 Task: Find connections with filter location Kuchaiburi with filter topic #communitieswith filter profile language French with filter current company Beckman Coulter Life Sciences with filter school RMK ENGINEERING COLLEGE, CHENNAI with filter industry Religious Institutions with filter service category Research with filter keywords title Media Relations Coordinator
Action: Mouse moved to (321, 281)
Screenshot: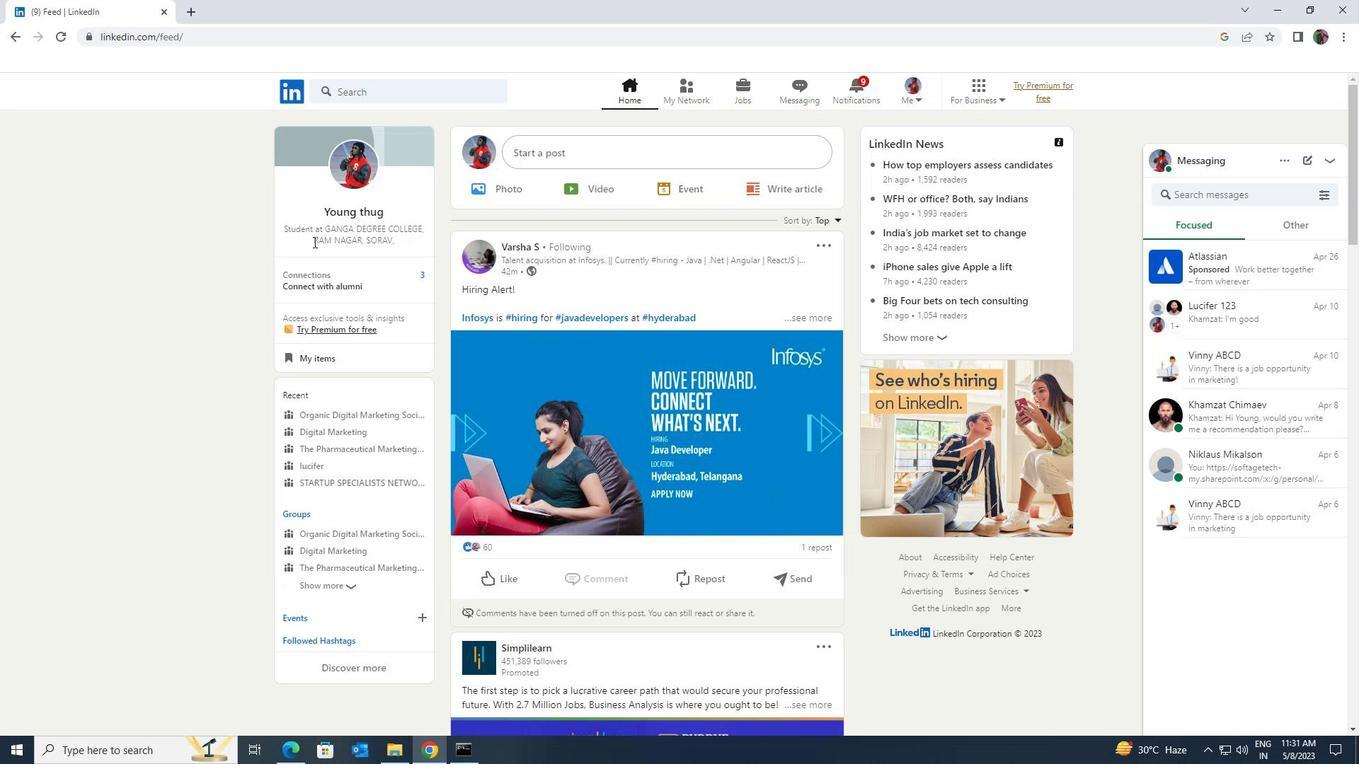 
Action: Mouse pressed left at (321, 281)
Screenshot: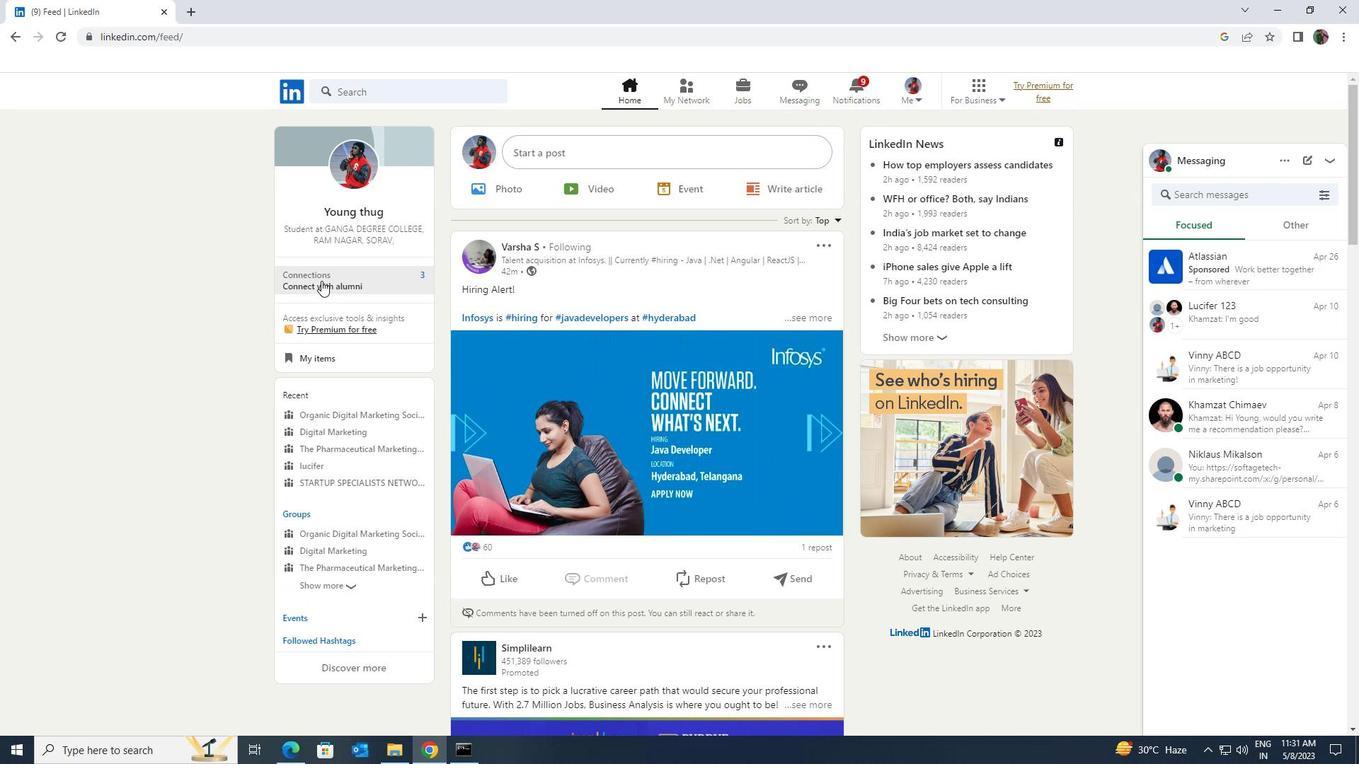 
Action: Mouse moved to (338, 173)
Screenshot: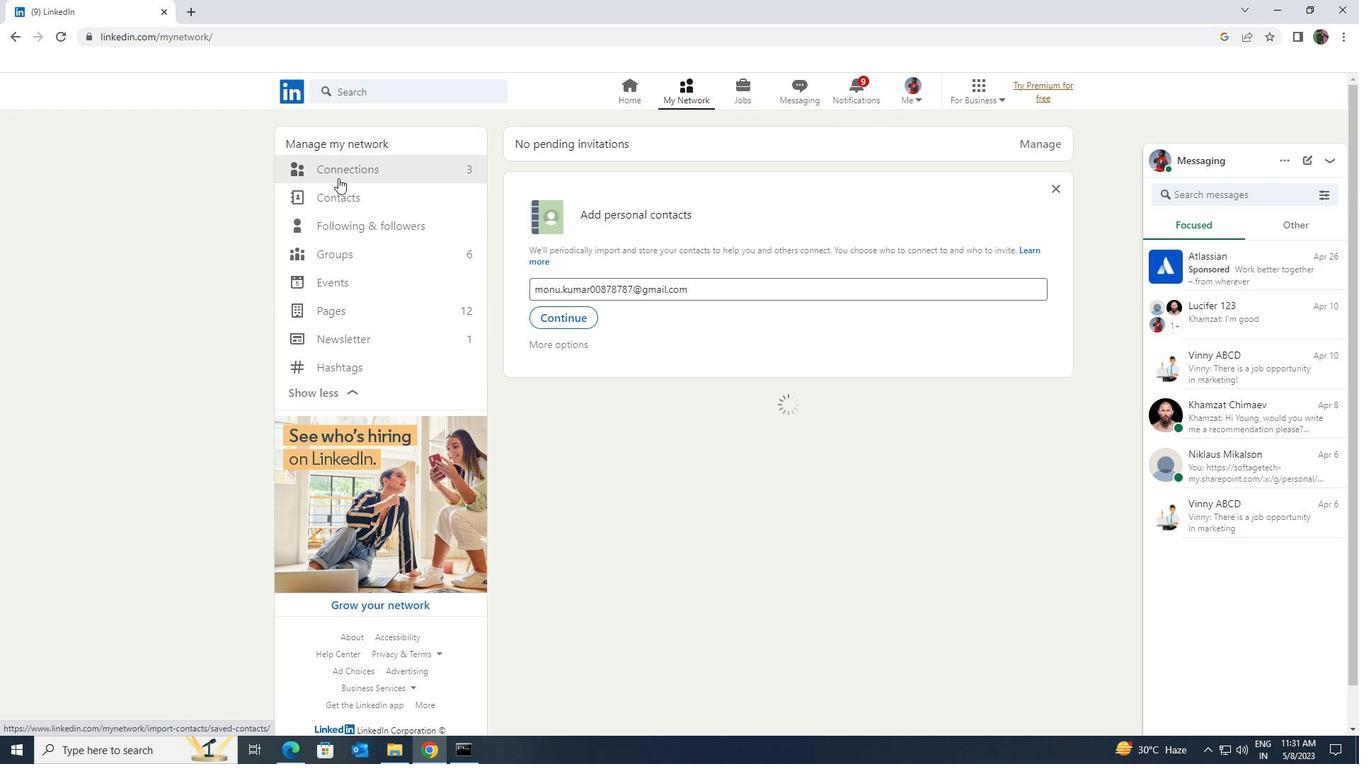 
Action: Mouse pressed left at (338, 173)
Screenshot: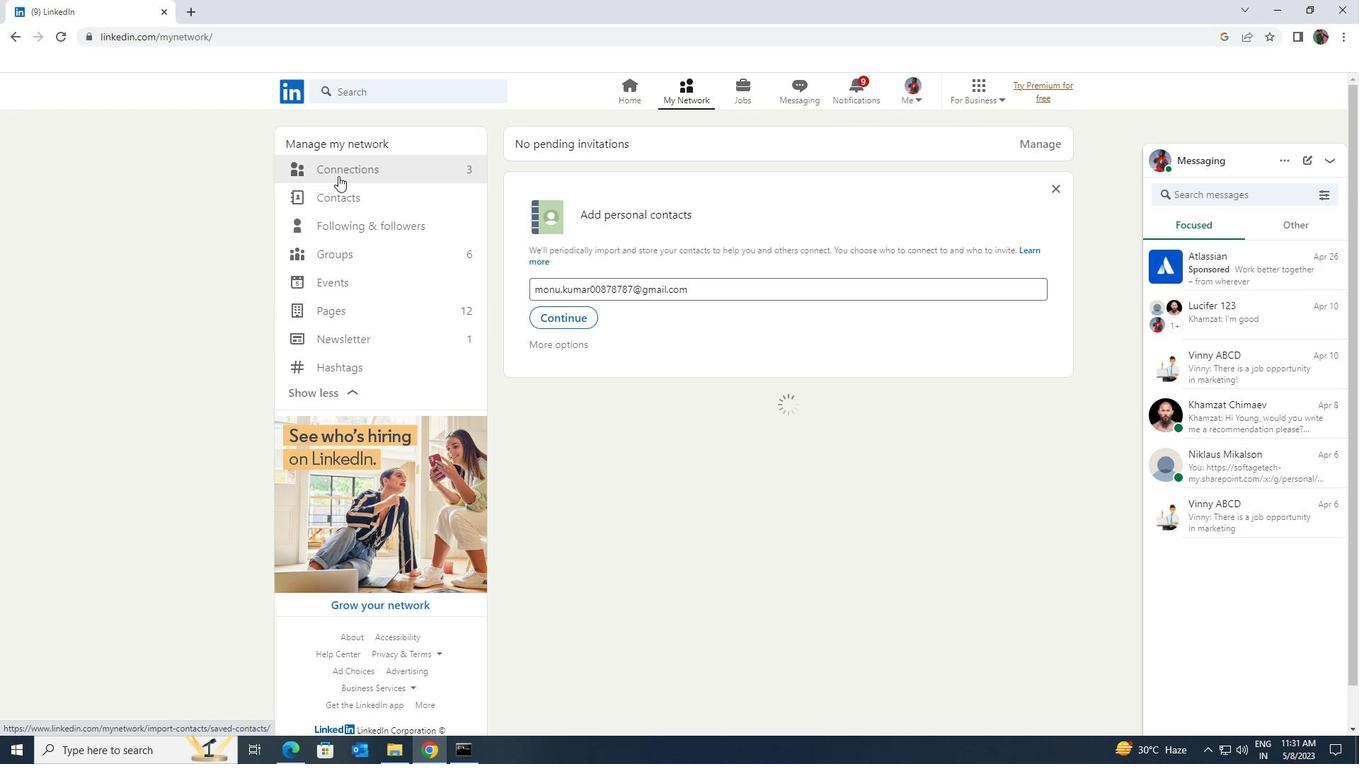 
Action: Mouse moved to (771, 171)
Screenshot: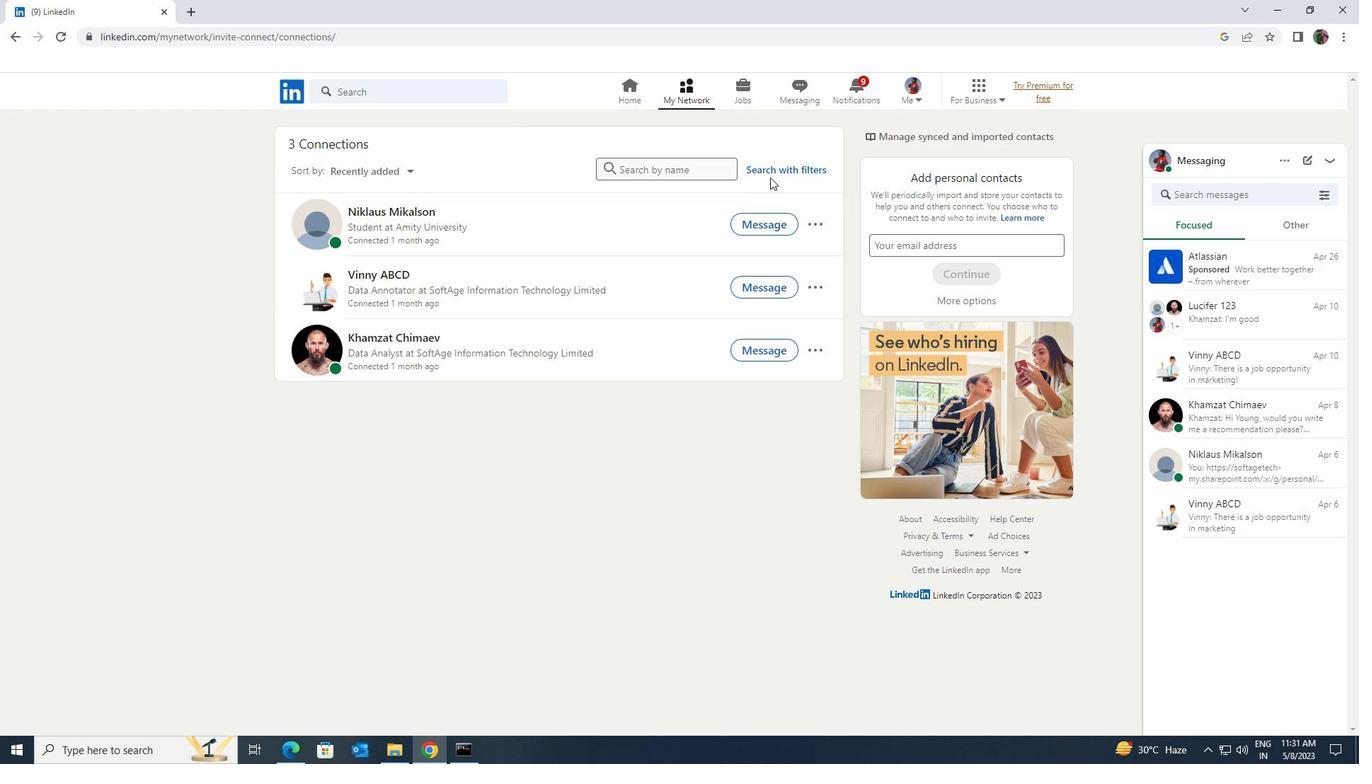 
Action: Mouse pressed left at (771, 171)
Screenshot: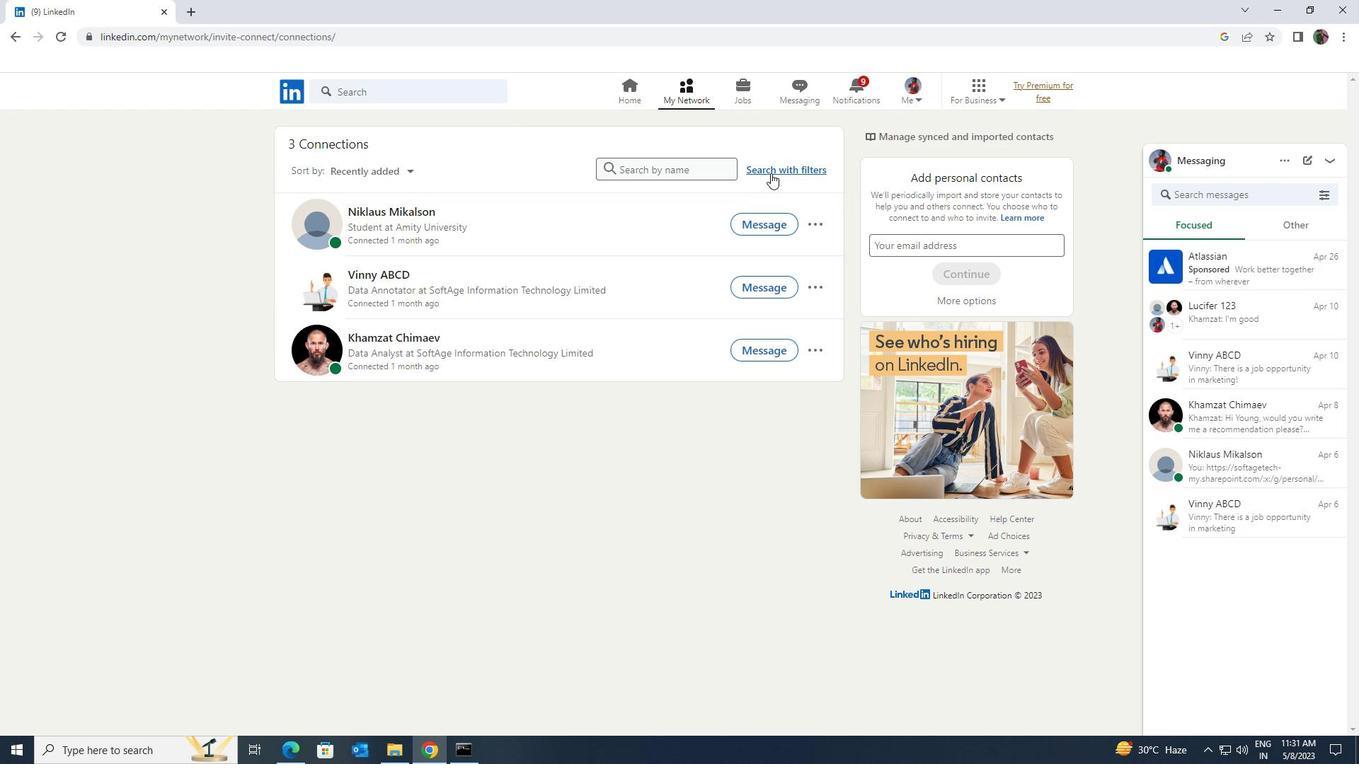 
Action: Mouse moved to (723, 135)
Screenshot: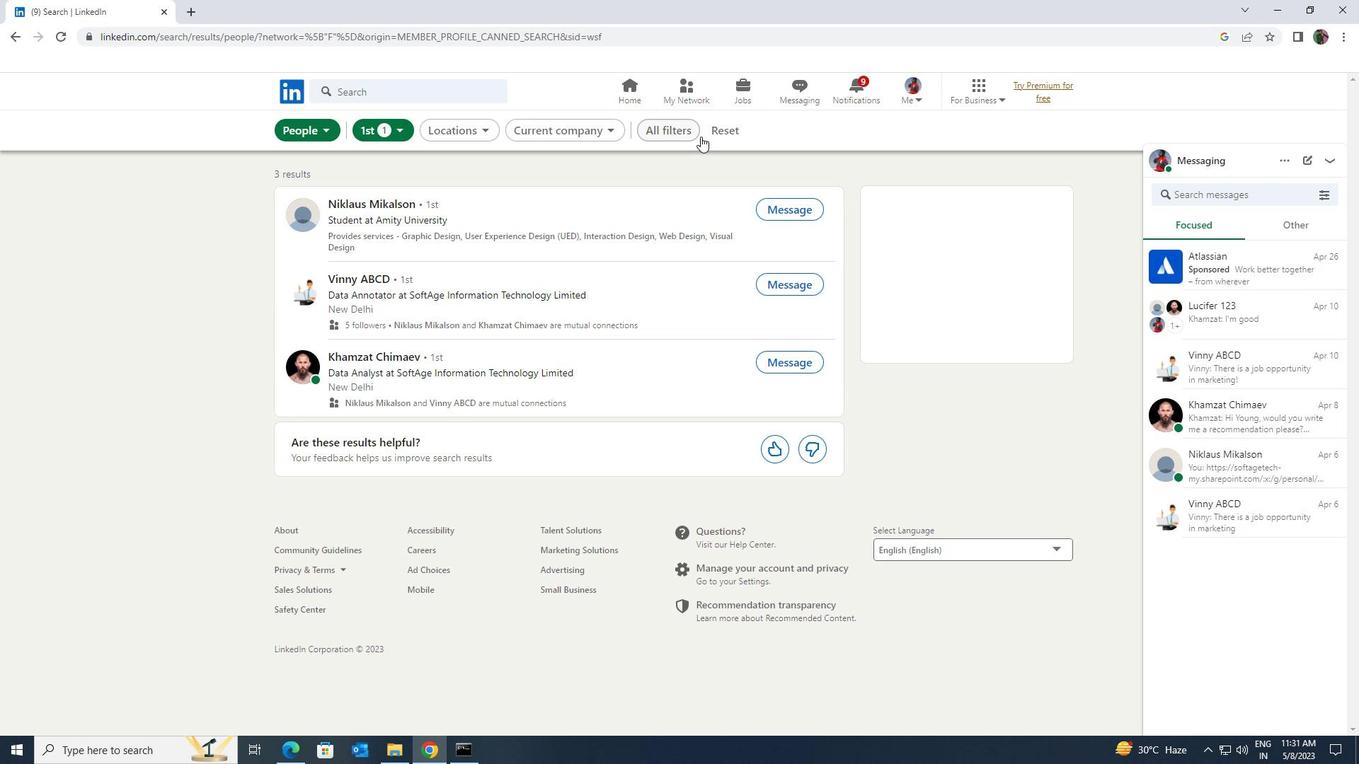 
Action: Mouse pressed left at (723, 135)
Screenshot: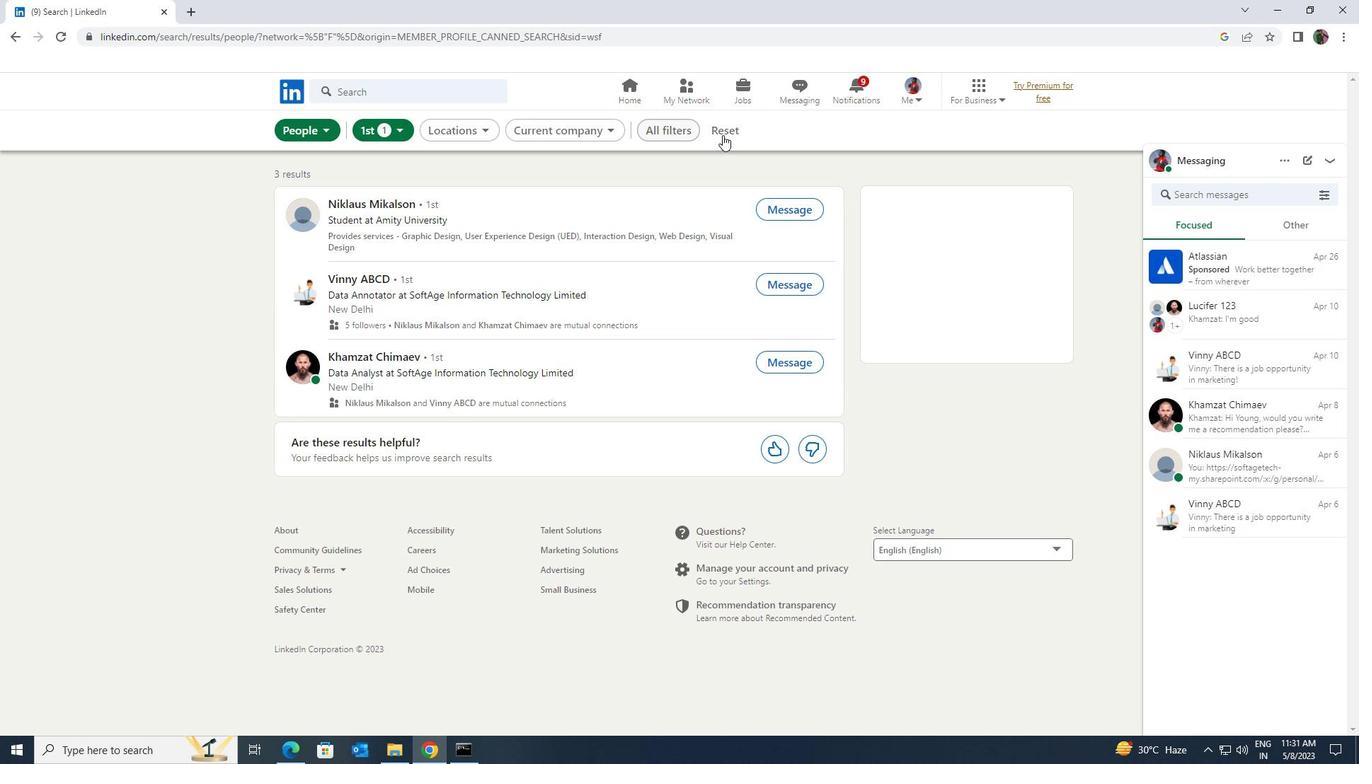 
Action: Mouse moved to (723, 128)
Screenshot: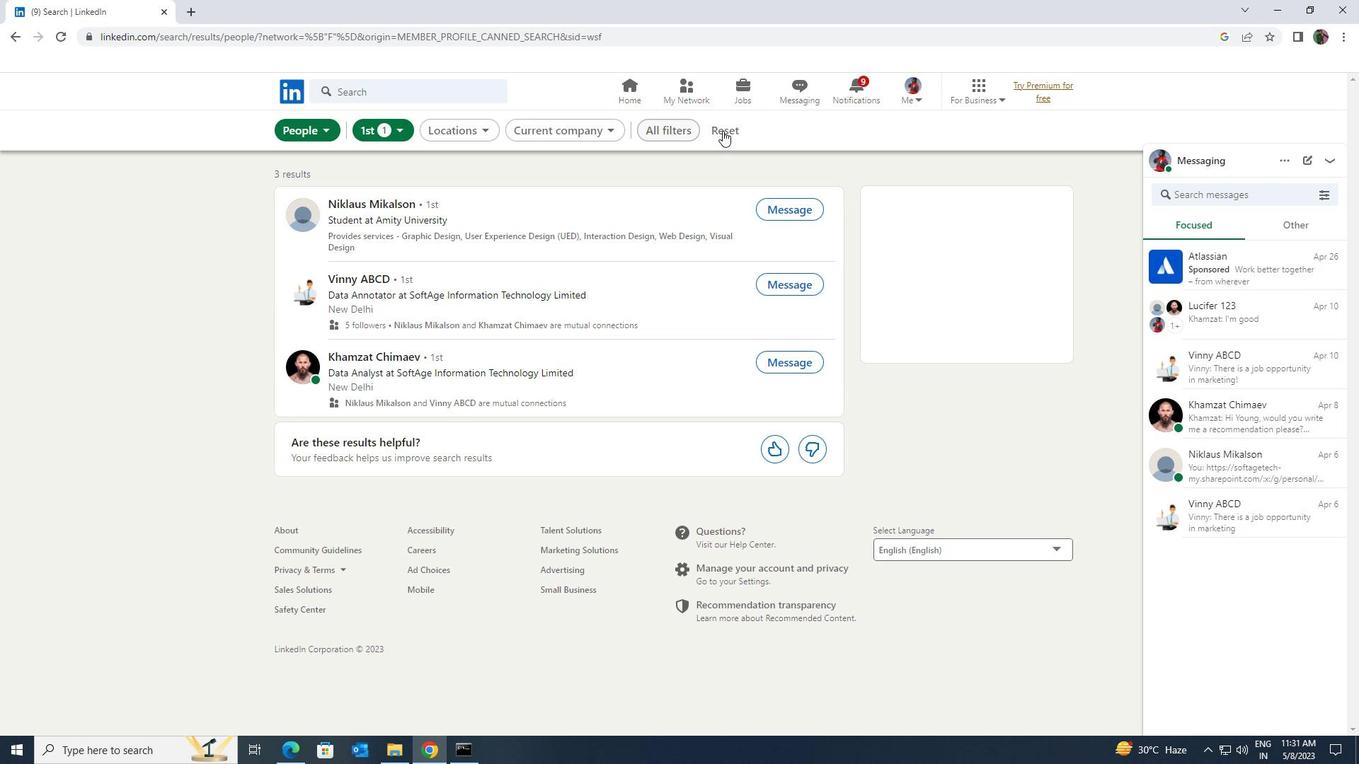 
Action: Mouse pressed left at (723, 128)
Screenshot: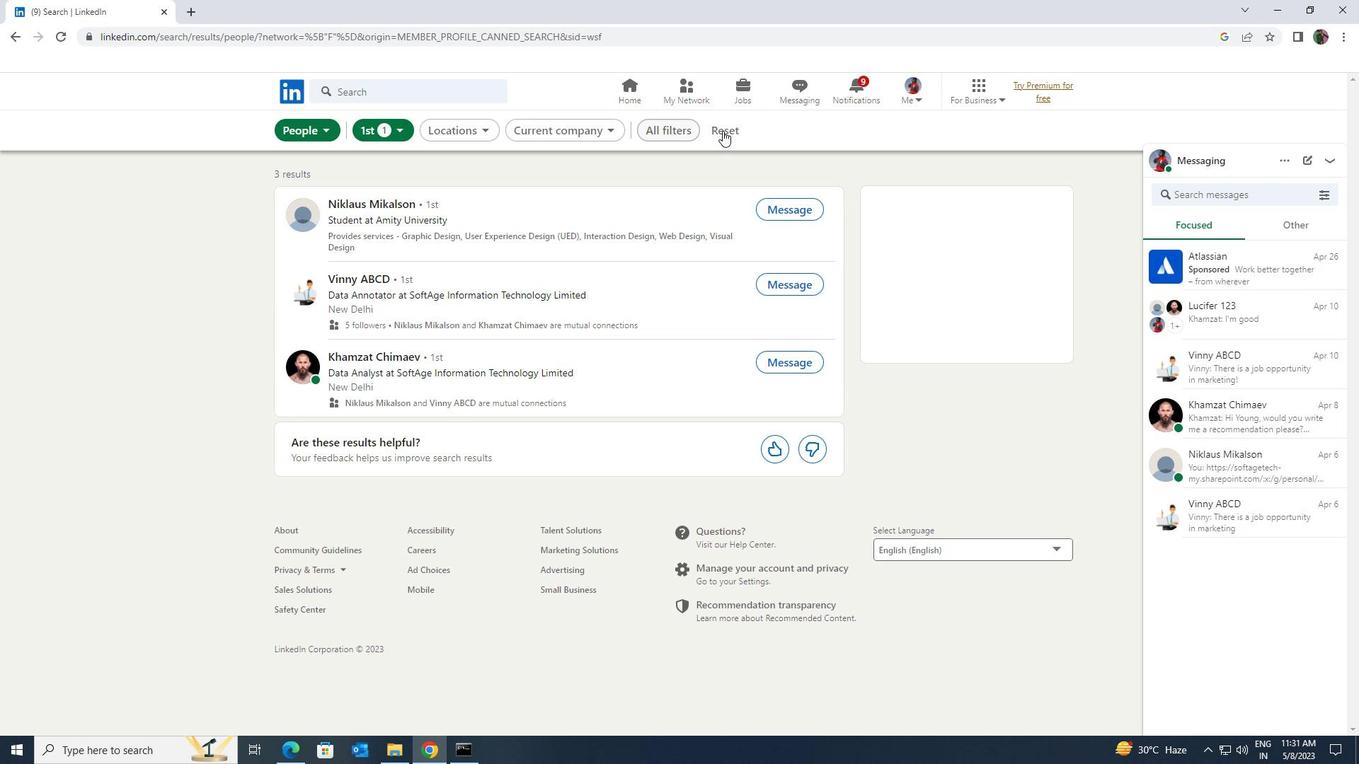 
Action: Mouse moved to (713, 131)
Screenshot: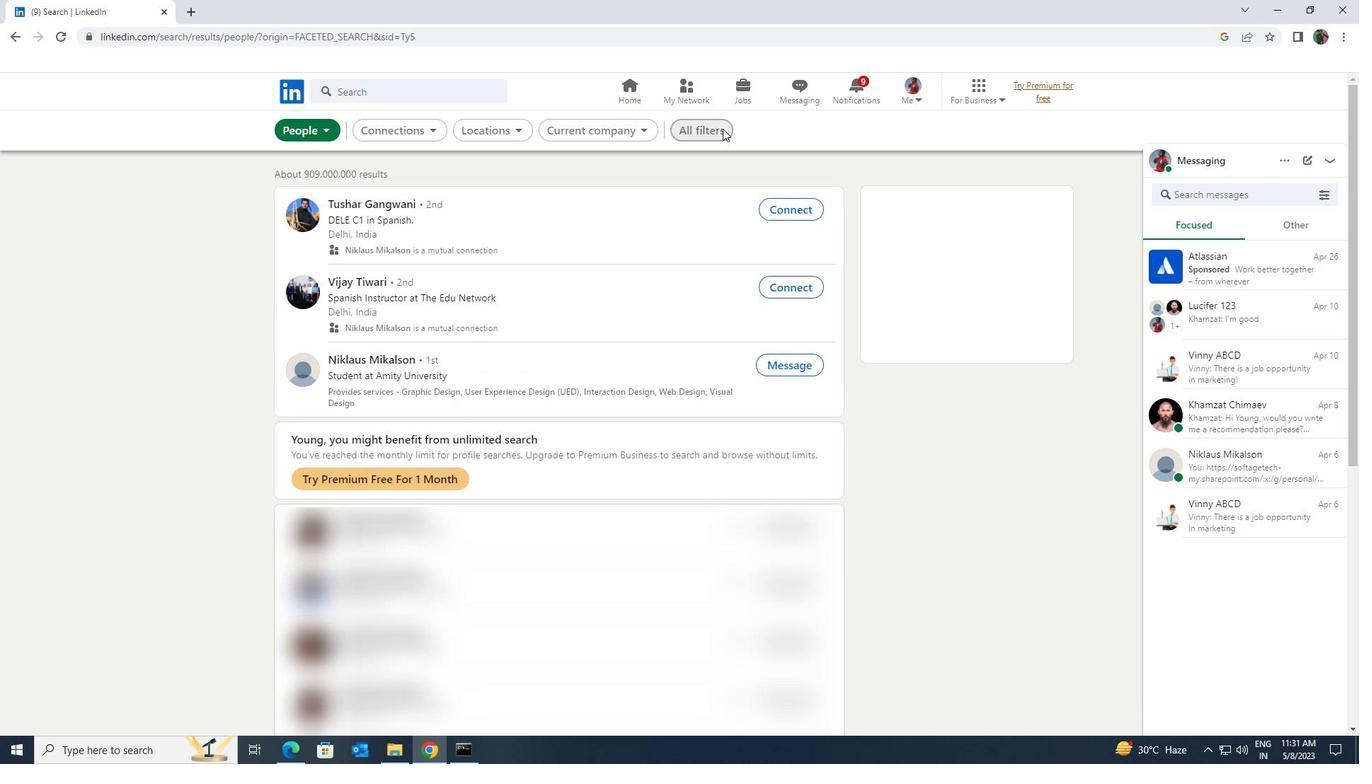 
Action: Mouse pressed left at (713, 131)
Screenshot: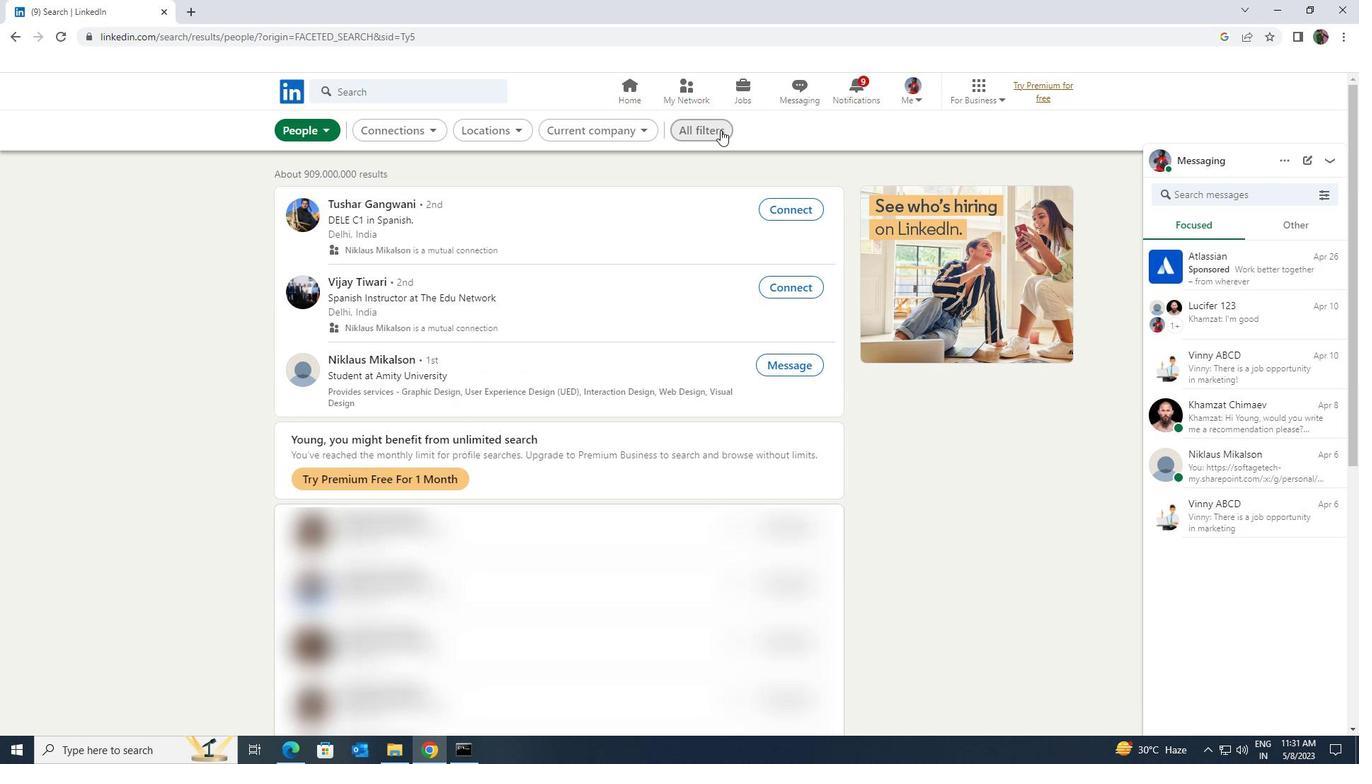 
Action: Mouse moved to (1179, 559)
Screenshot: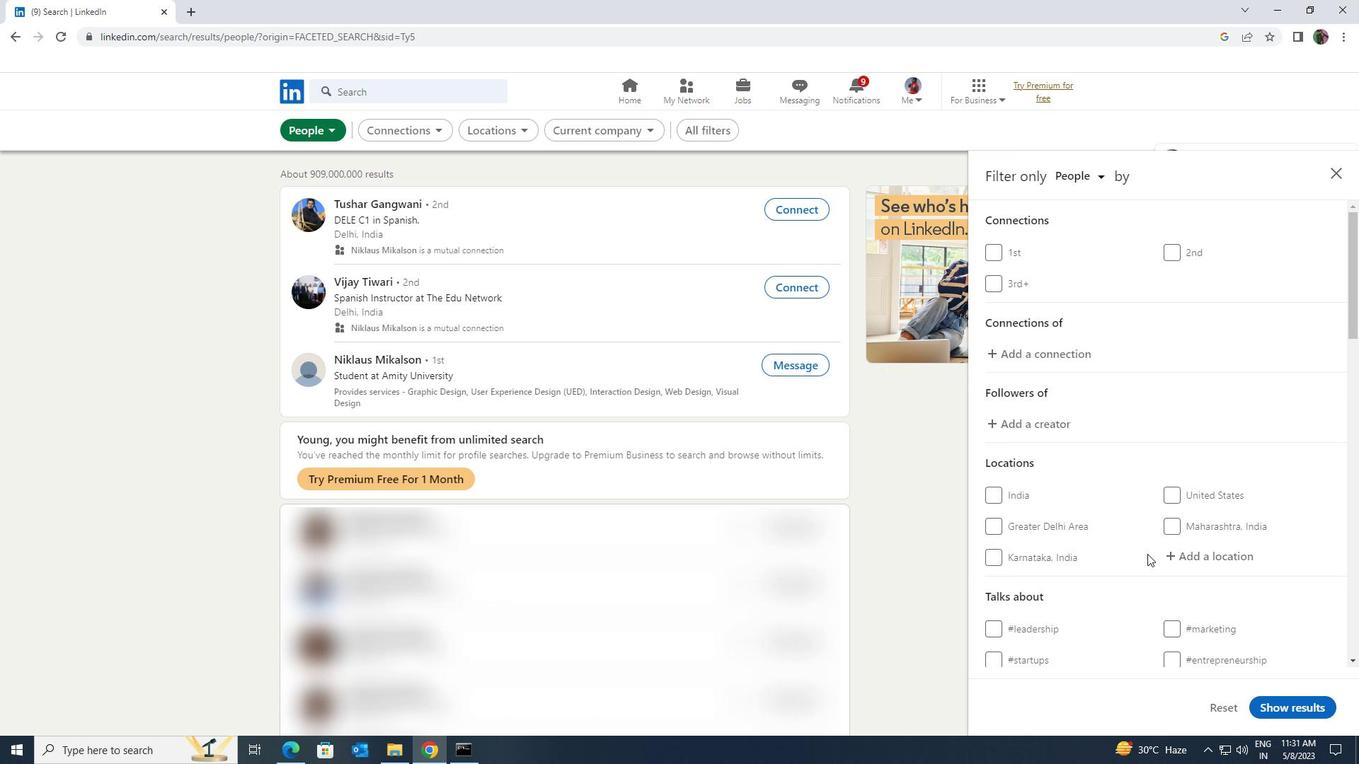 
Action: Mouse pressed left at (1179, 559)
Screenshot: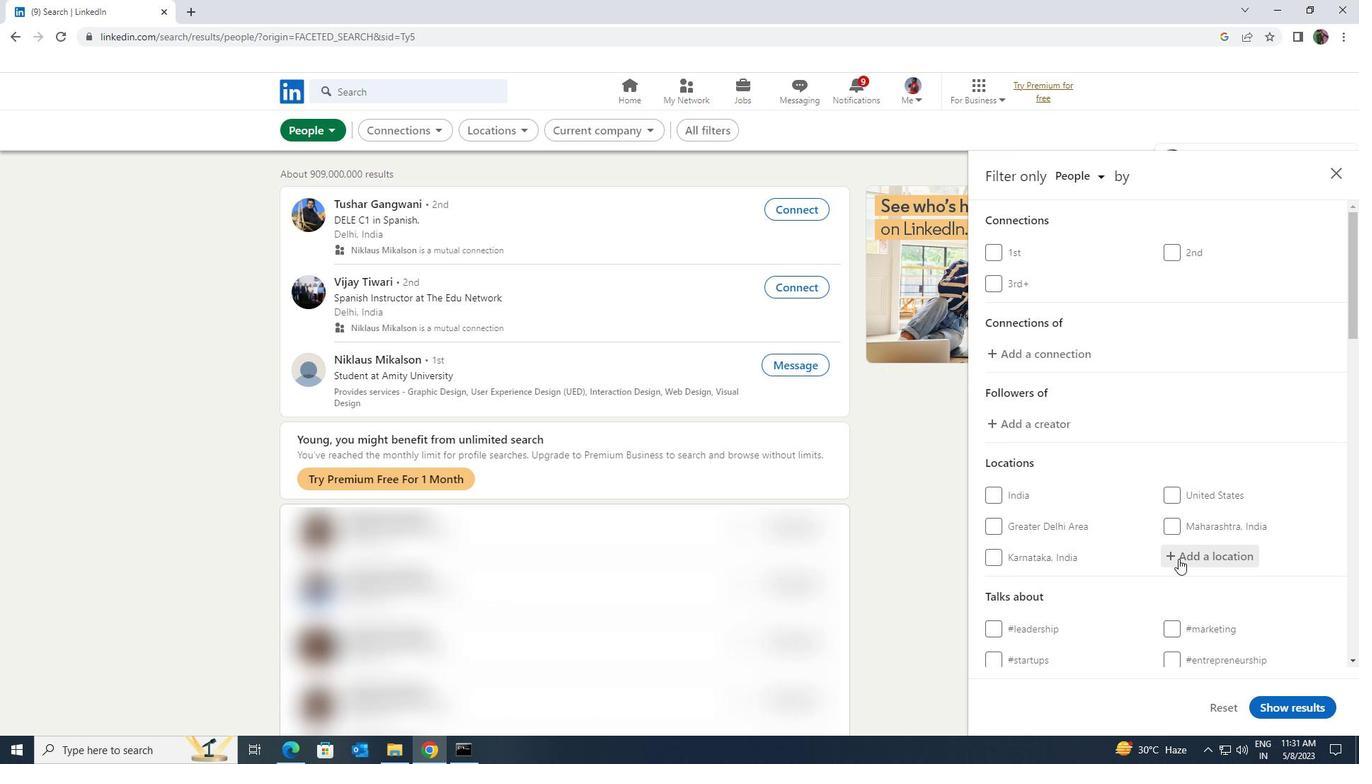 
Action: Mouse moved to (1179, 560)
Screenshot: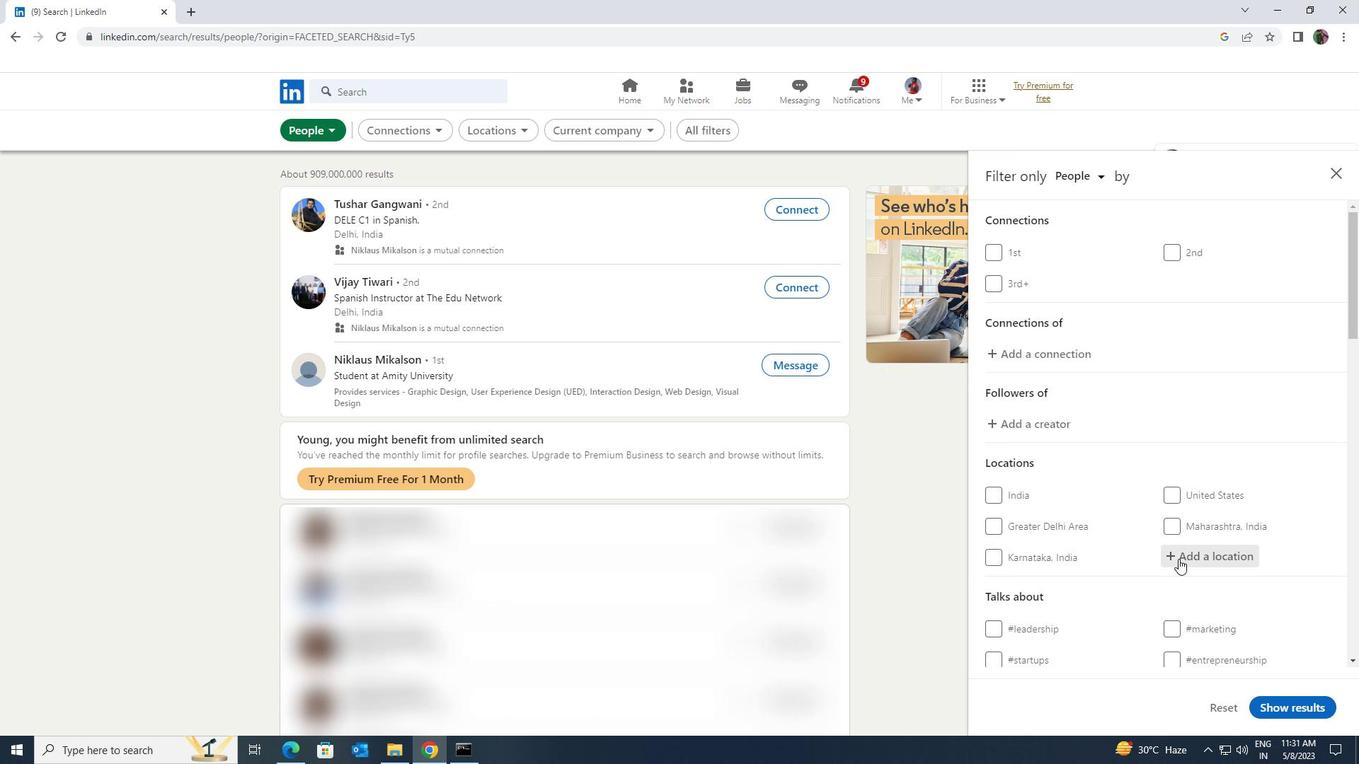 
Action: Key pressed <Key.shift><Key.shift><Key.shift><Key.shift><Key.shift><Key.shift>KUCHAIBURI
Screenshot: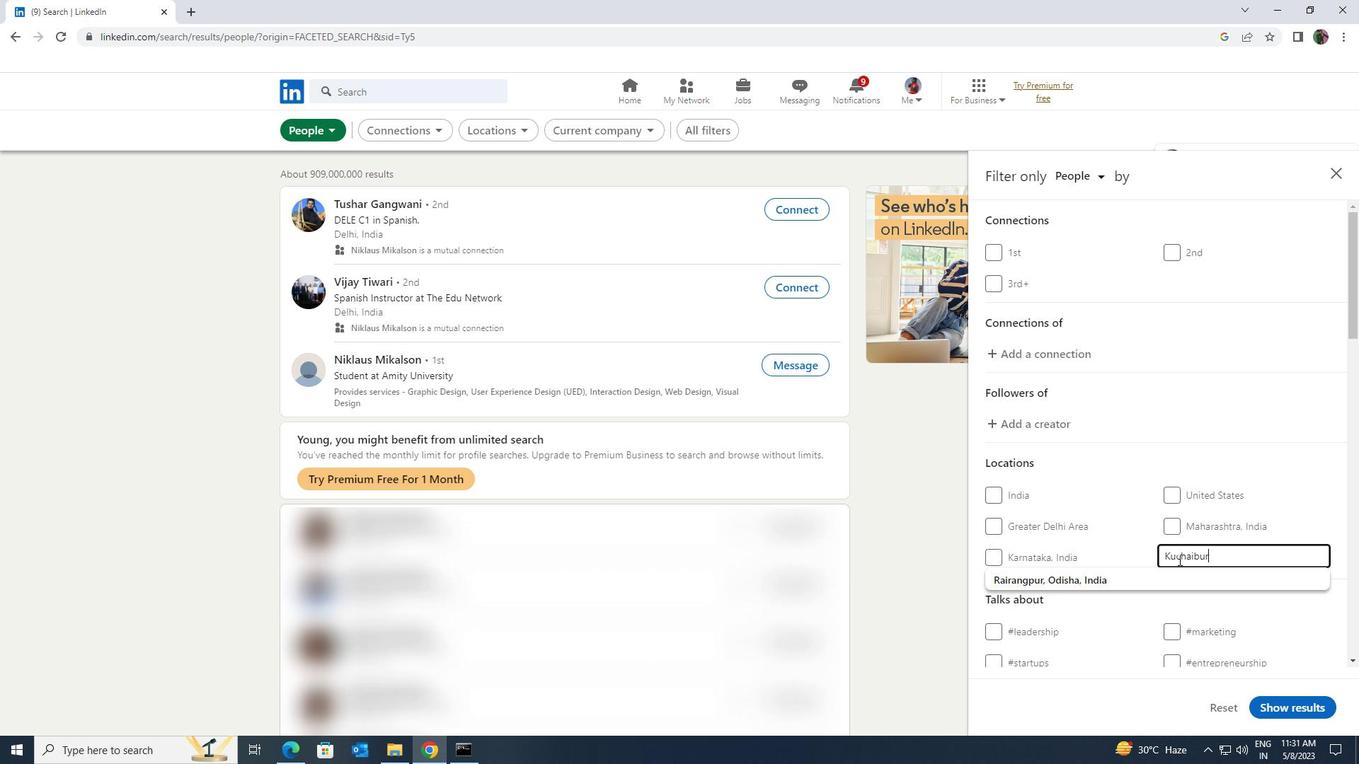 
Action: Mouse moved to (1174, 575)
Screenshot: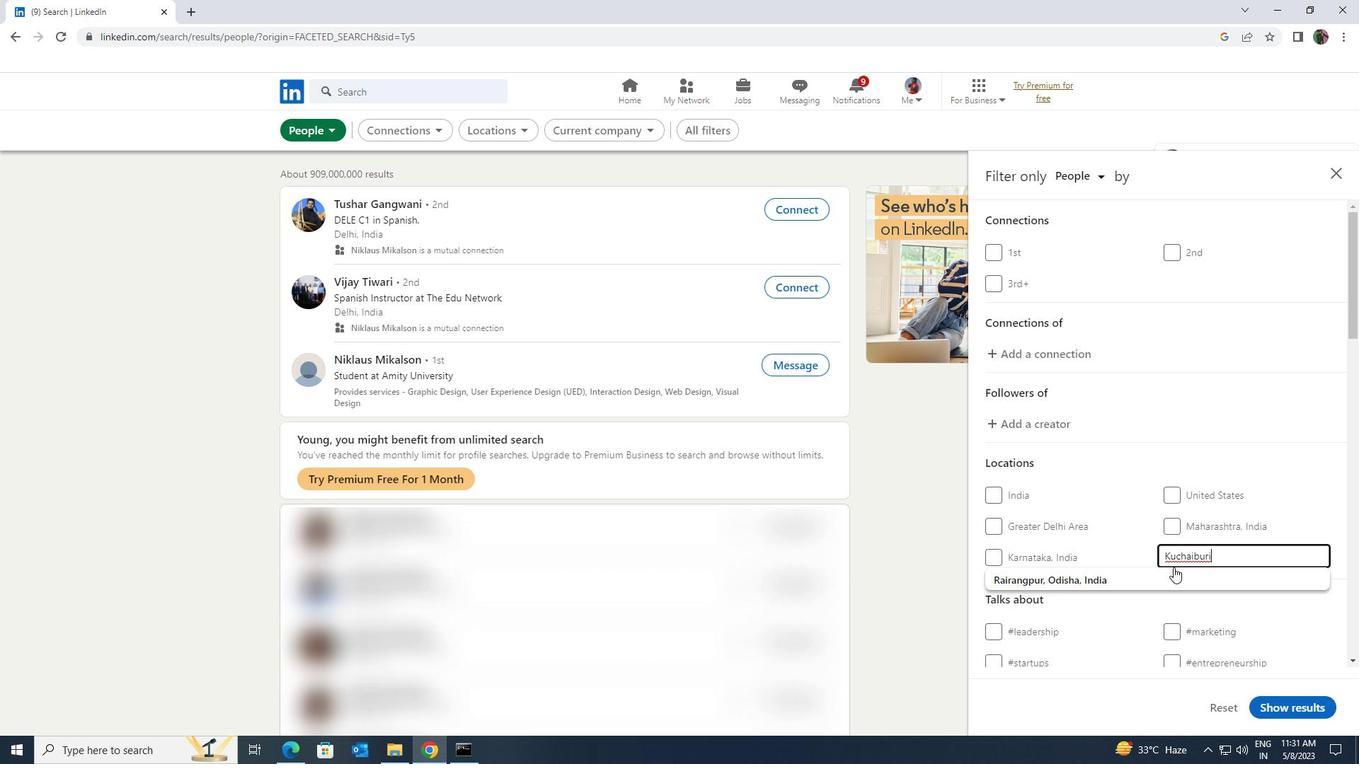 
Action: Key pressed <Key.enter>
Screenshot: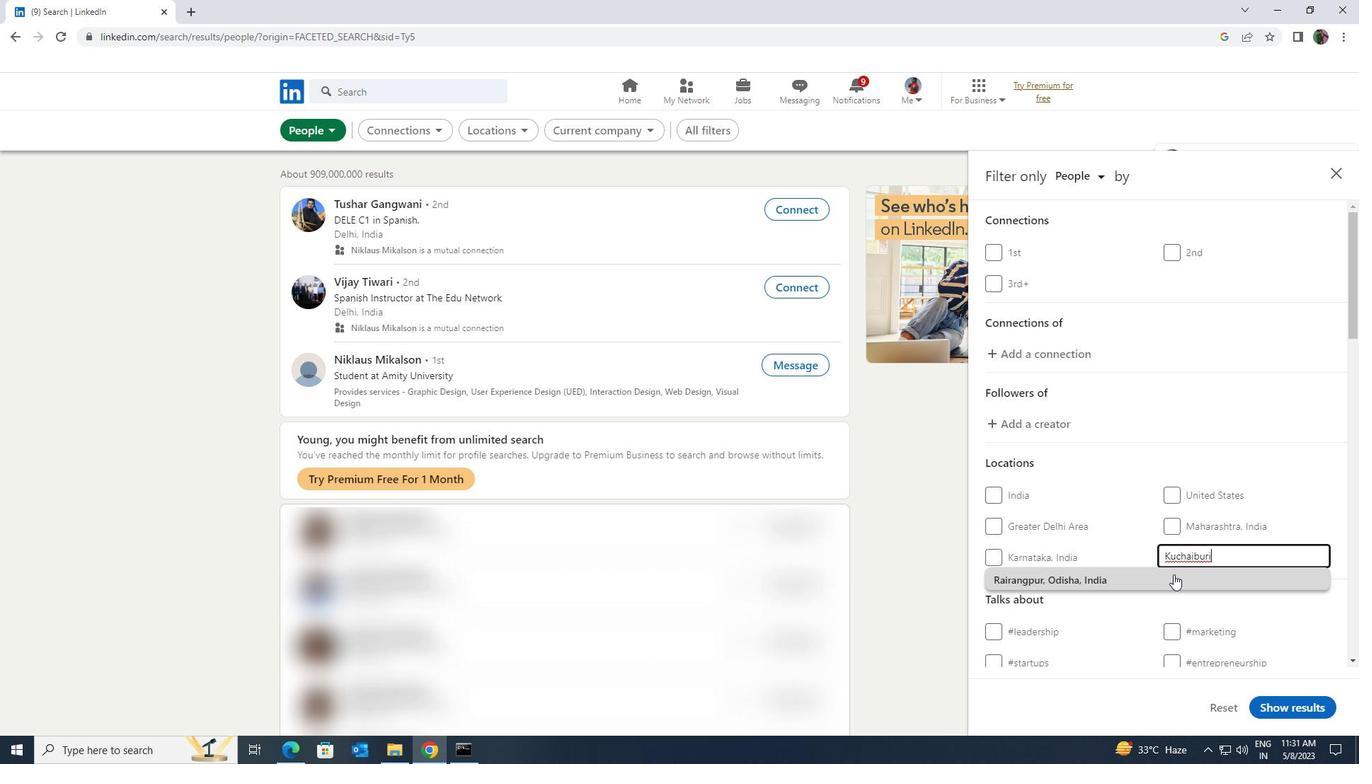 
Action: Mouse moved to (1170, 575)
Screenshot: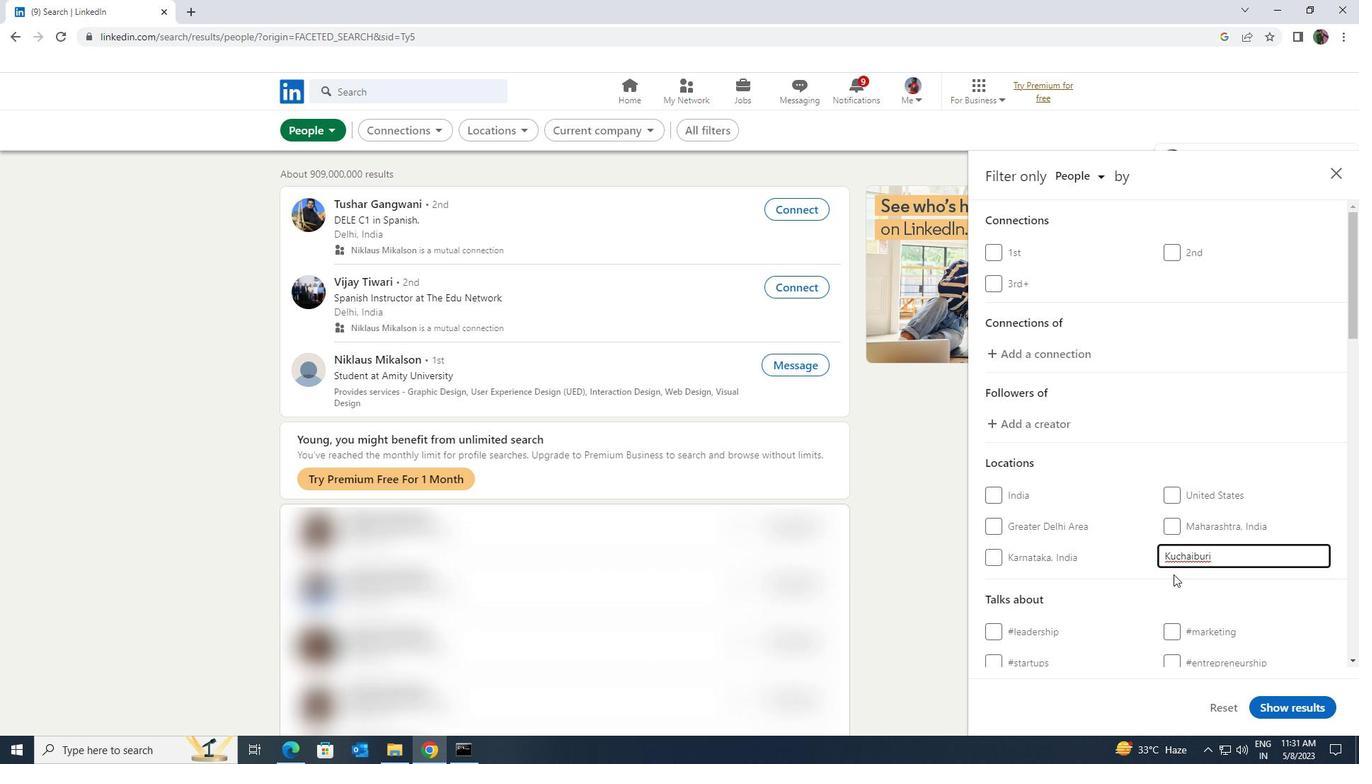 
Action: Mouse scrolled (1170, 574) with delta (0, 0)
Screenshot: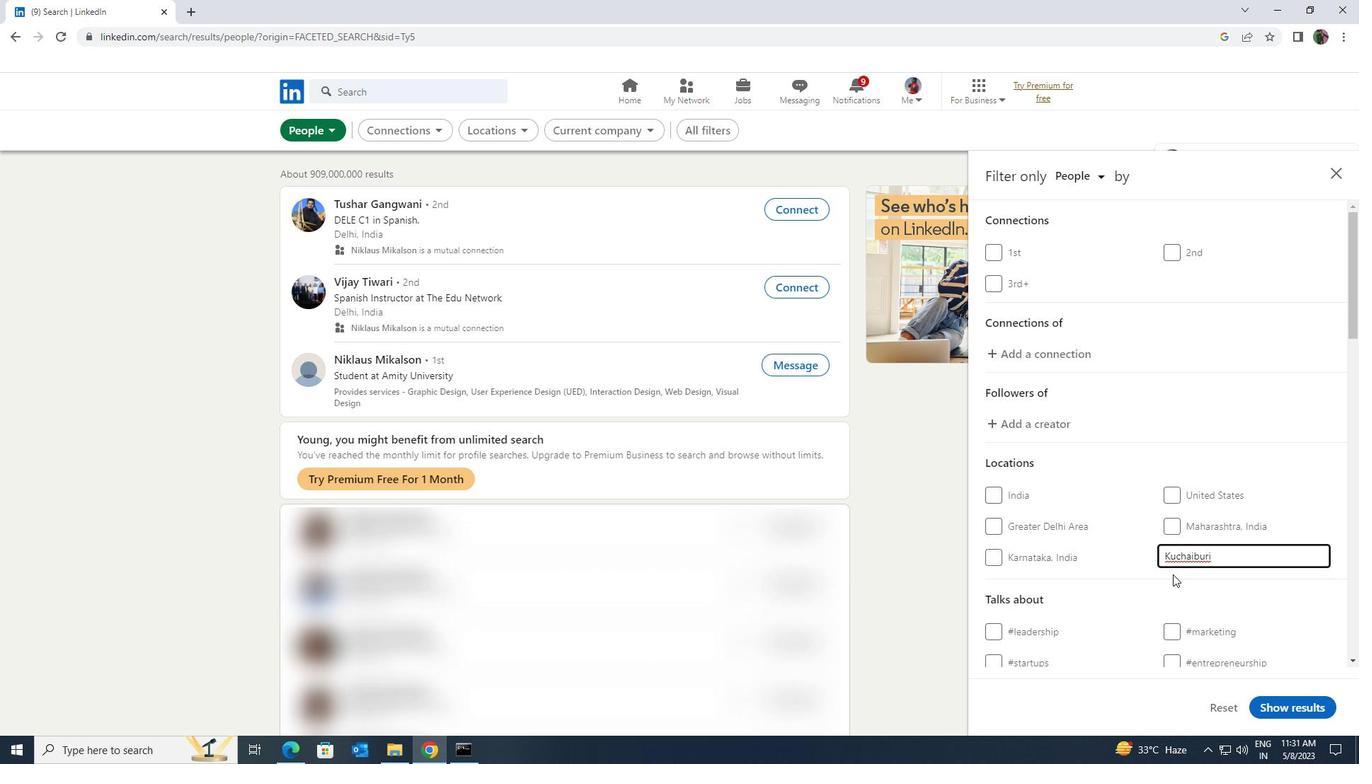 
Action: Mouse scrolled (1170, 574) with delta (0, 0)
Screenshot: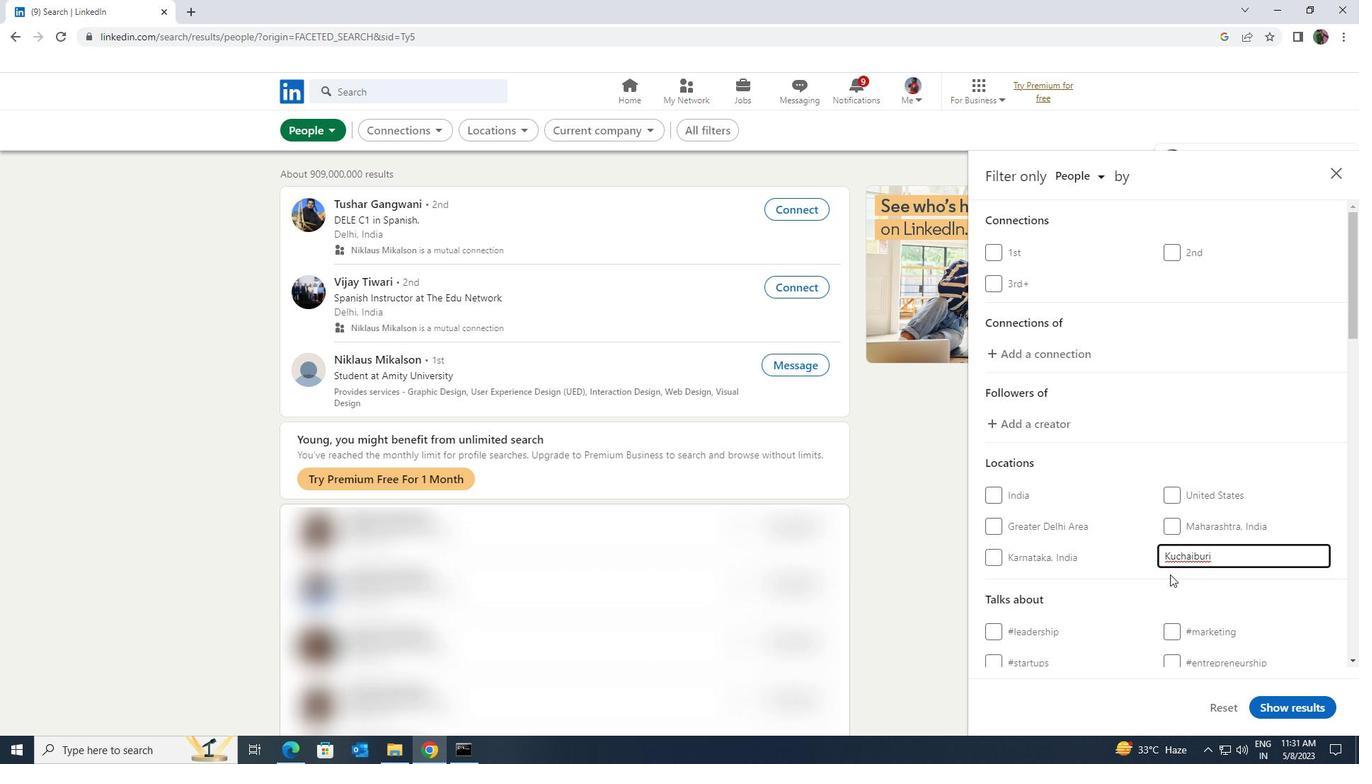 
Action: Mouse moved to (1178, 555)
Screenshot: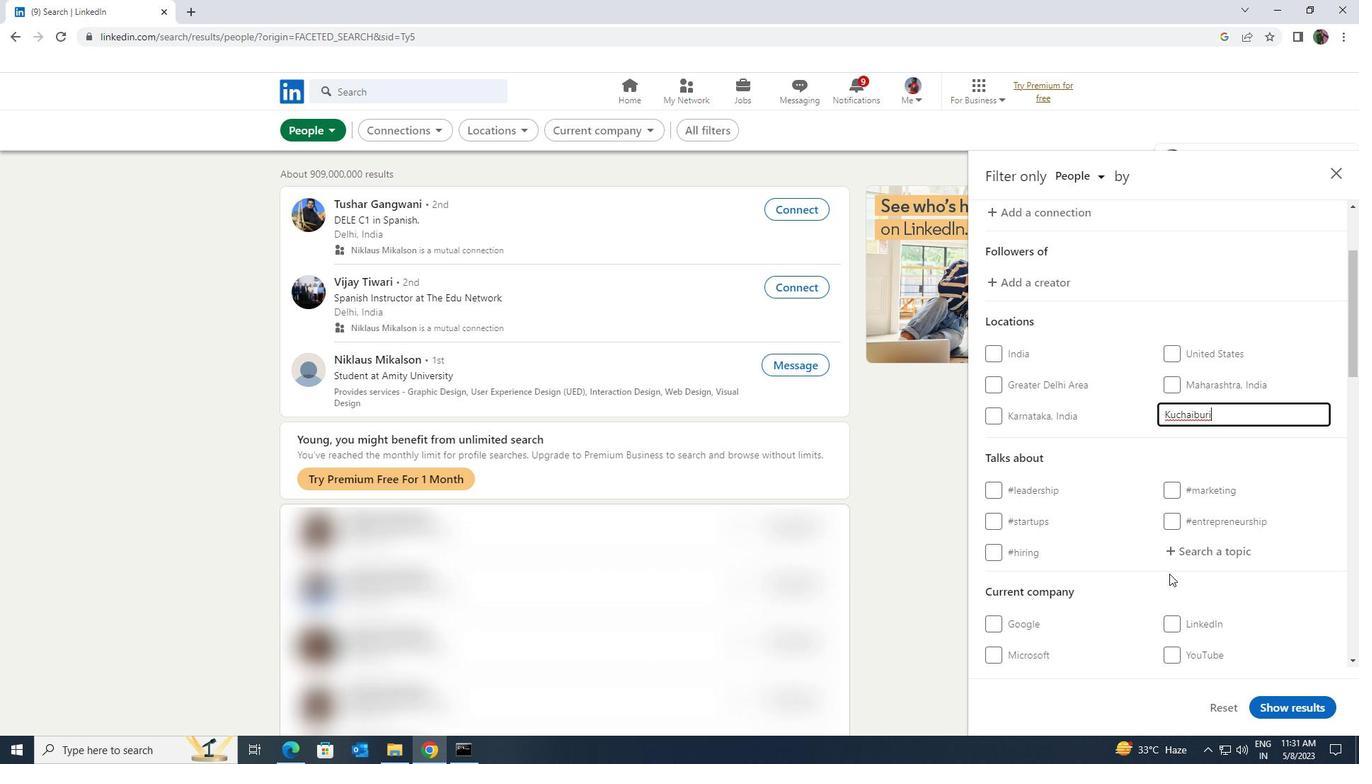
Action: Mouse pressed left at (1178, 555)
Screenshot: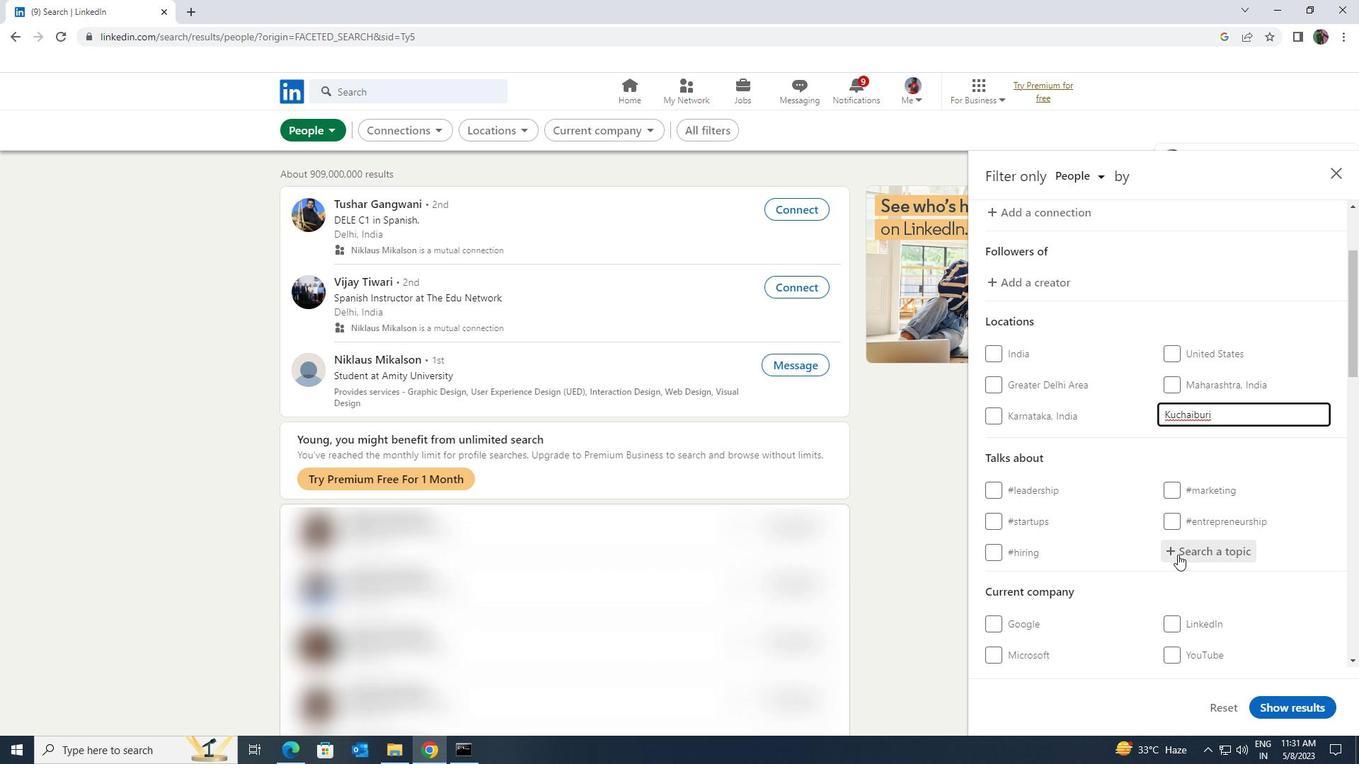 
Action: Key pressed <Key.shift><Key.shift><Key.shift>COMMUNITIES
Screenshot: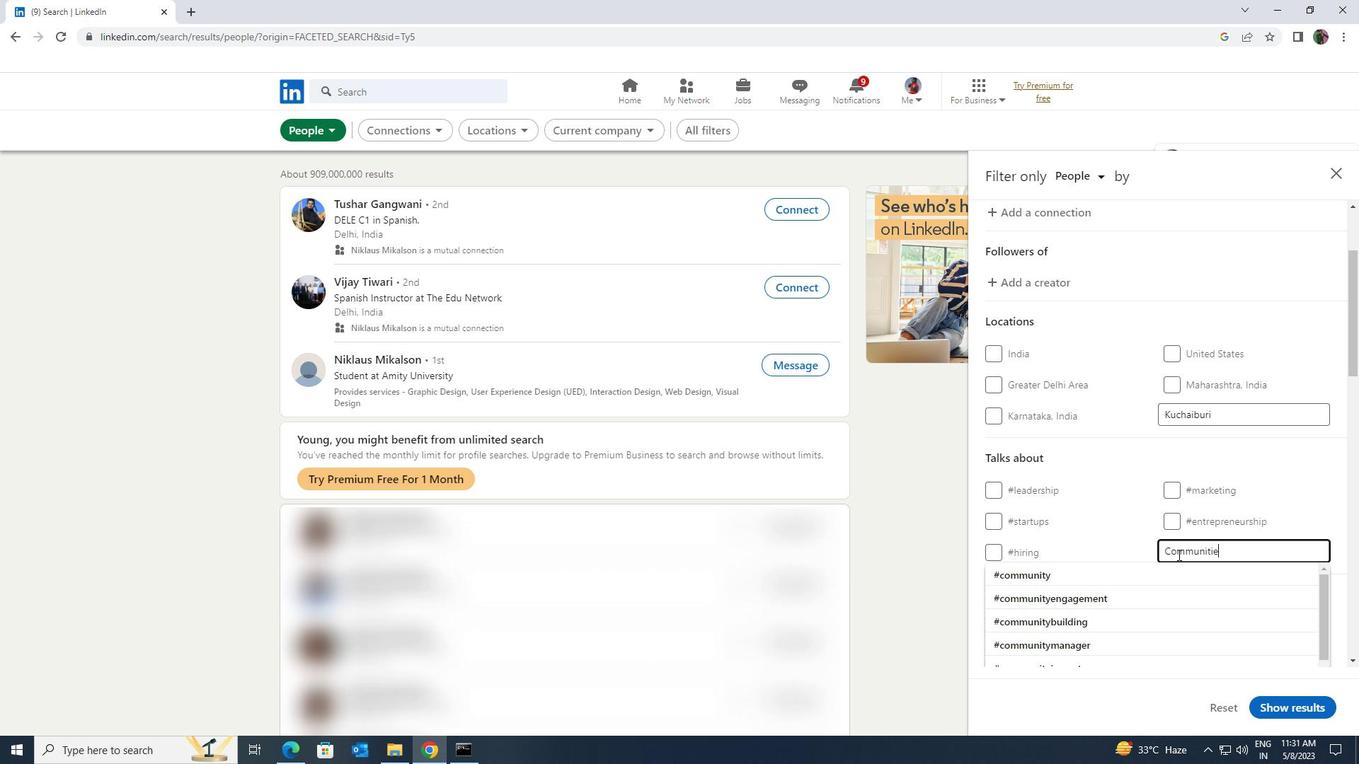 
Action: Mouse moved to (1177, 567)
Screenshot: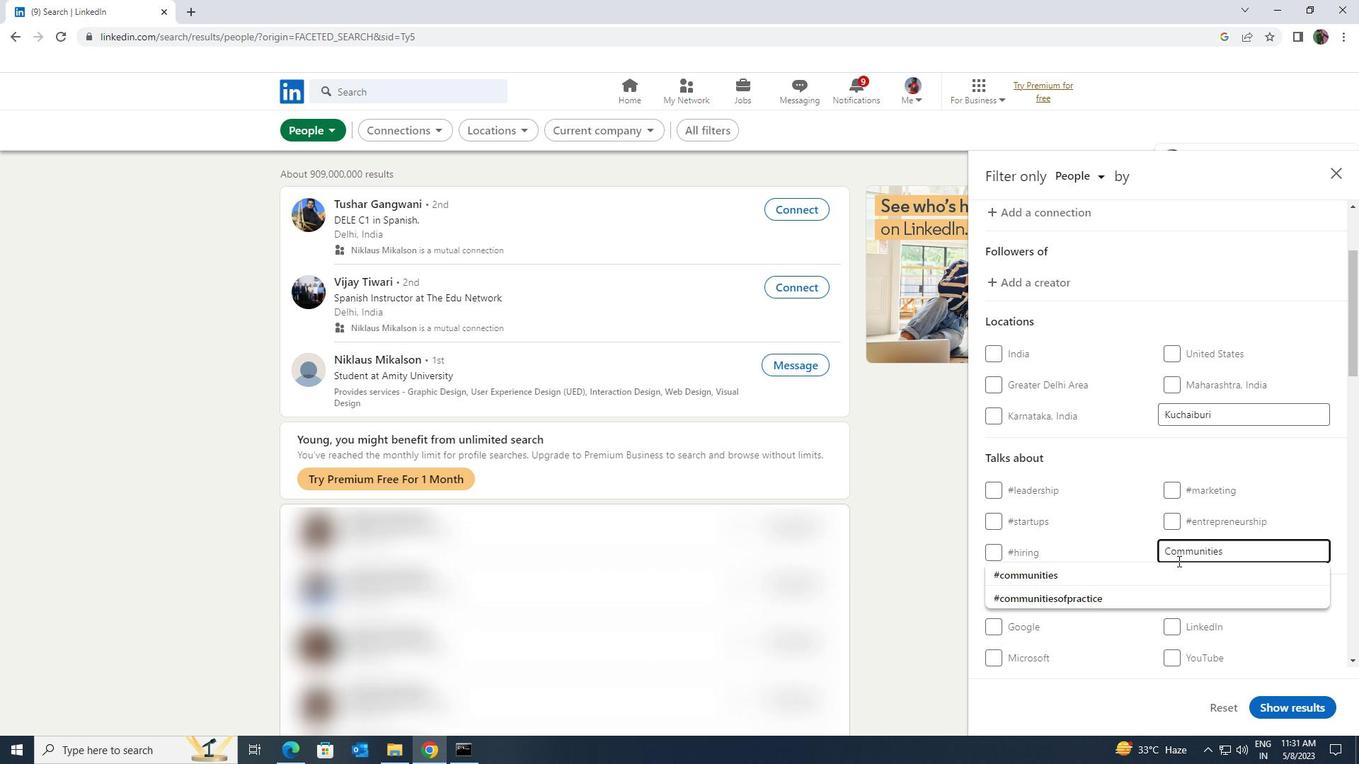 
Action: Mouse pressed left at (1177, 567)
Screenshot: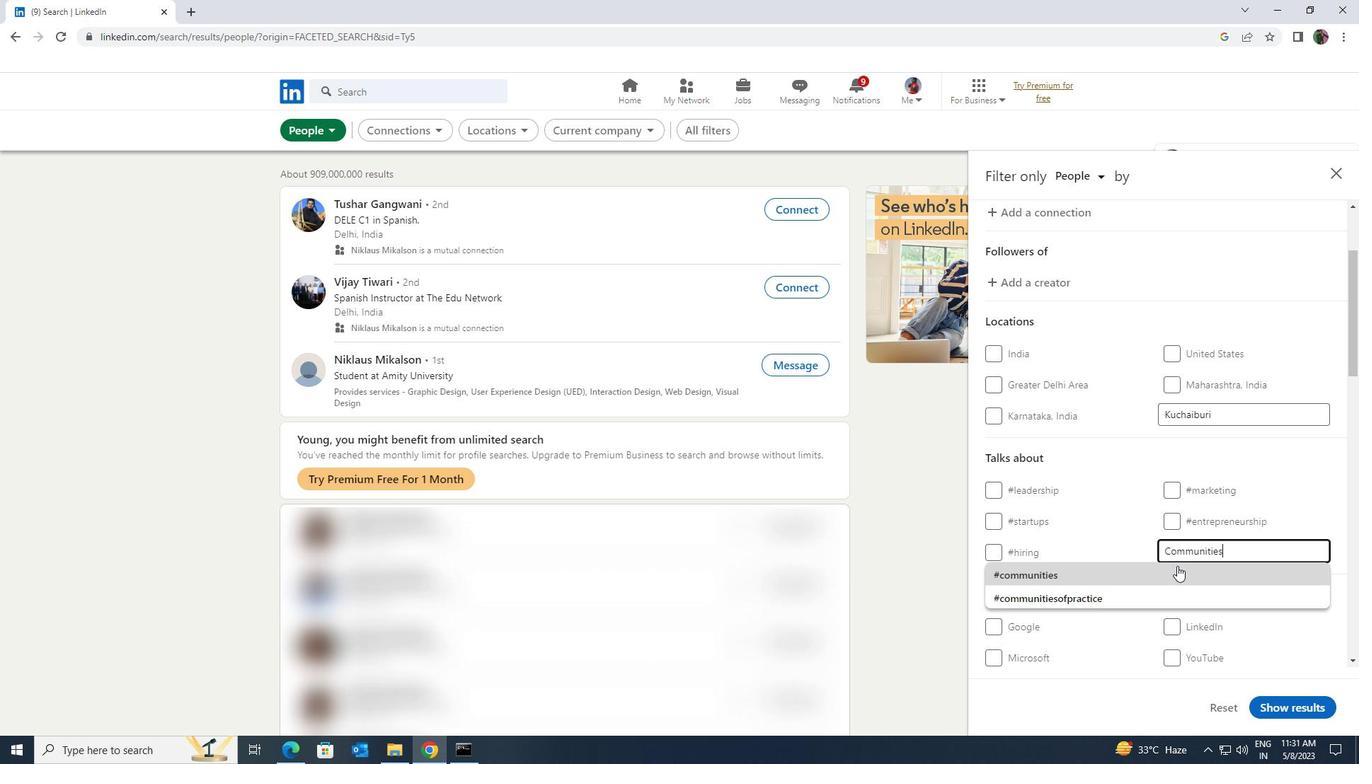 
Action: Mouse scrolled (1177, 566) with delta (0, 0)
Screenshot: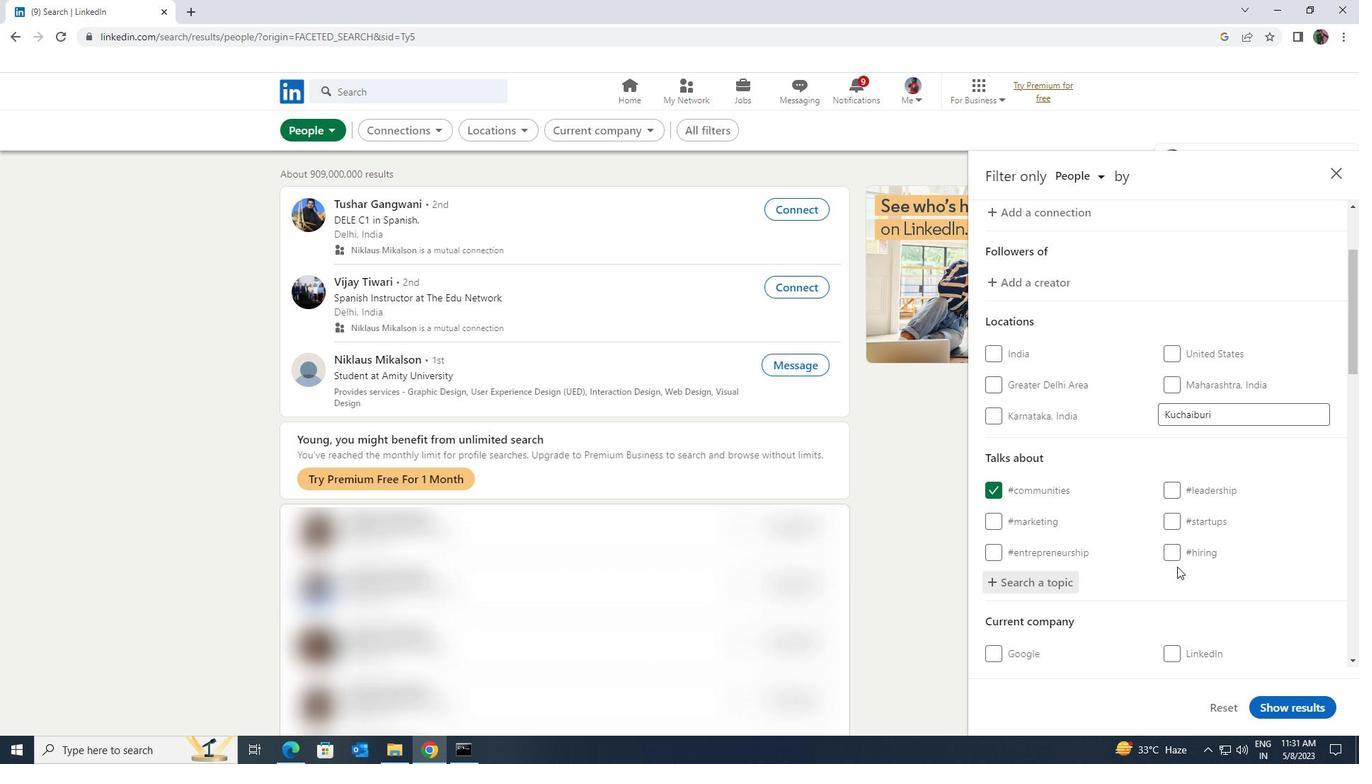 
Action: Mouse scrolled (1177, 566) with delta (0, 0)
Screenshot: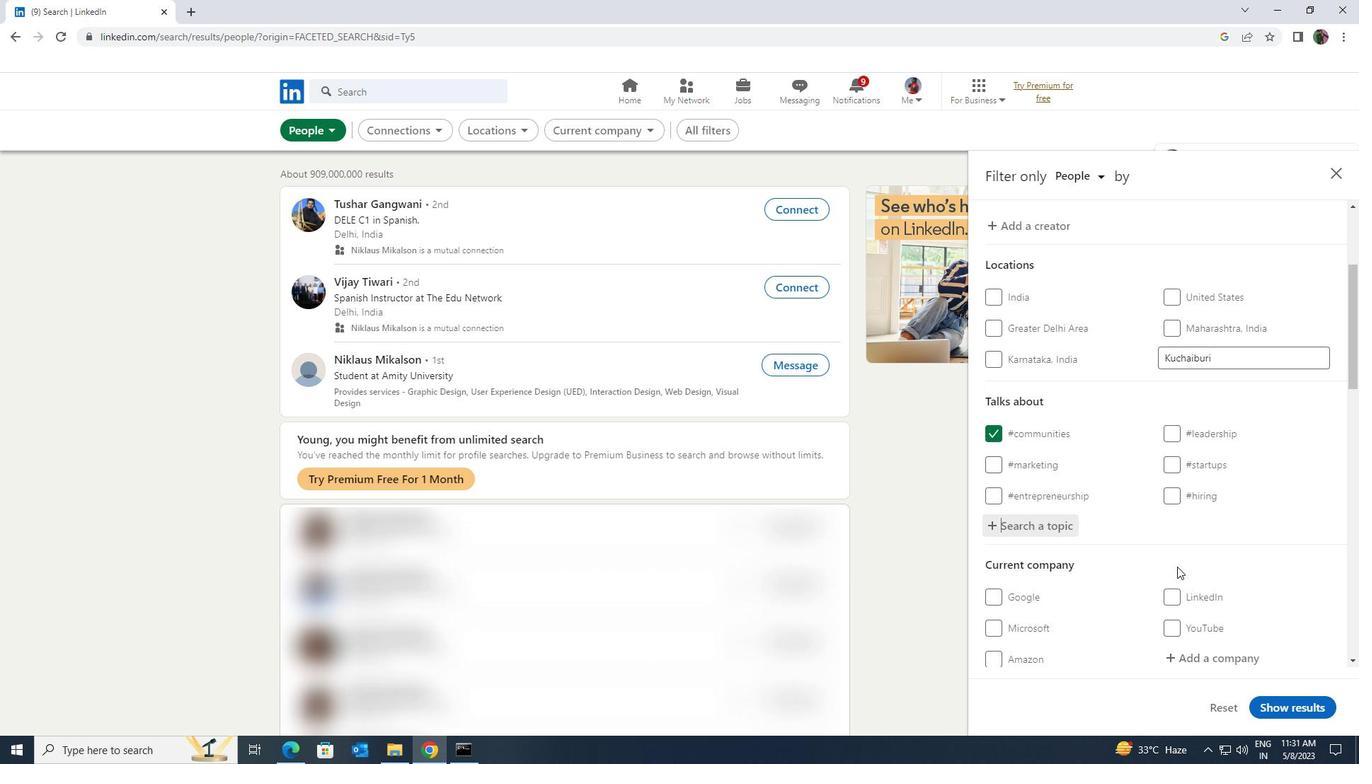 
Action: Mouse scrolled (1177, 566) with delta (0, 0)
Screenshot: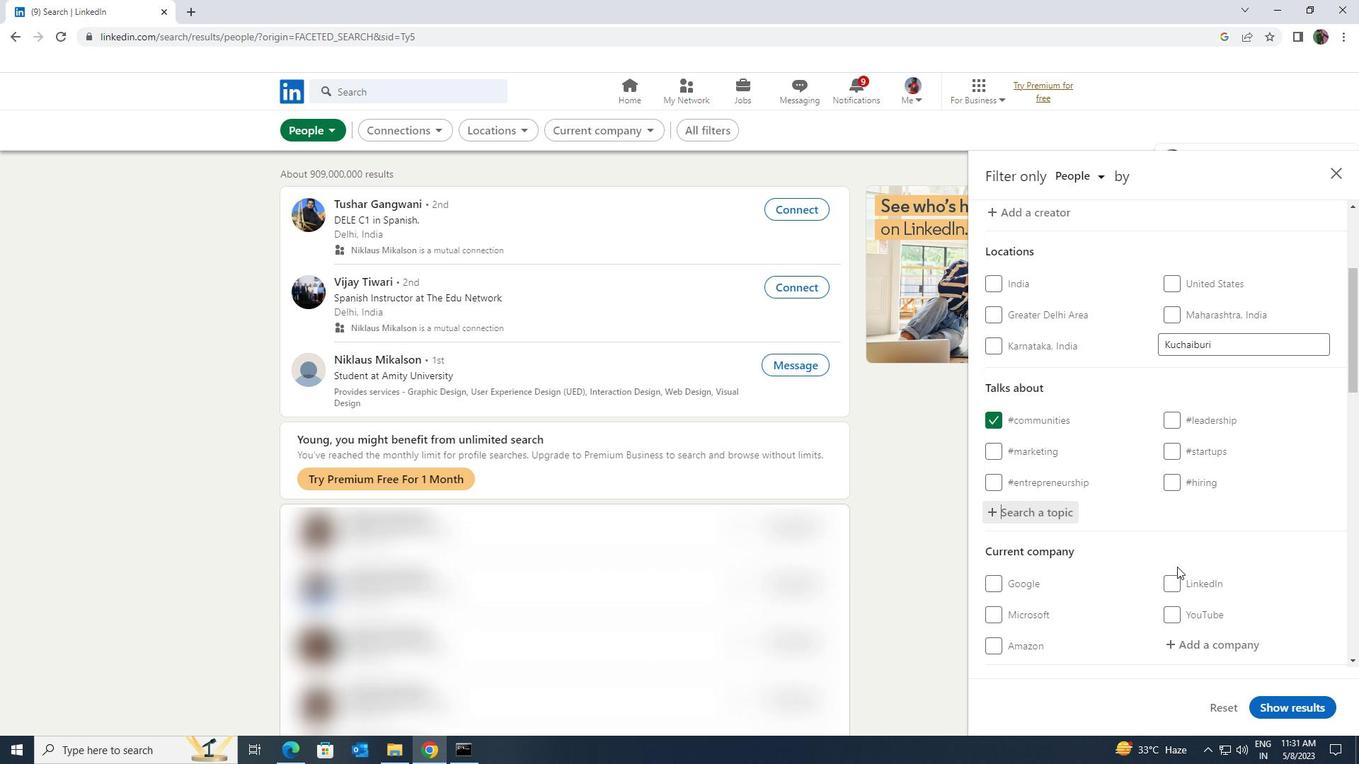 
Action: Mouse scrolled (1177, 566) with delta (0, 0)
Screenshot: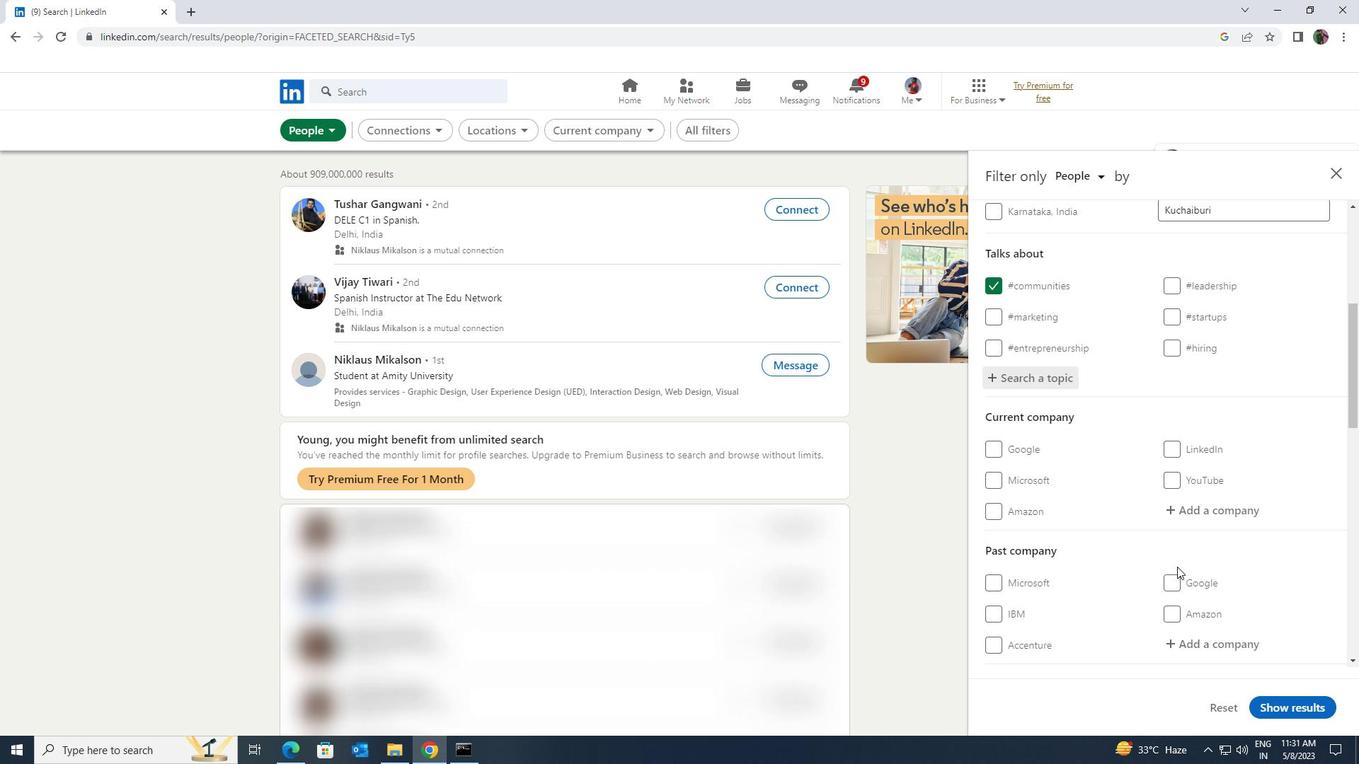 
Action: Mouse scrolled (1177, 566) with delta (0, 0)
Screenshot: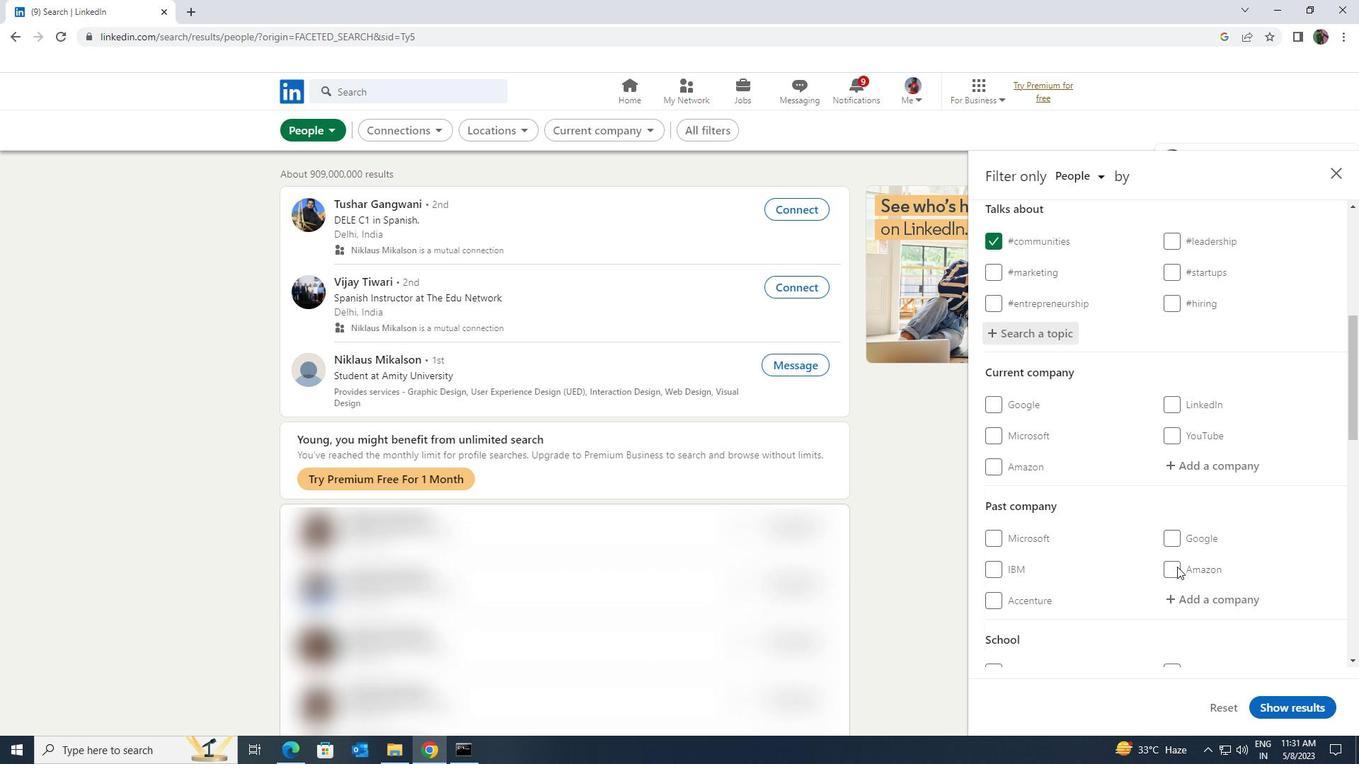 
Action: Mouse scrolled (1177, 566) with delta (0, 0)
Screenshot: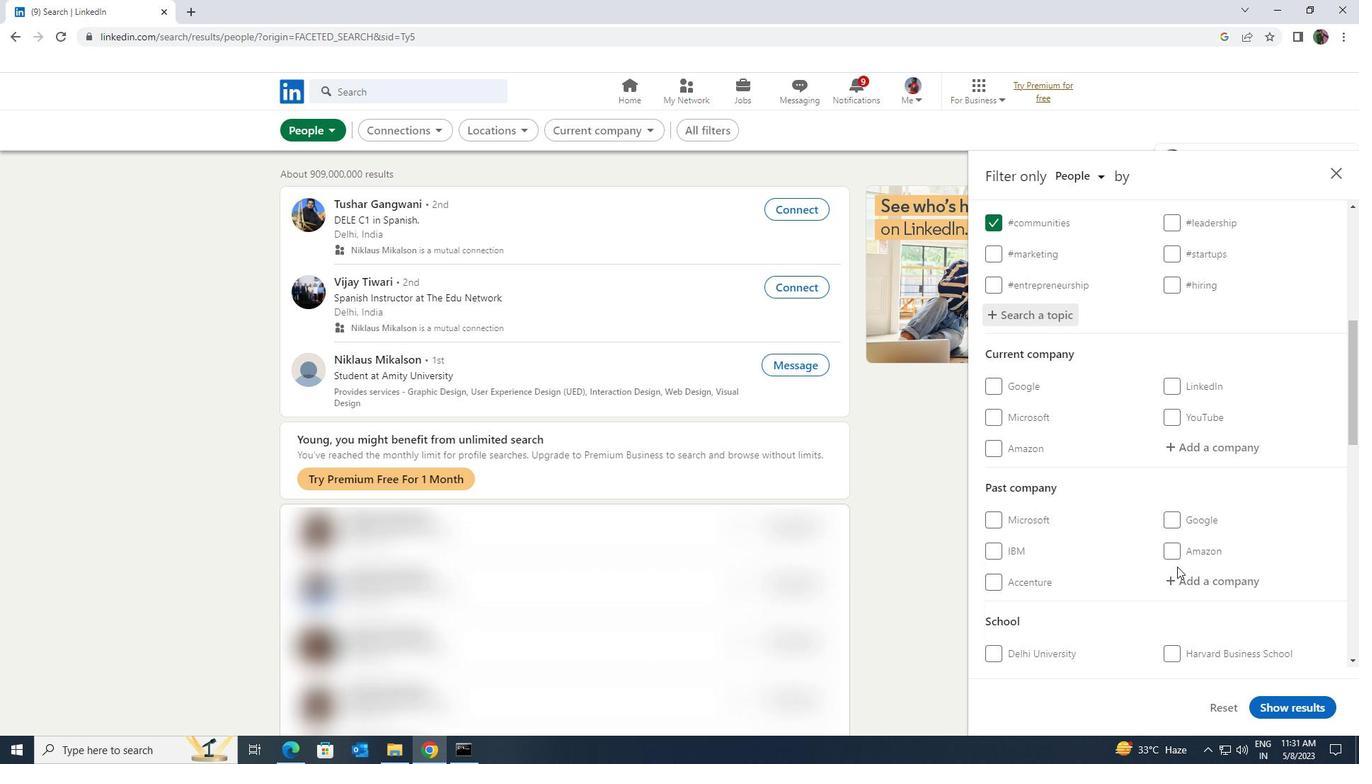 
Action: Mouse scrolled (1177, 566) with delta (0, 0)
Screenshot: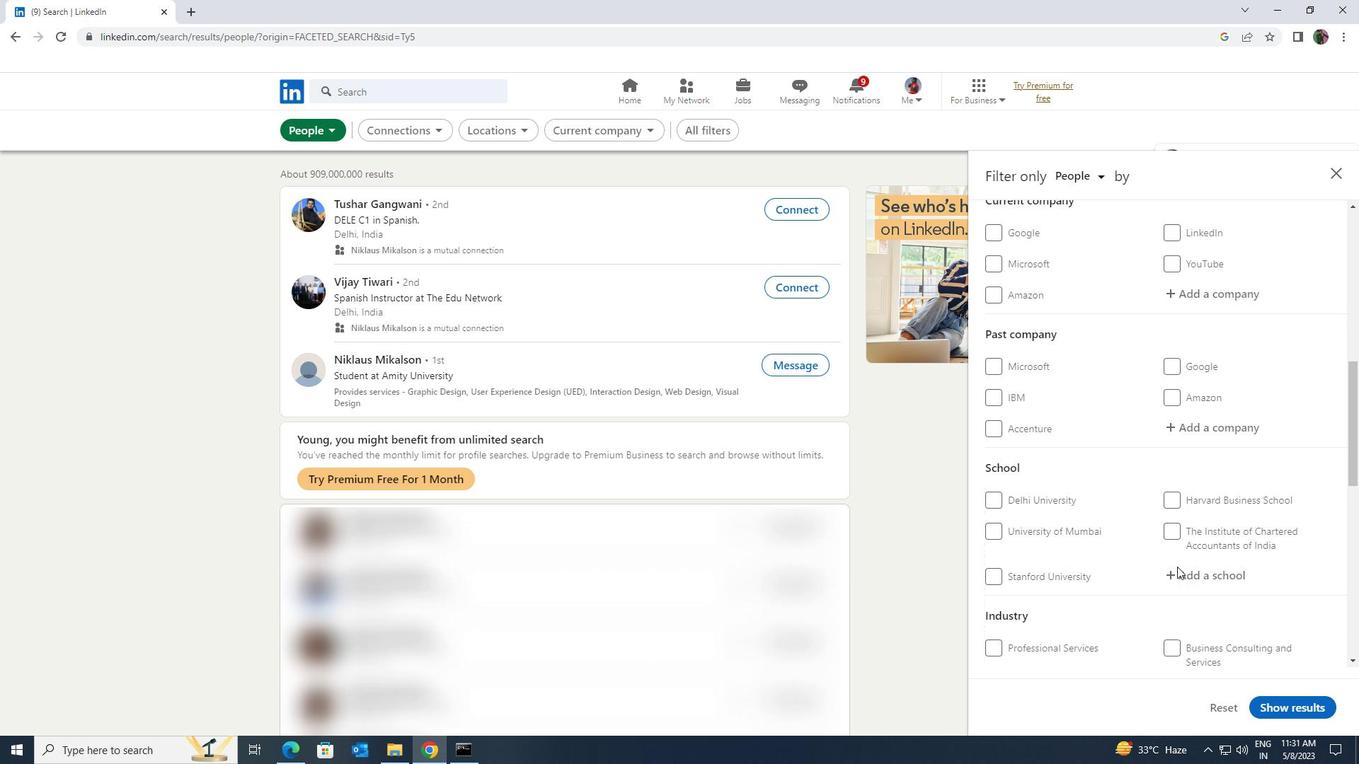 
Action: Mouse scrolled (1177, 566) with delta (0, 0)
Screenshot: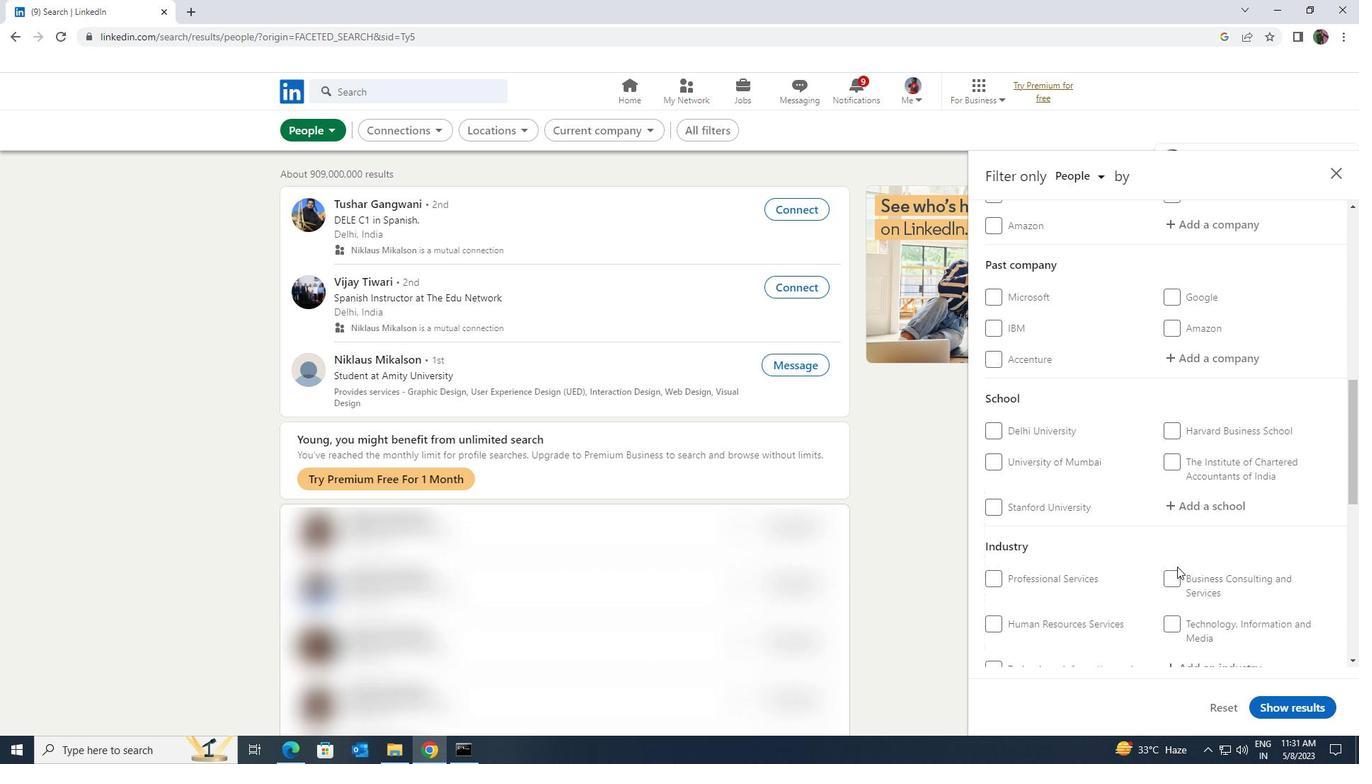 
Action: Mouse scrolled (1177, 566) with delta (0, 0)
Screenshot: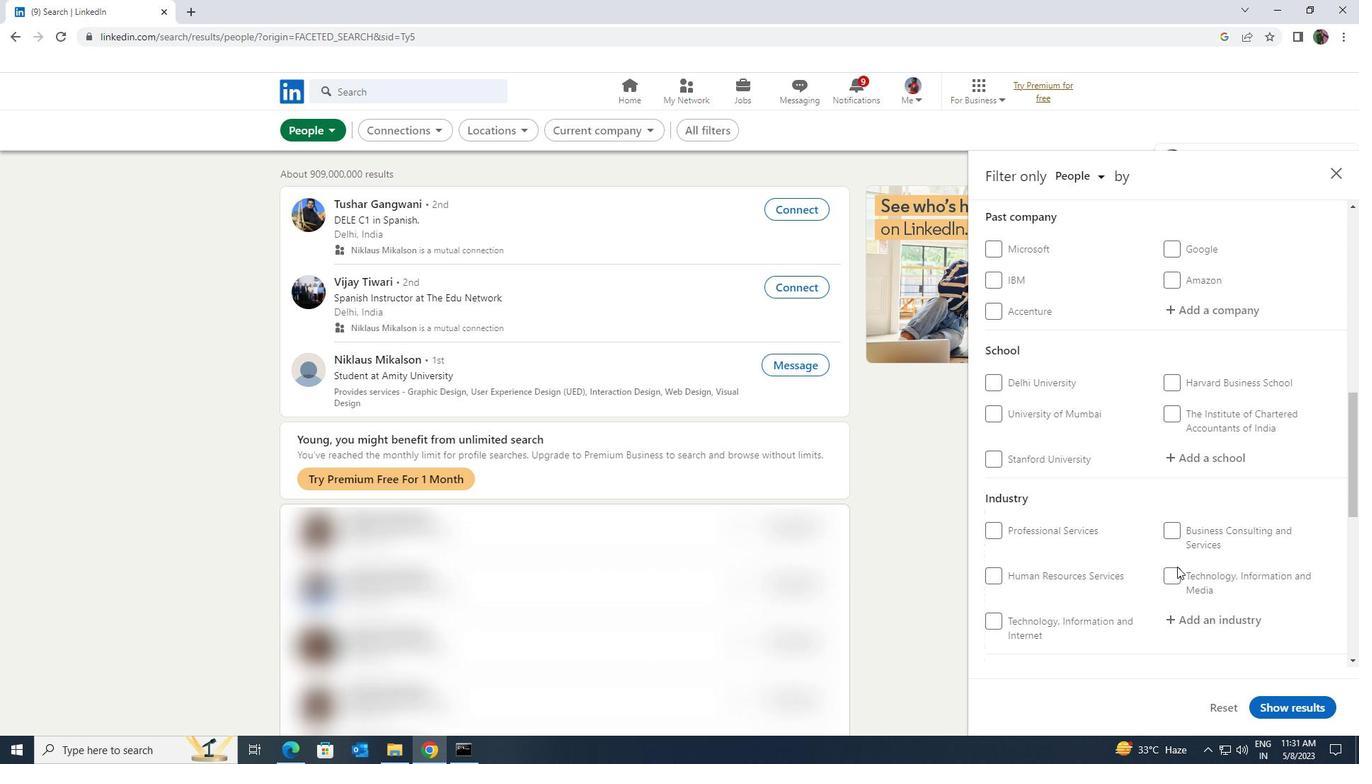 
Action: Mouse moved to (1174, 603)
Screenshot: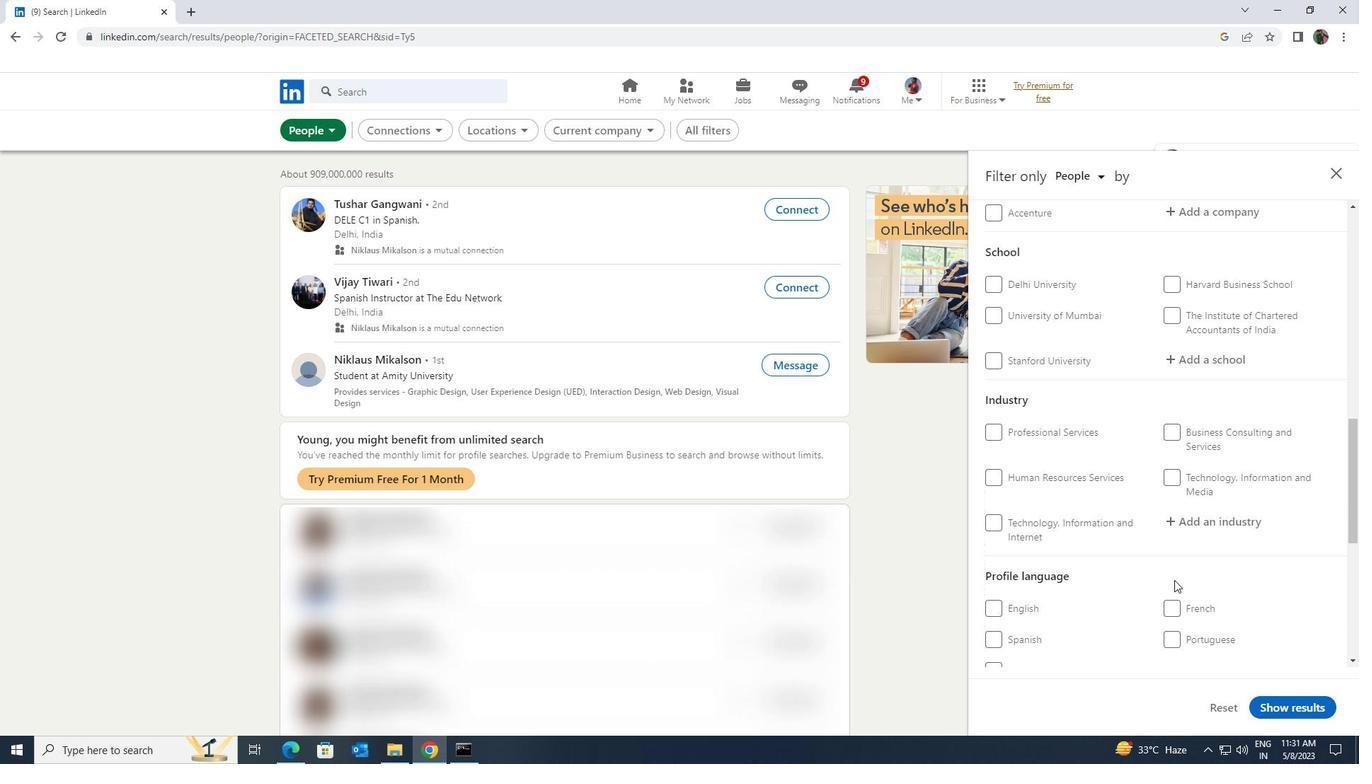 
Action: Mouse pressed left at (1174, 603)
Screenshot: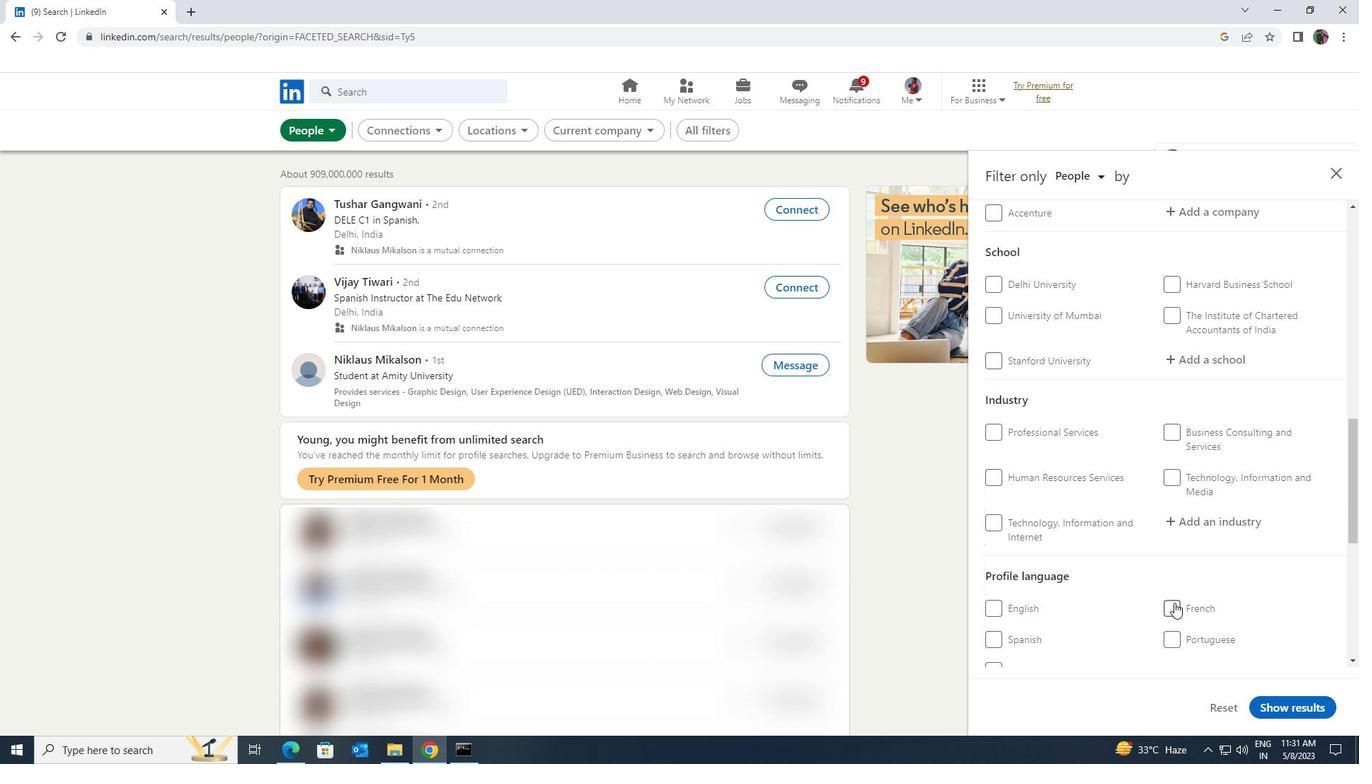 
Action: Mouse scrolled (1174, 604) with delta (0, 0)
Screenshot: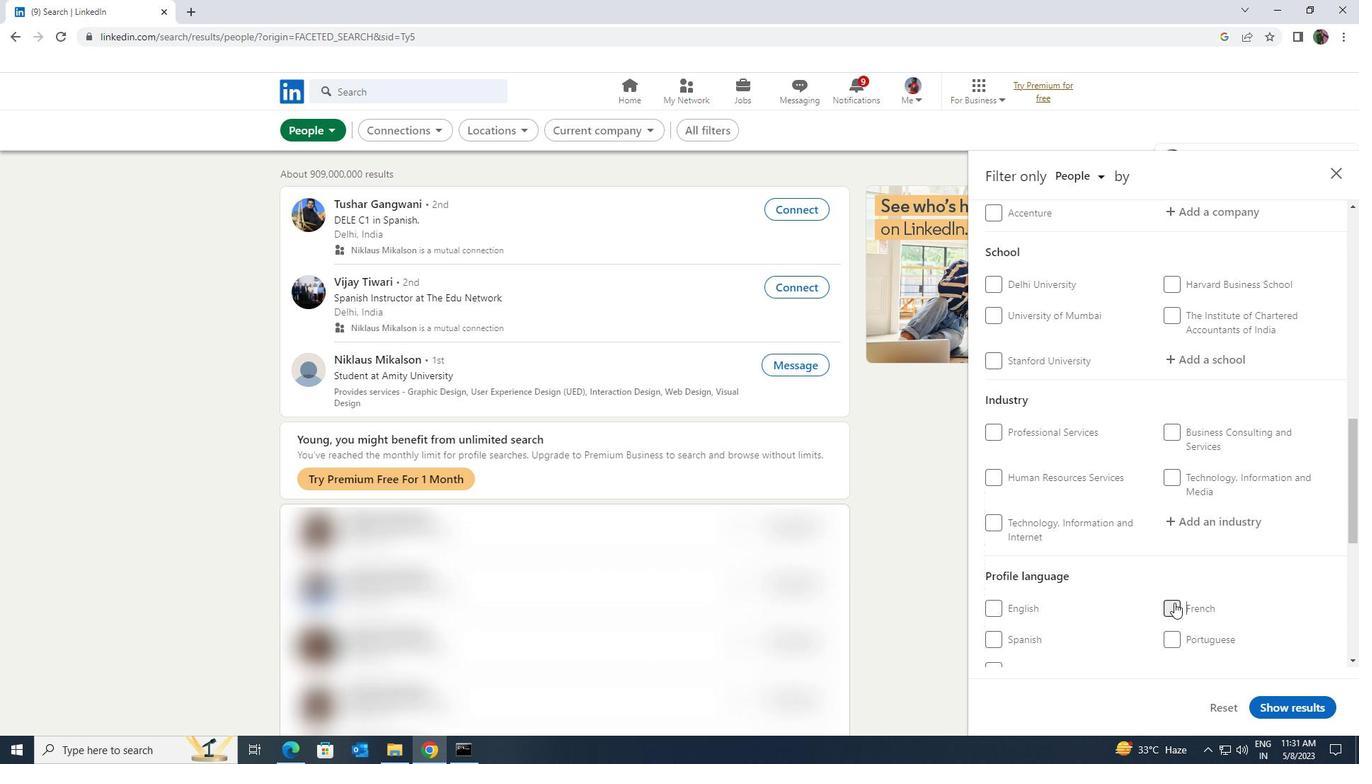 
Action: Mouse scrolled (1174, 604) with delta (0, 0)
Screenshot: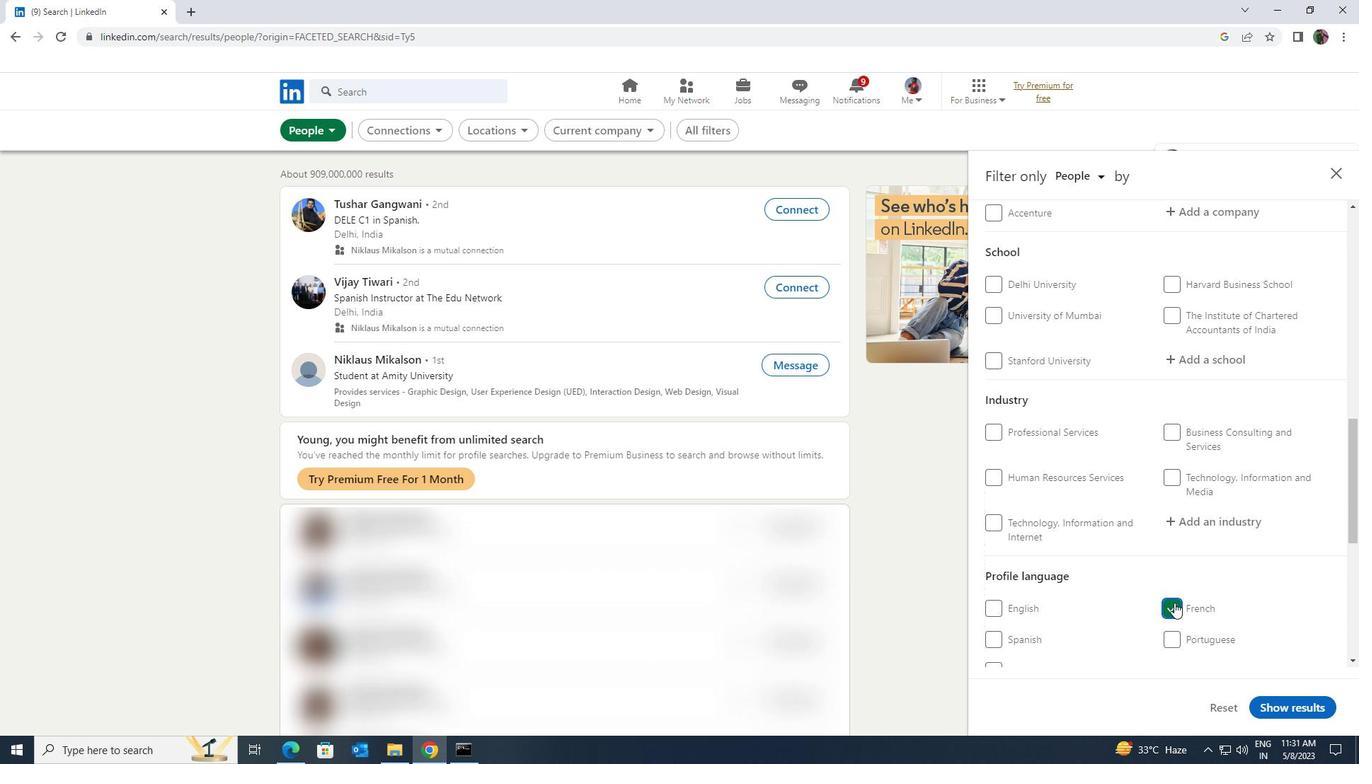 
Action: Mouse scrolled (1174, 604) with delta (0, 0)
Screenshot: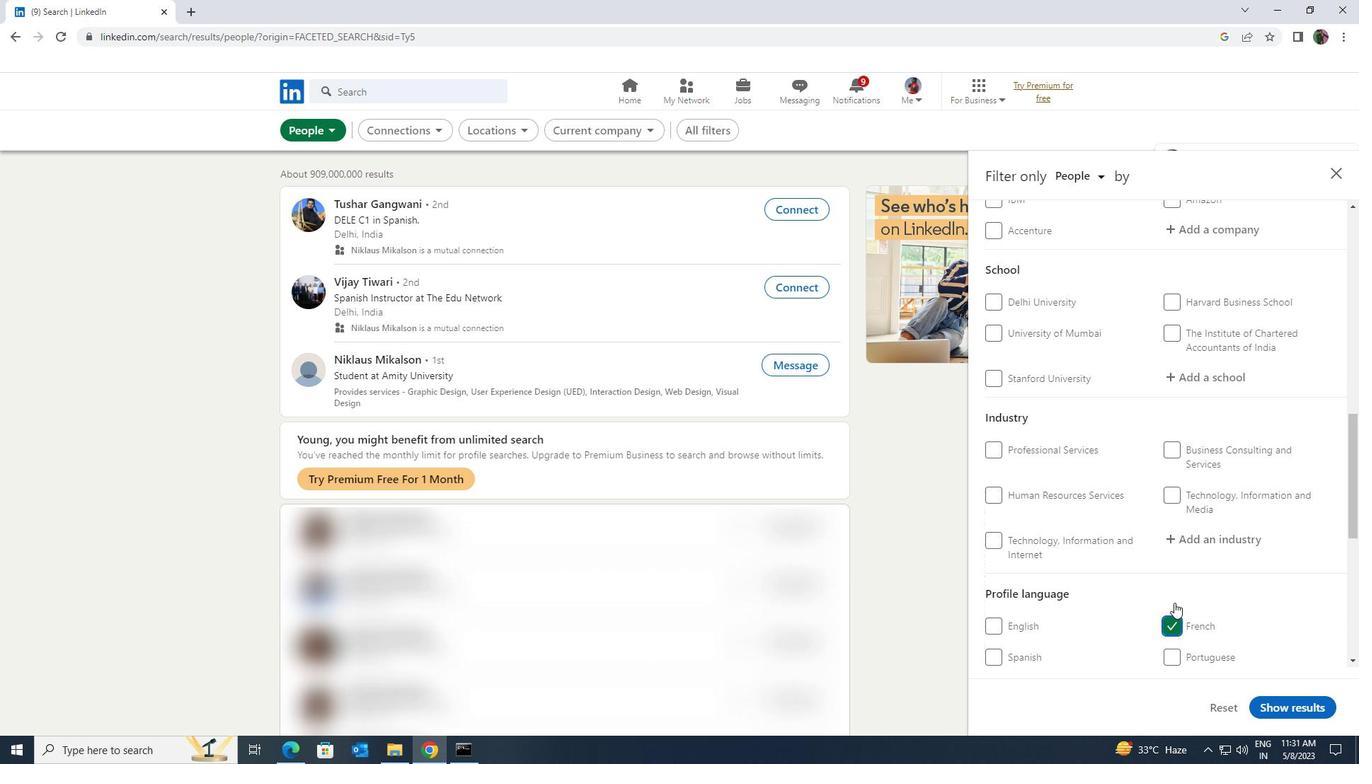 
Action: Mouse scrolled (1174, 604) with delta (0, 0)
Screenshot: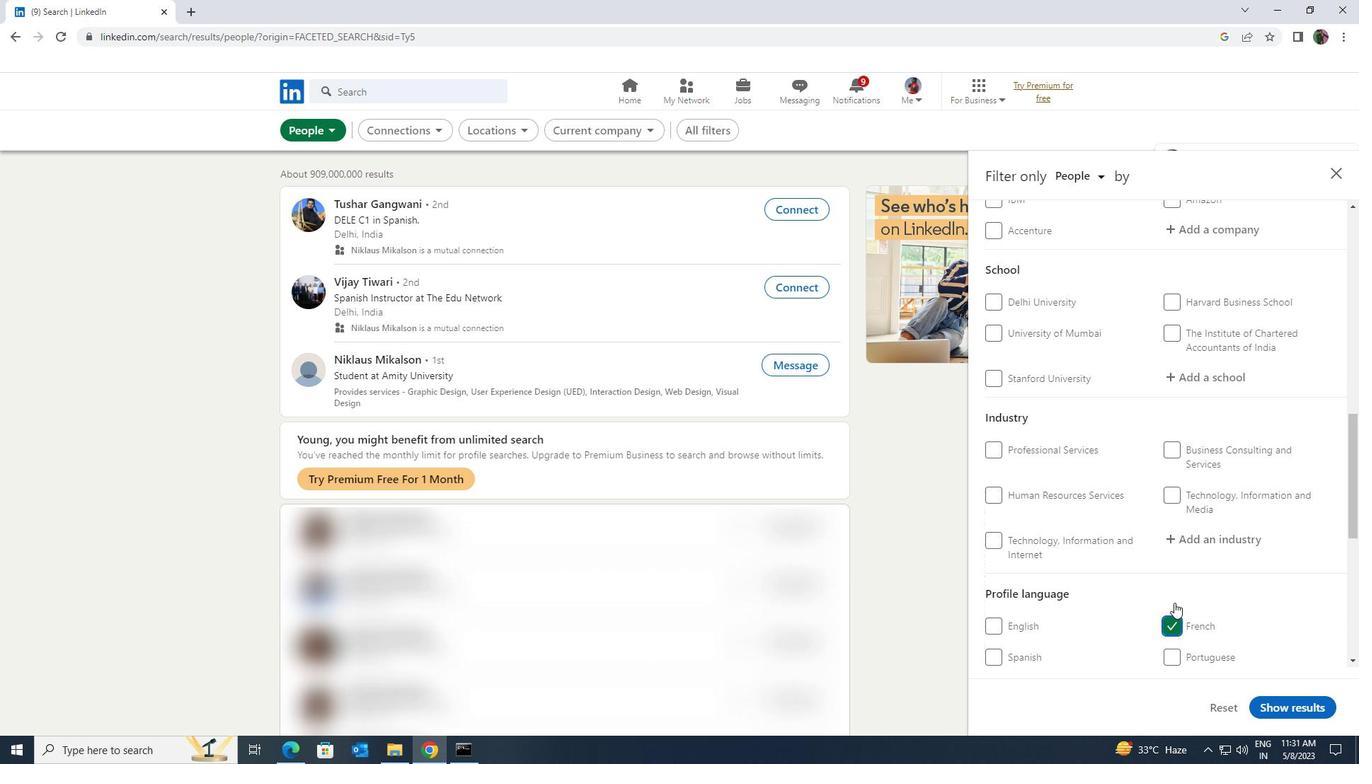 
Action: Mouse scrolled (1174, 604) with delta (0, 0)
Screenshot: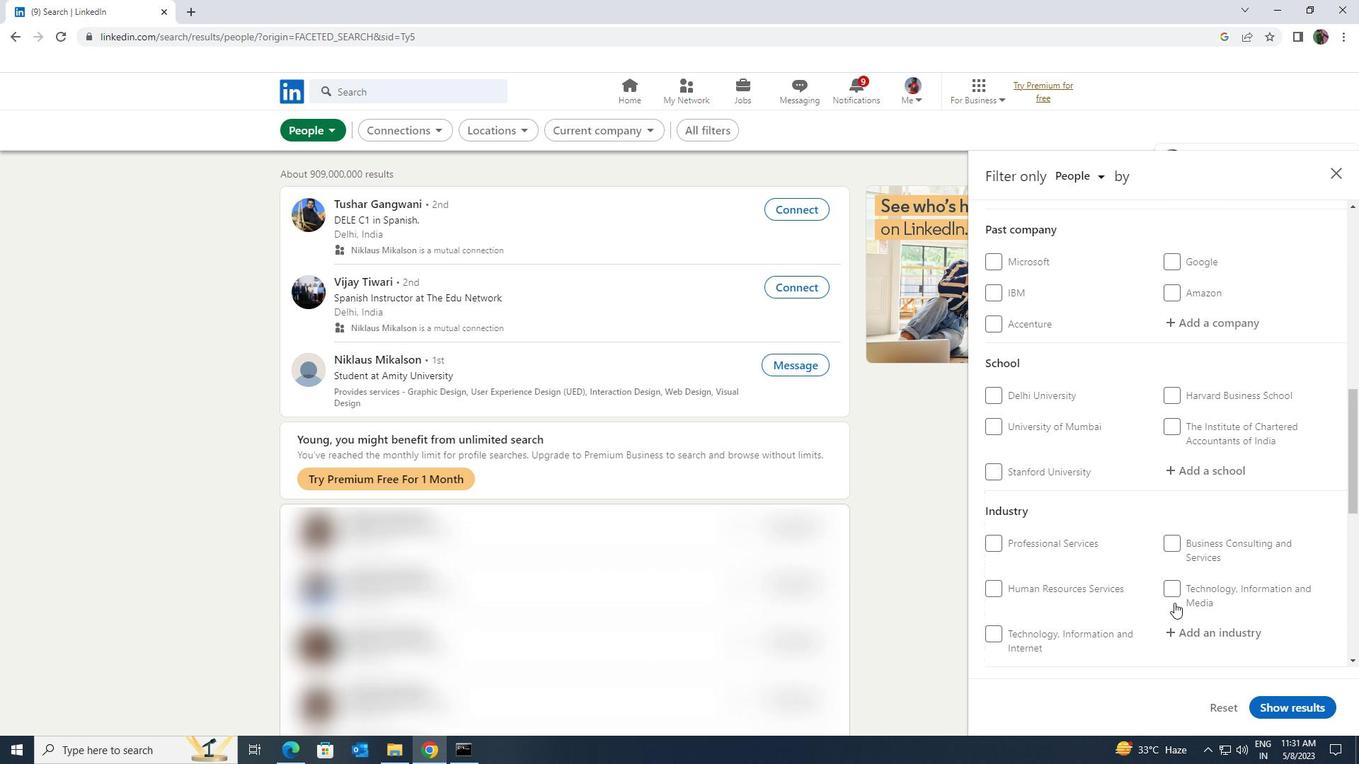 
Action: Mouse scrolled (1174, 604) with delta (0, 0)
Screenshot: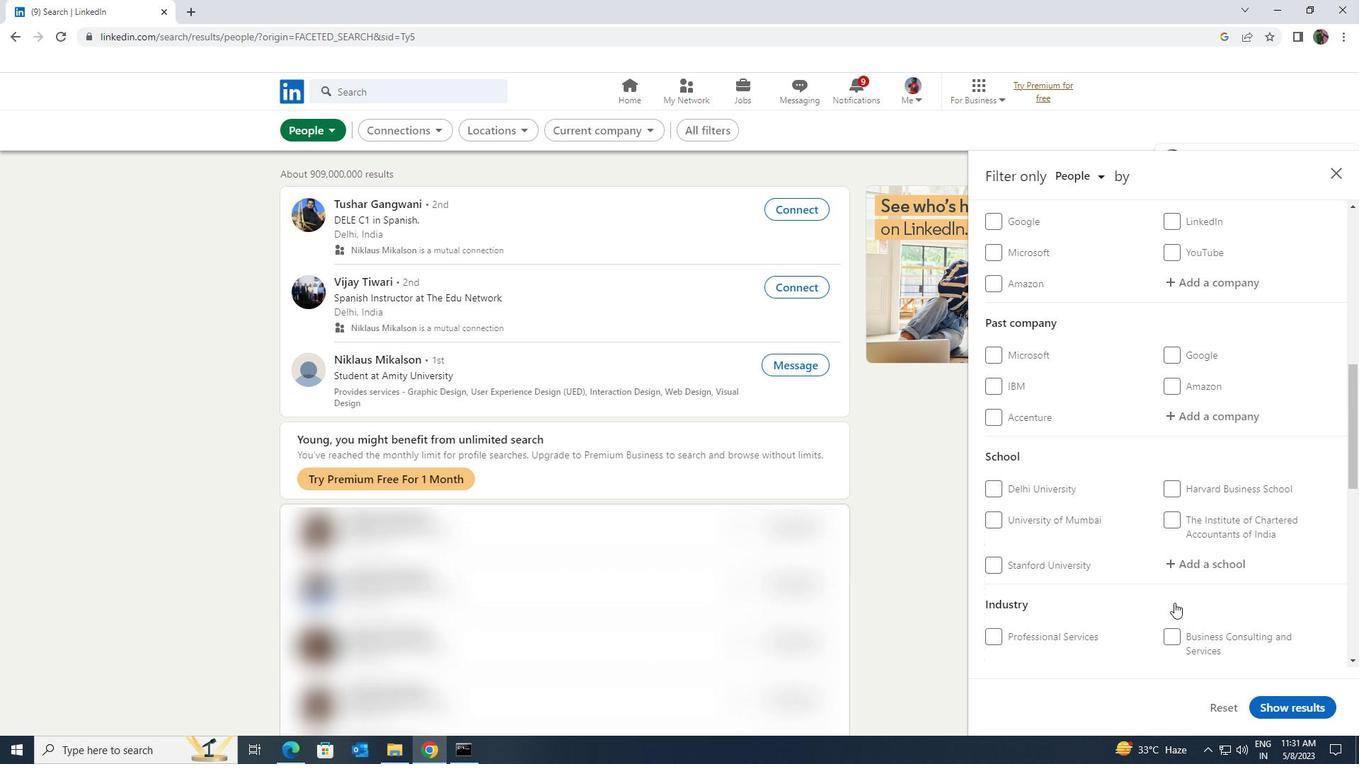 
Action: Mouse scrolled (1174, 604) with delta (0, 0)
Screenshot: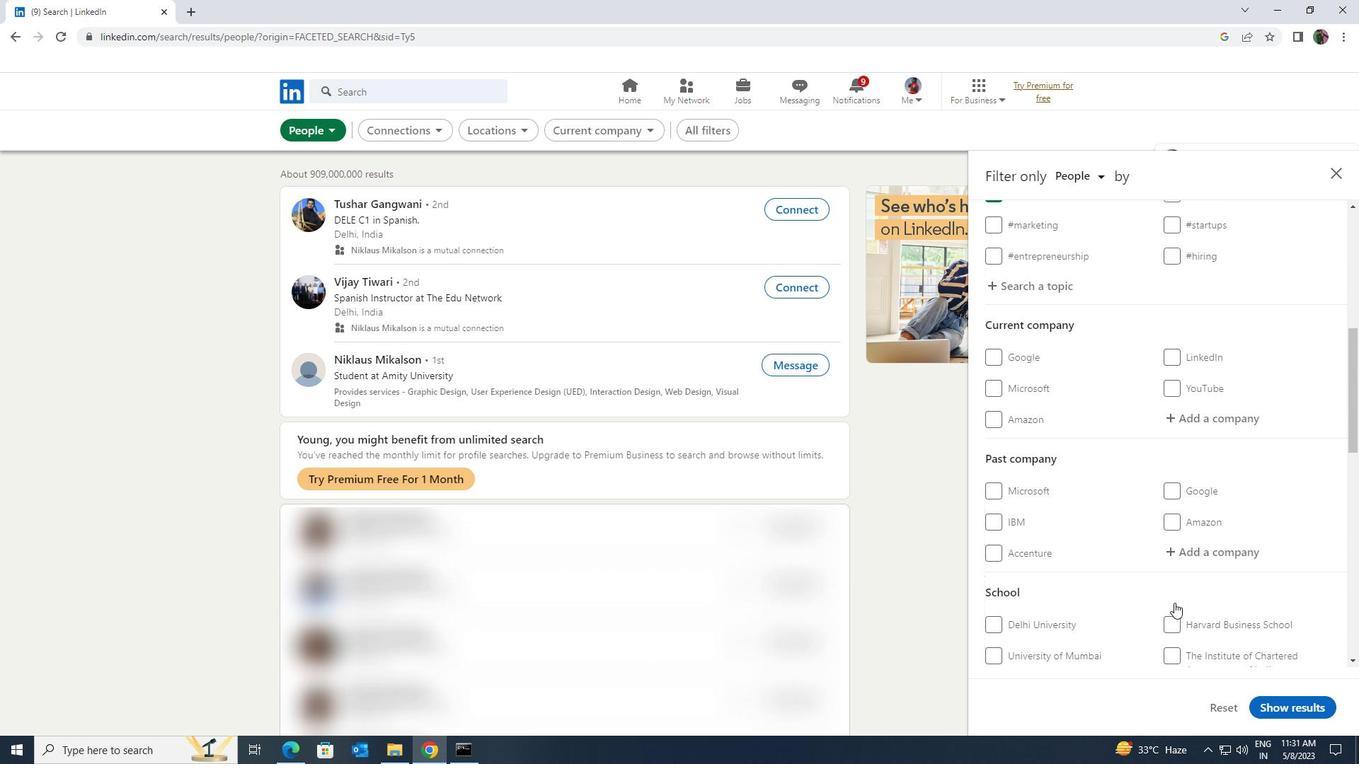 
Action: Mouse moved to (1186, 574)
Screenshot: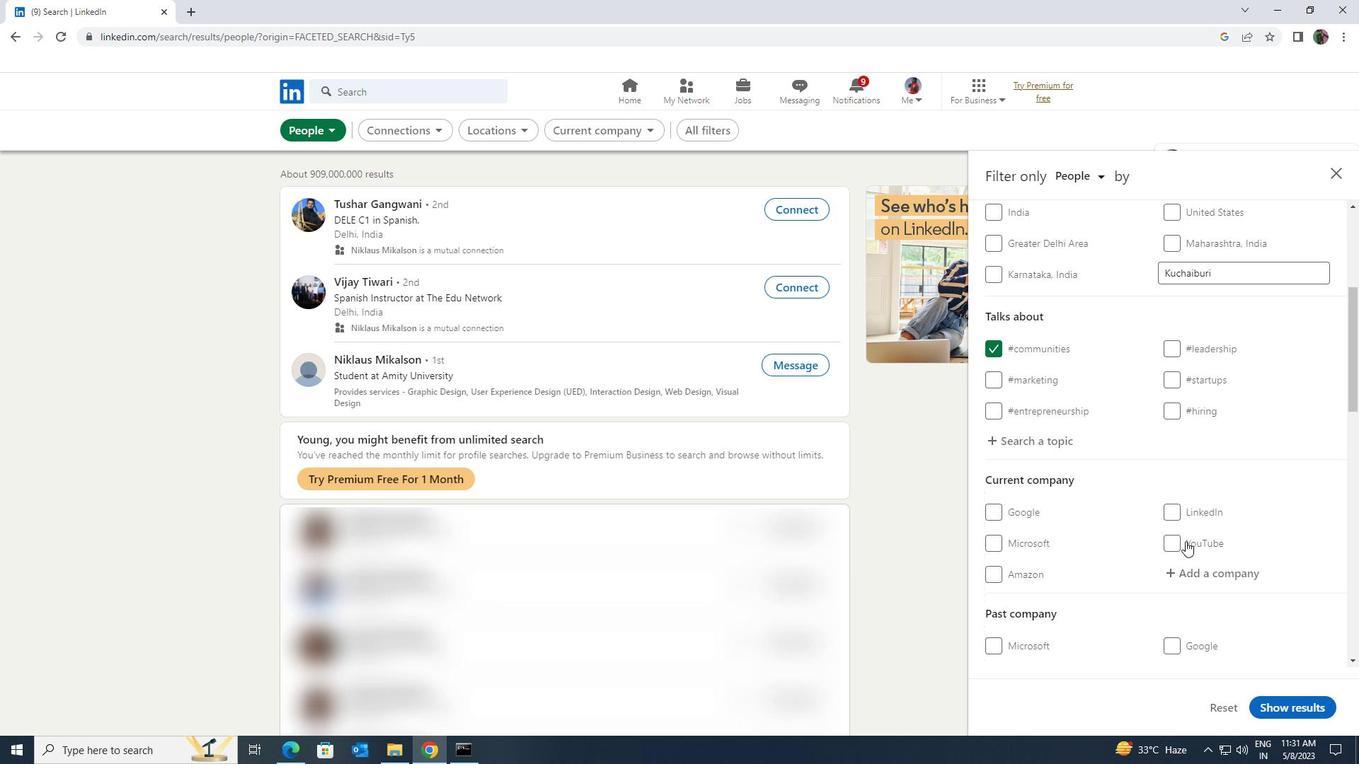
Action: Mouse pressed left at (1186, 574)
Screenshot: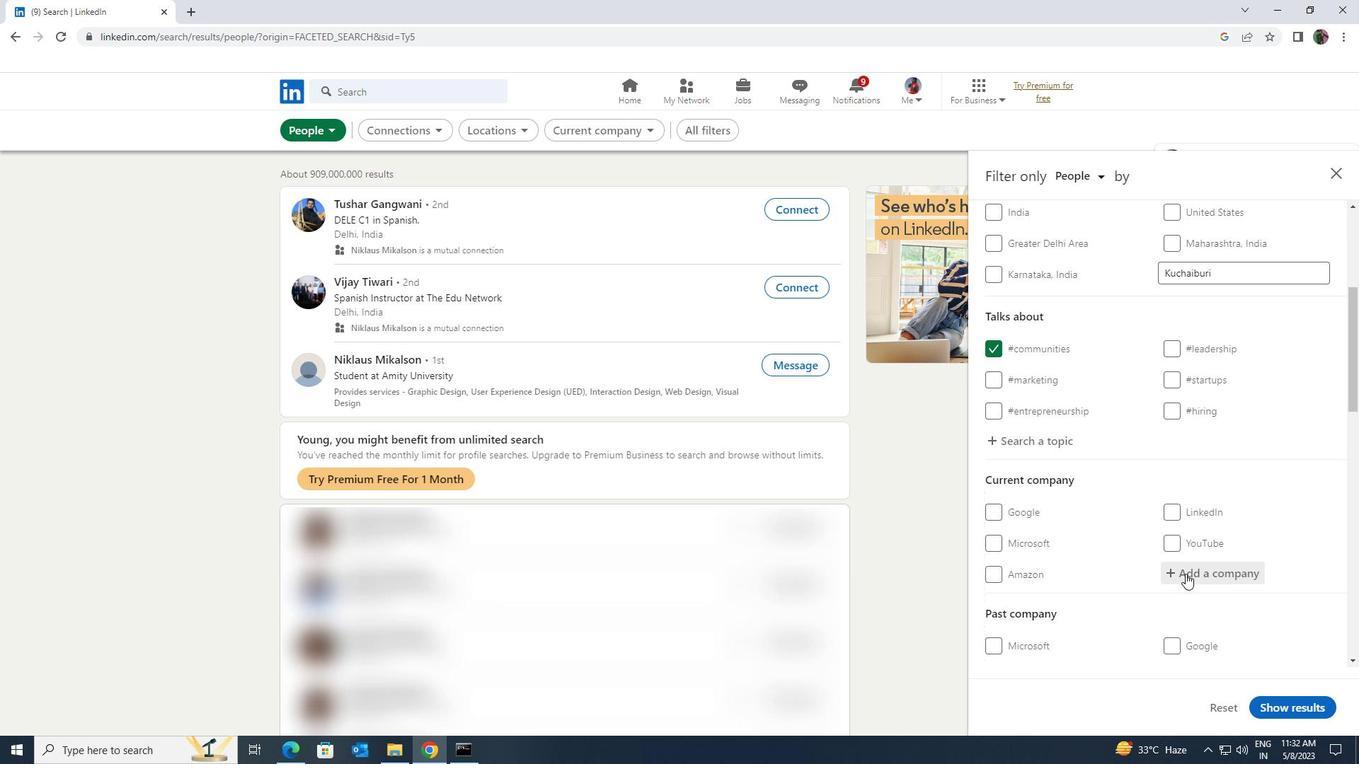 
Action: Key pressed <Key.shift><Key.shift><Key.shift><Key.shift><Key.shift><Key.shift>BECKMAN<Key.space><Key.shift>COUL
Screenshot: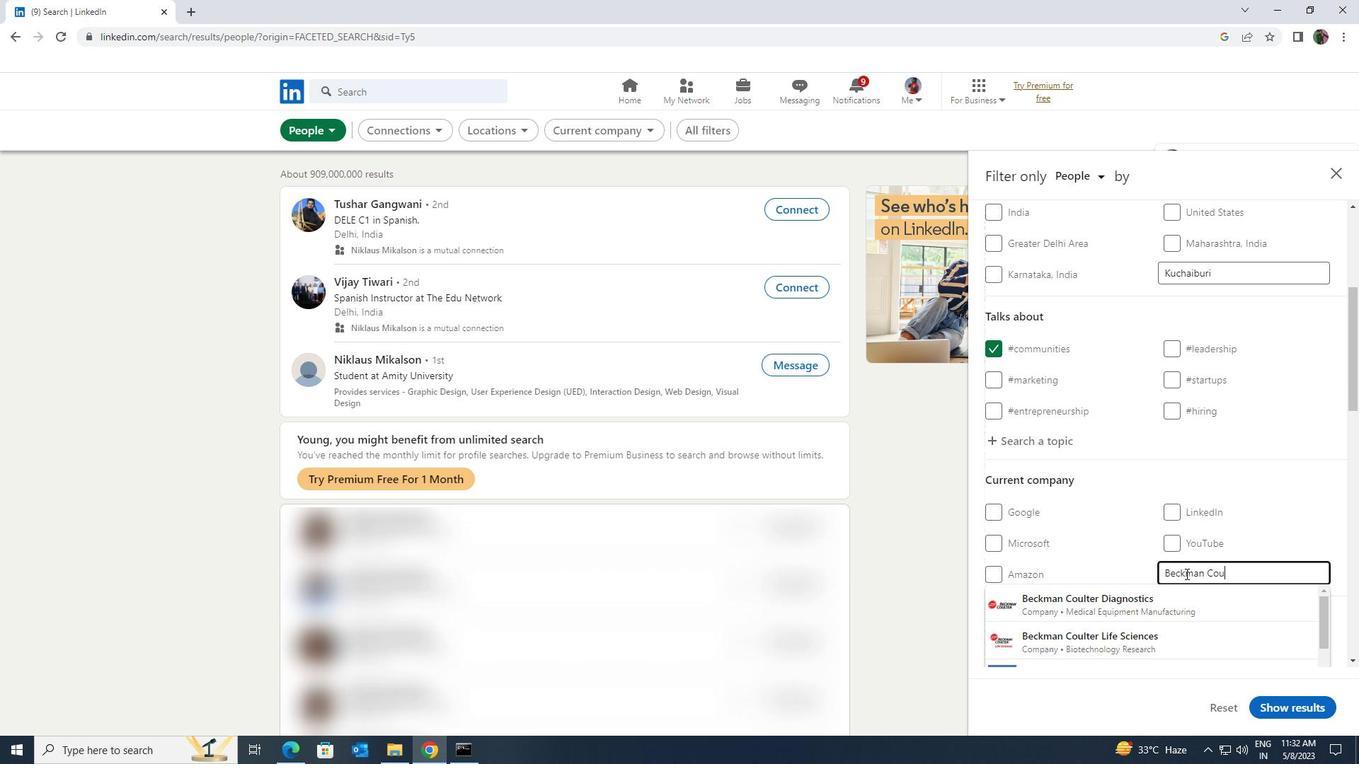 
Action: Mouse moved to (1180, 584)
Screenshot: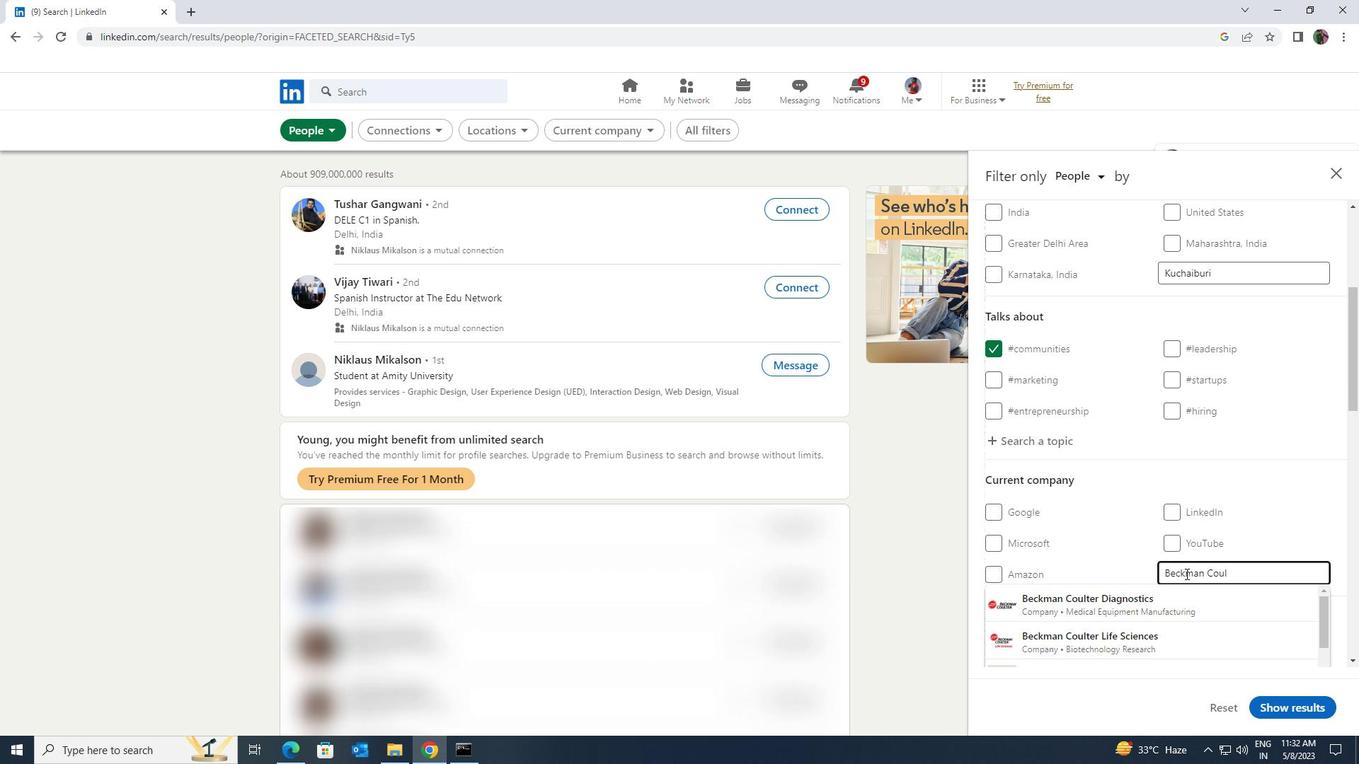 
Action: Mouse pressed left at (1180, 584)
Screenshot: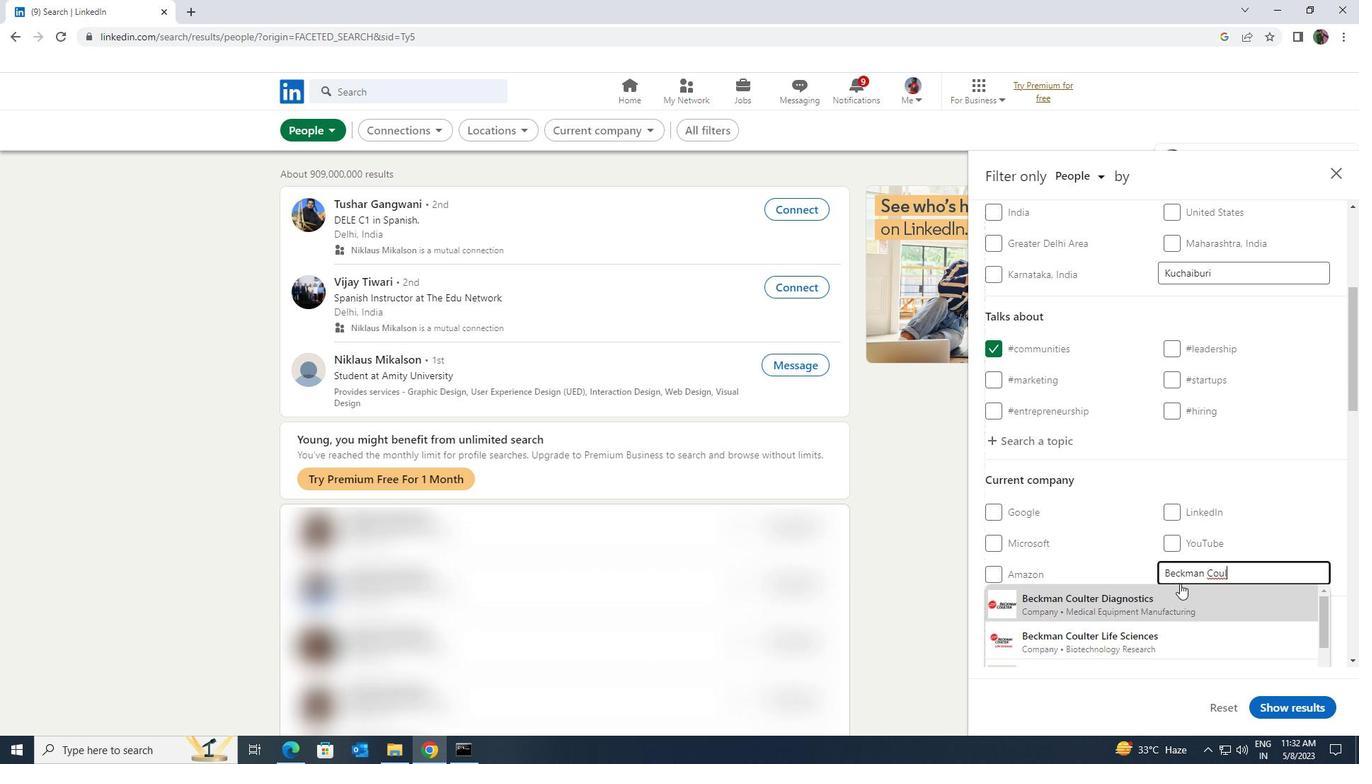 
Action: Mouse scrolled (1180, 583) with delta (0, 0)
Screenshot: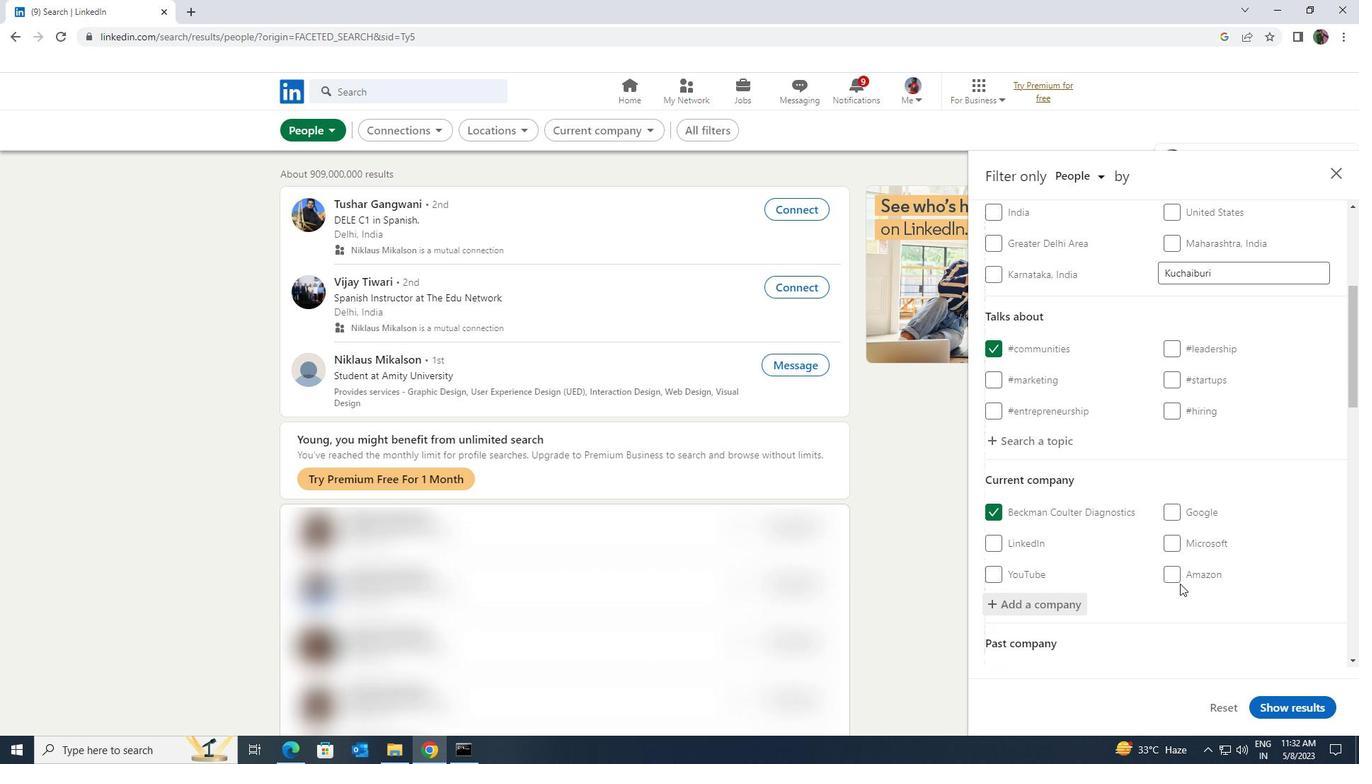
Action: Mouse scrolled (1180, 583) with delta (0, 0)
Screenshot: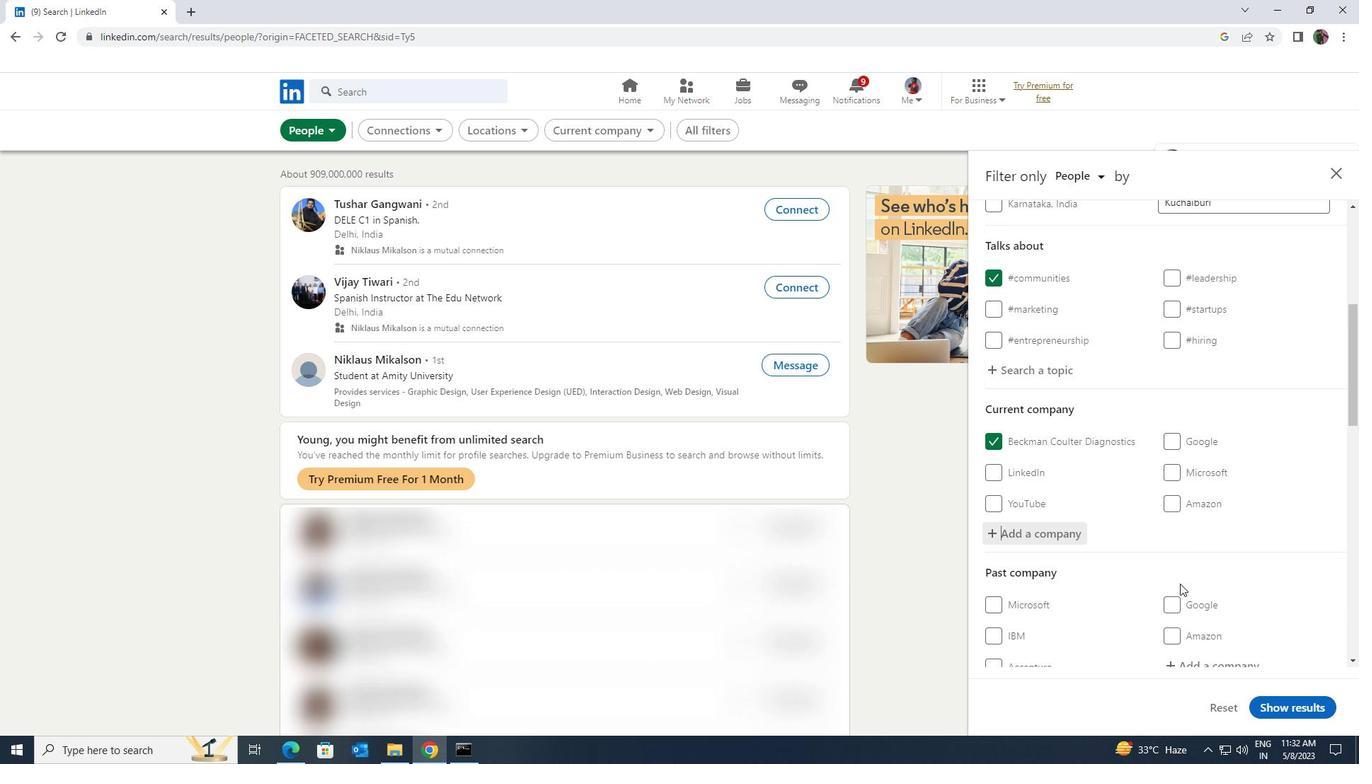 
Action: Mouse scrolled (1180, 583) with delta (0, 0)
Screenshot: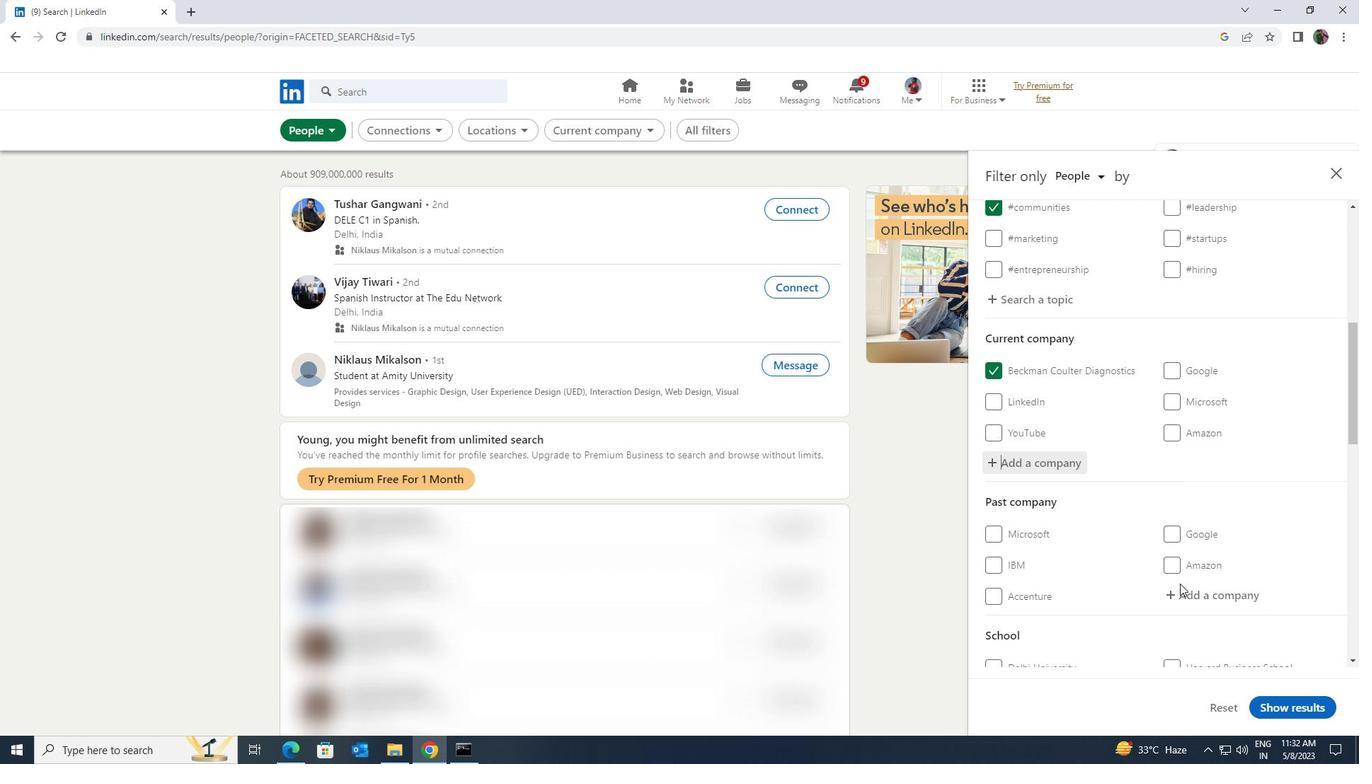 
Action: Mouse moved to (1180, 579)
Screenshot: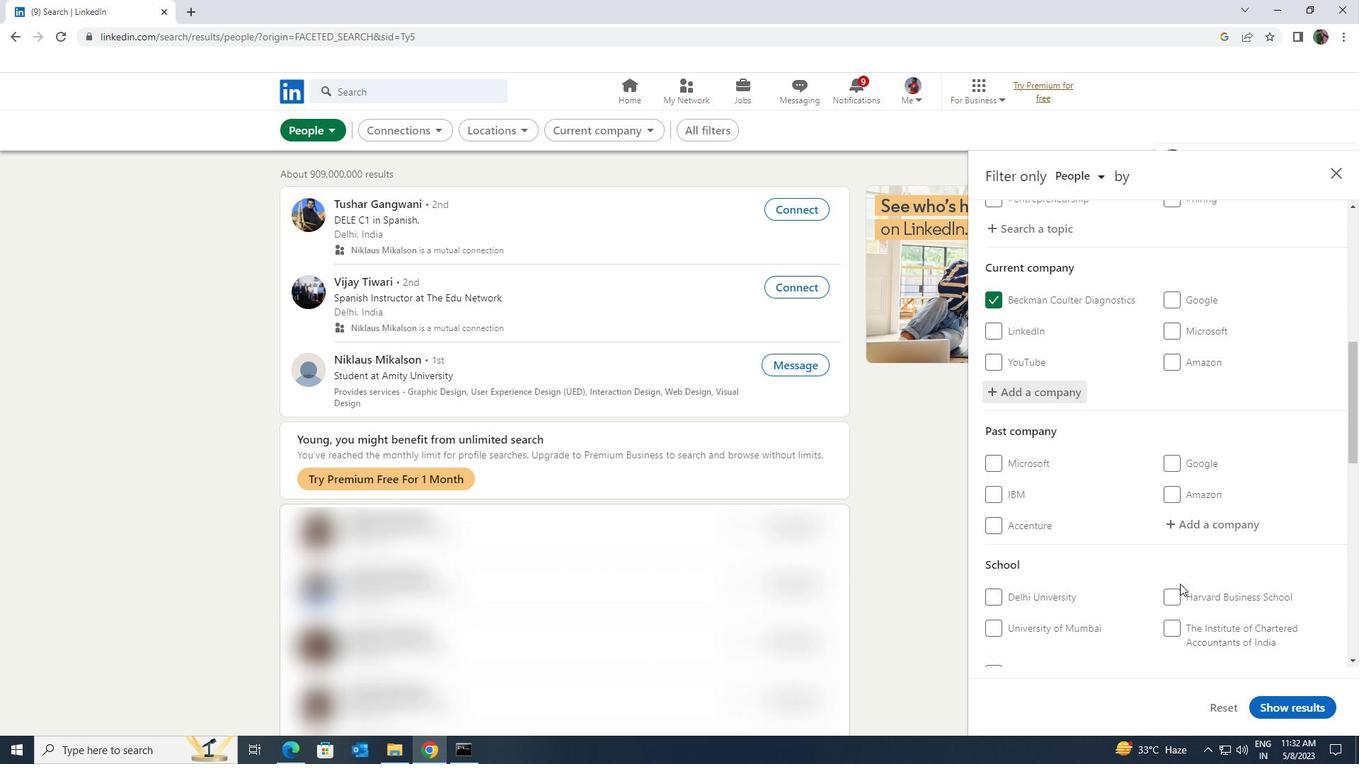 
Action: Mouse scrolled (1180, 579) with delta (0, 0)
Screenshot: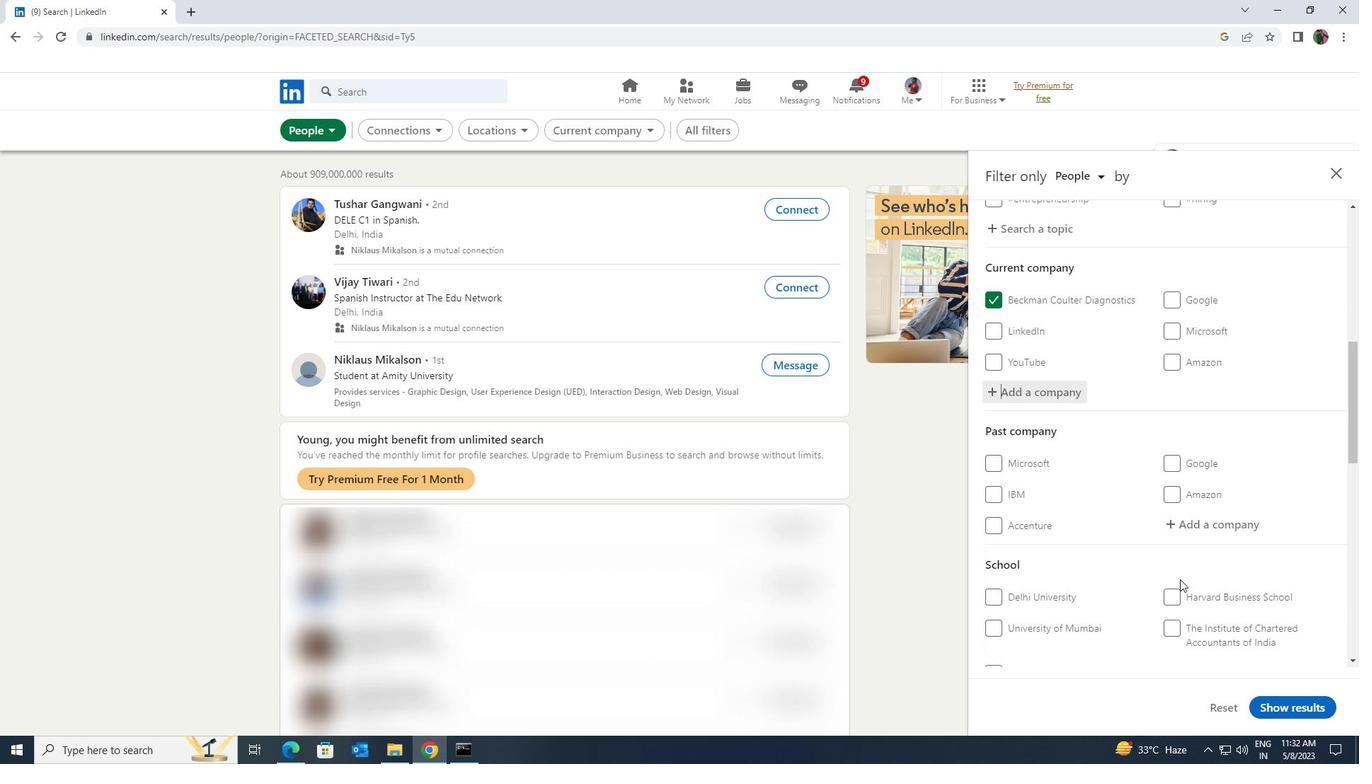 
Action: Mouse moved to (1180, 591)
Screenshot: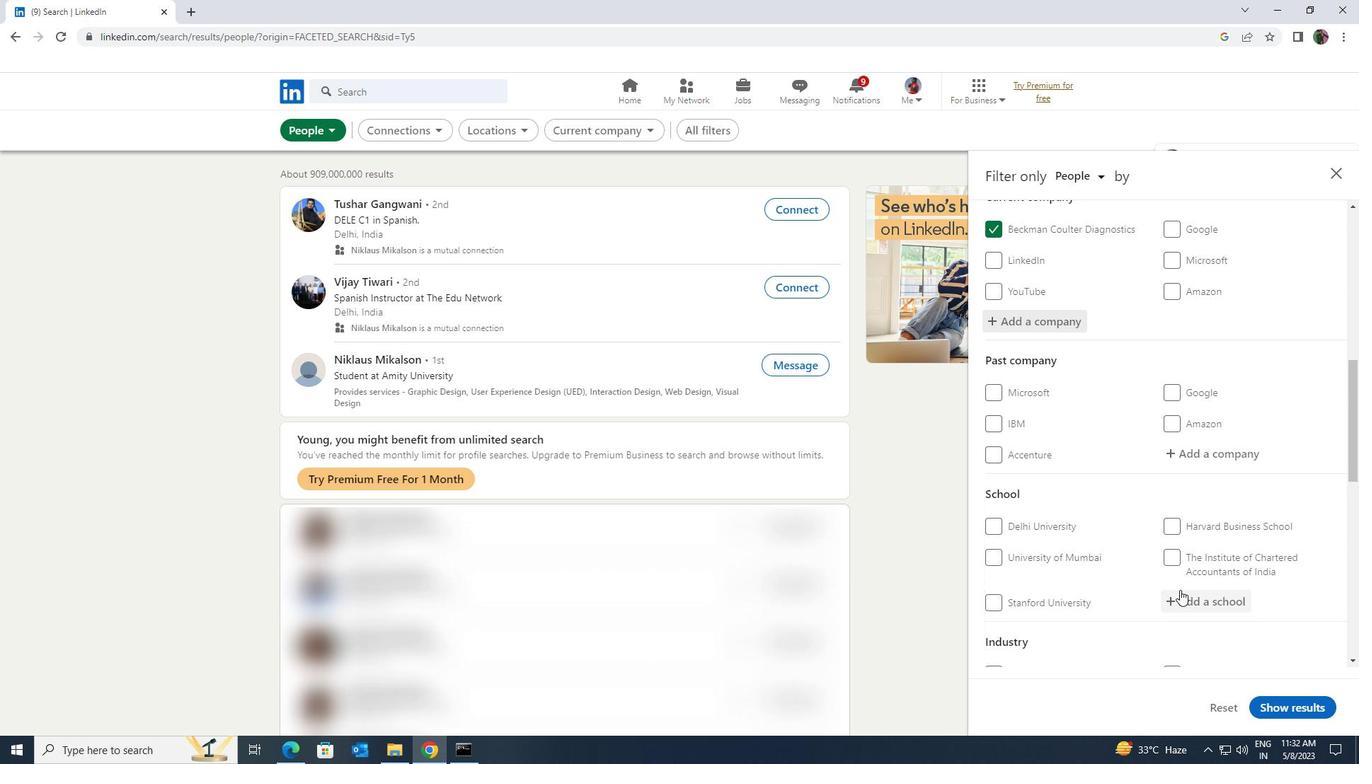 
Action: Mouse pressed left at (1180, 591)
Screenshot: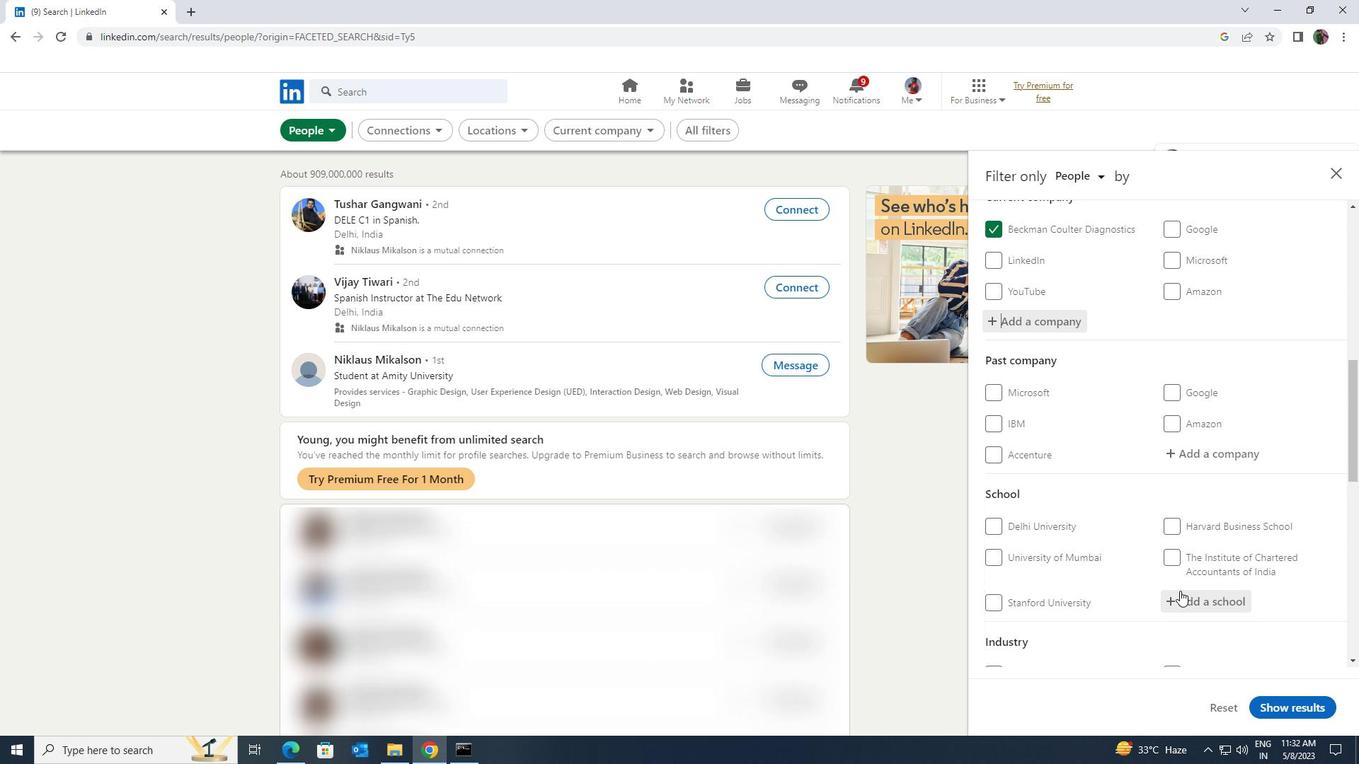 
Action: Key pressed <Key.shift><Key.shift><Key.shift><Key.shift><Key.shift><Key.shift><Key.shift><Key.shift><Key.shift><Key.shift>RMK<Key.space><Key.shift><Key.shift><Key.shift>ENGINEERINF<Key.backspace>G<Key.space>COLLEGE<Key.space>
Screenshot: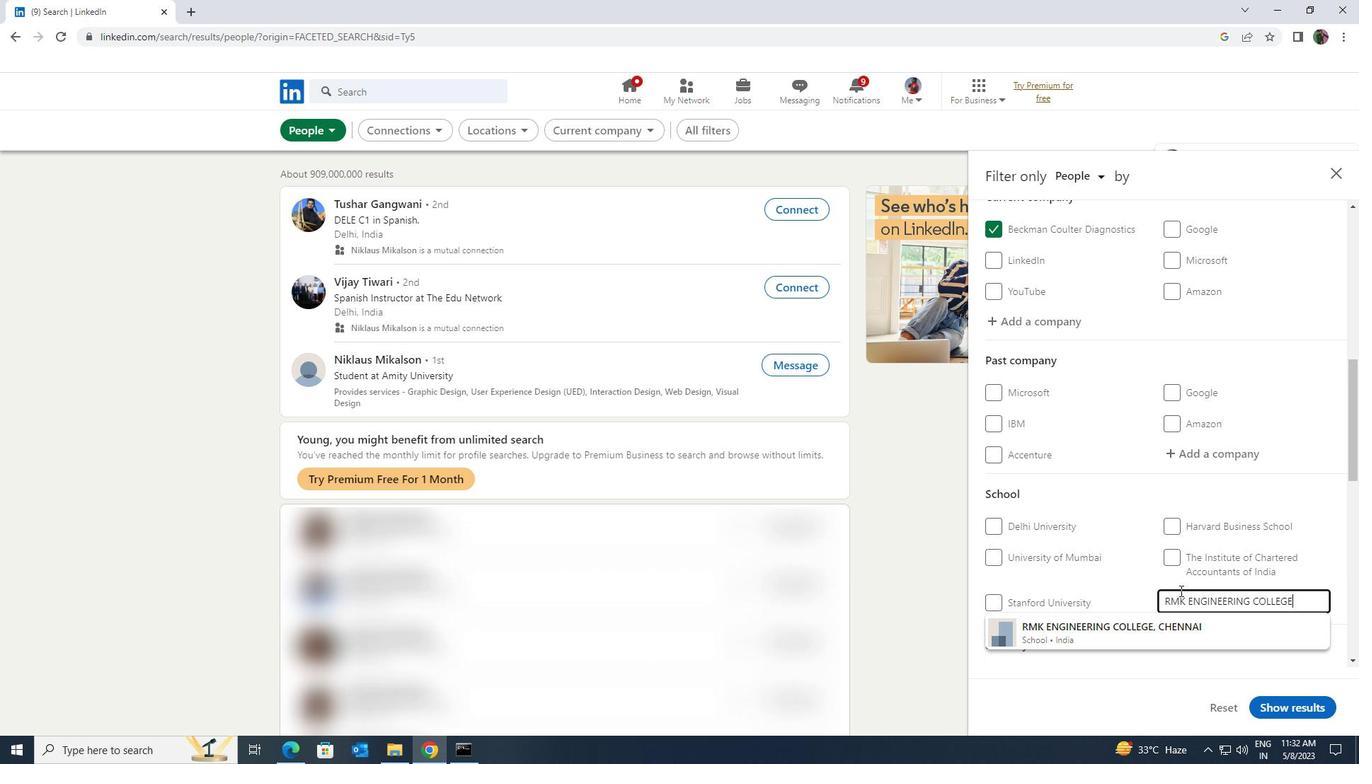 
Action: Mouse moved to (1170, 621)
Screenshot: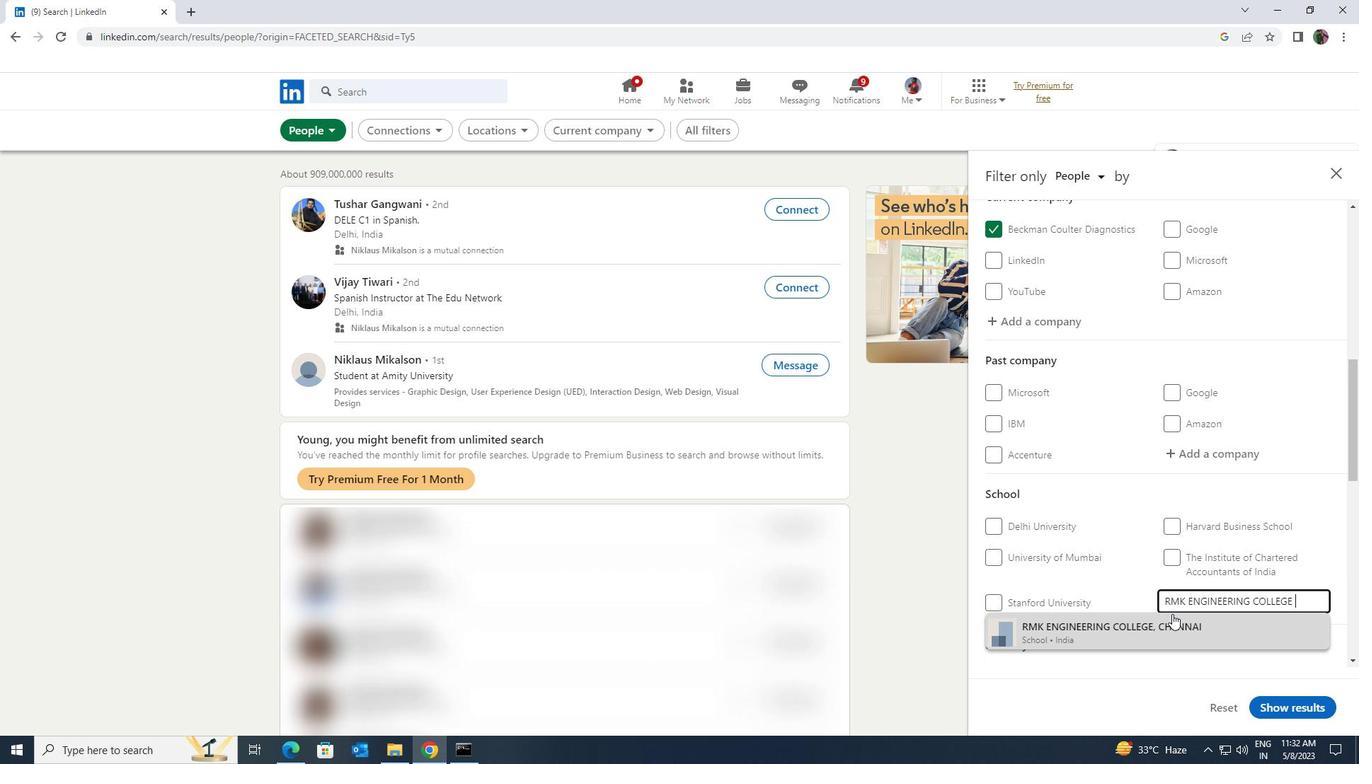 
Action: Mouse pressed left at (1170, 621)
Screenshot: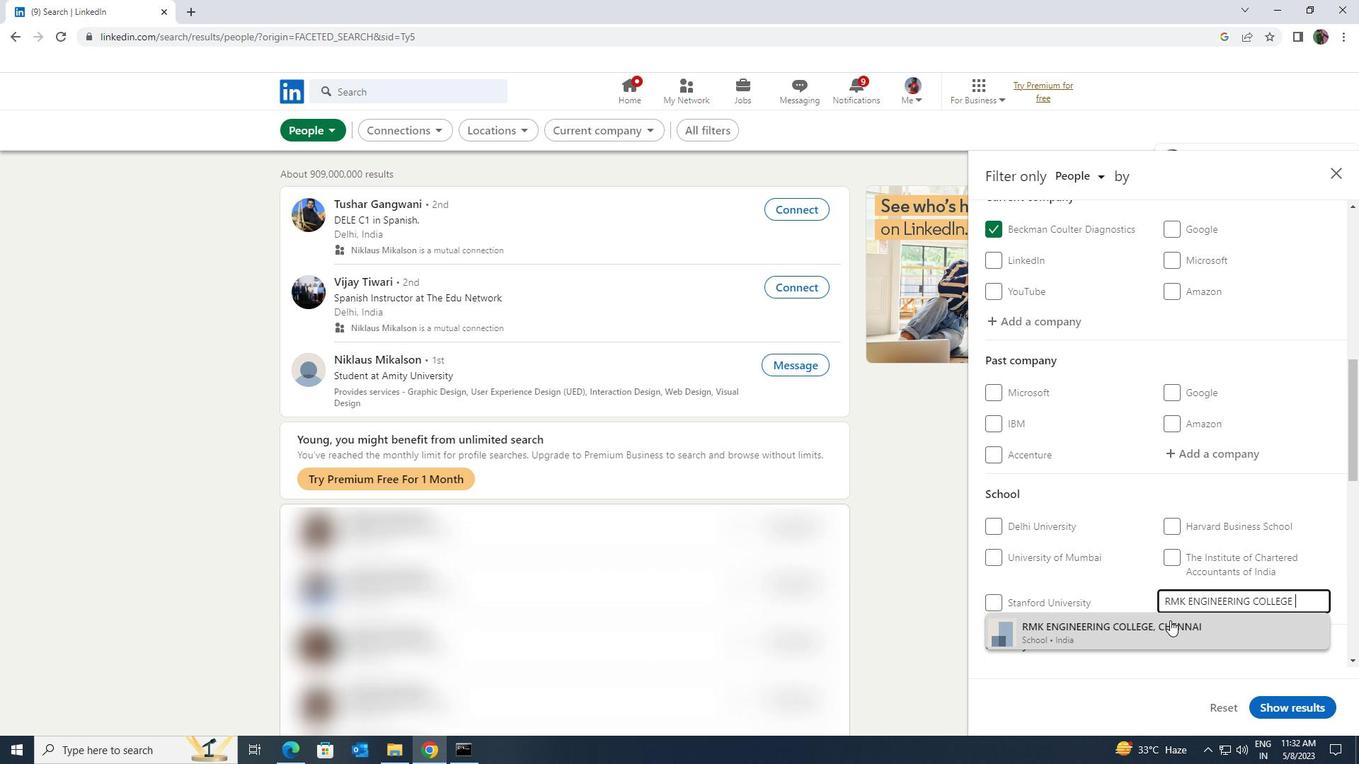 
Action: Mouse scrolled (1170, 620) with delta (0, 0)
Screenshot: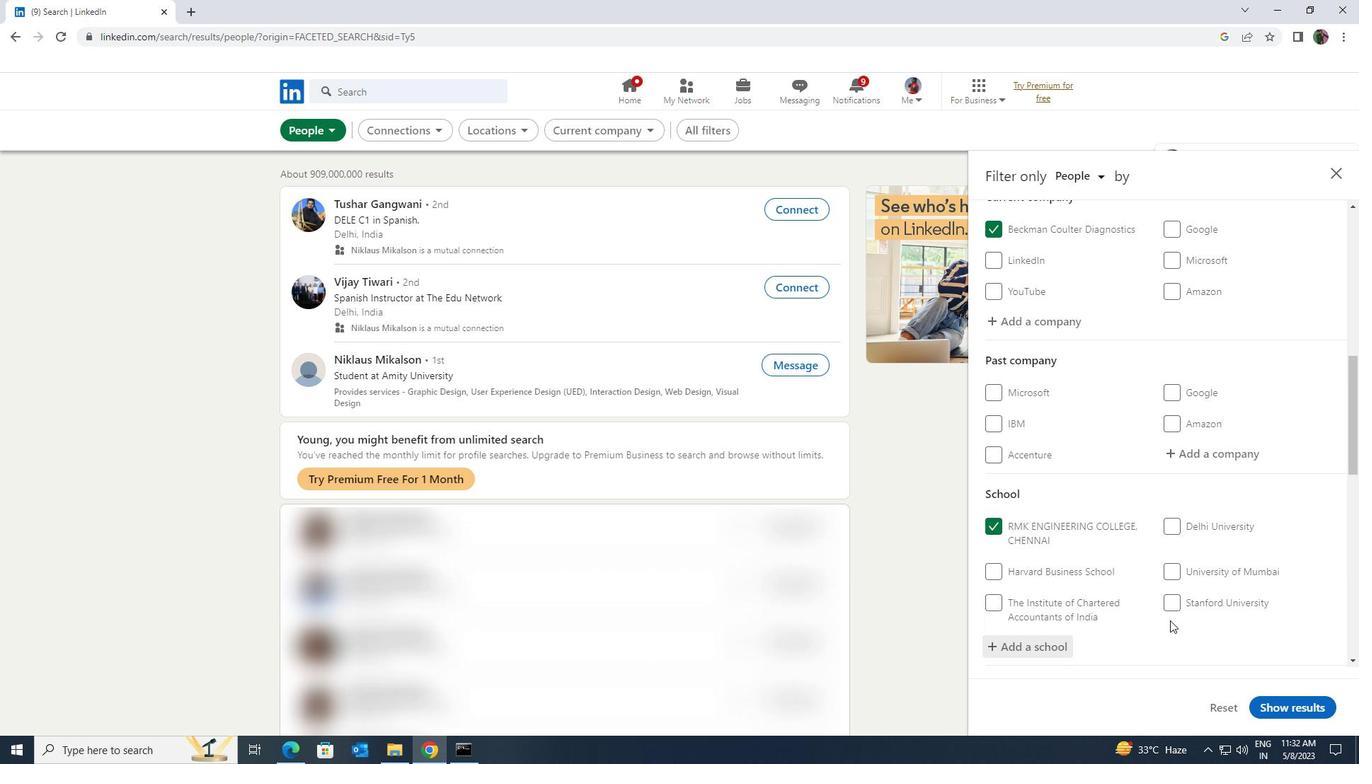 
Action: Mouse scrolled (1170, 620) with delta (0, 0)
Screenshot: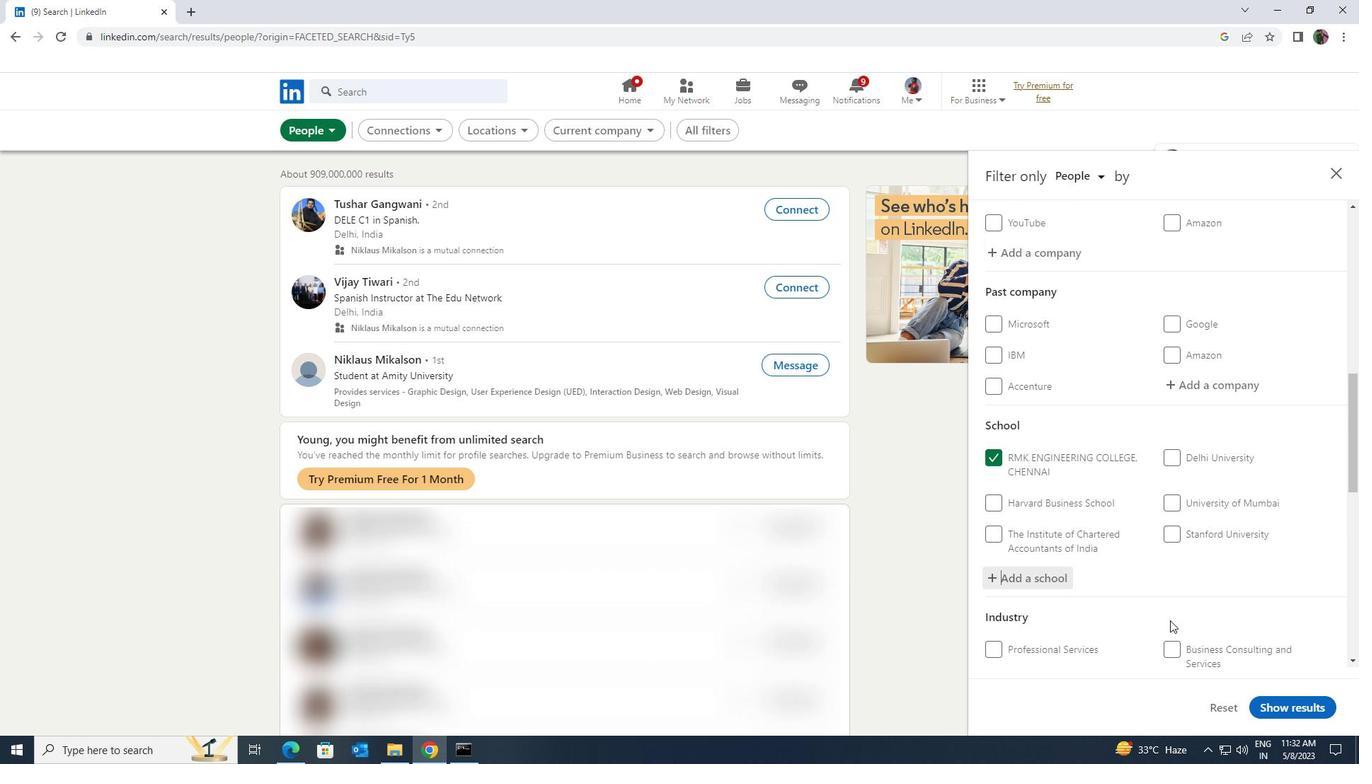 
Action: Mouse moved to (1170, 621)
Screenshot: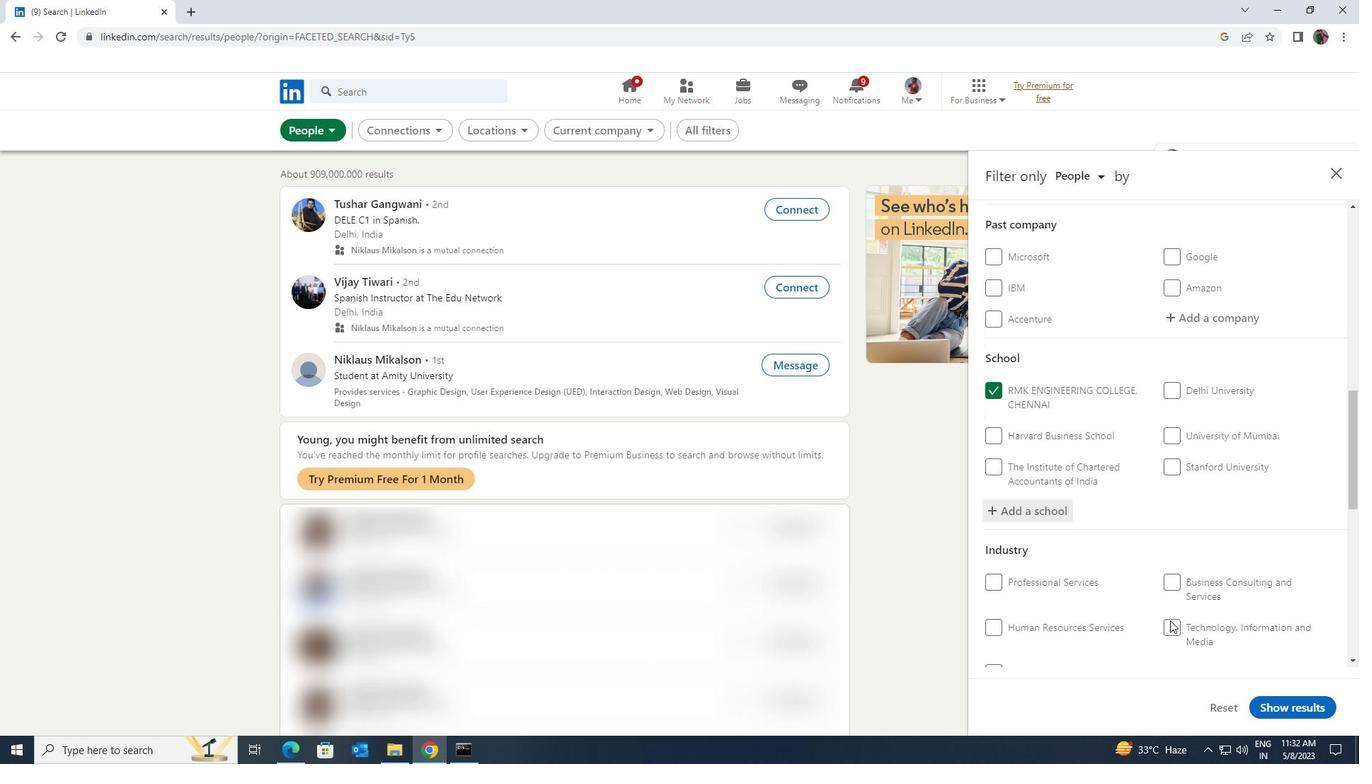 
Action: Mouse scrolled (1170, 621) with delta (0, 0)
Screenshot: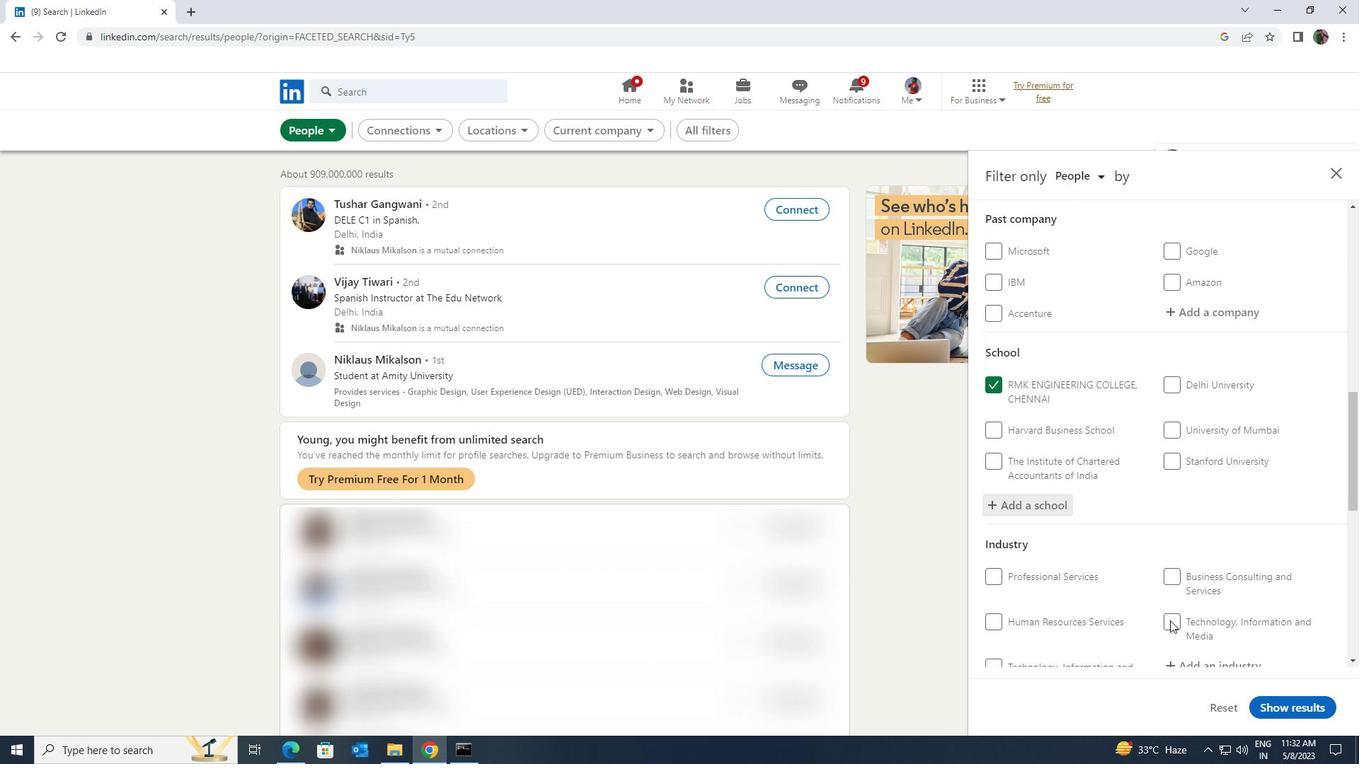 
Action: Mouse moved to (1174, 598)
Screenshot: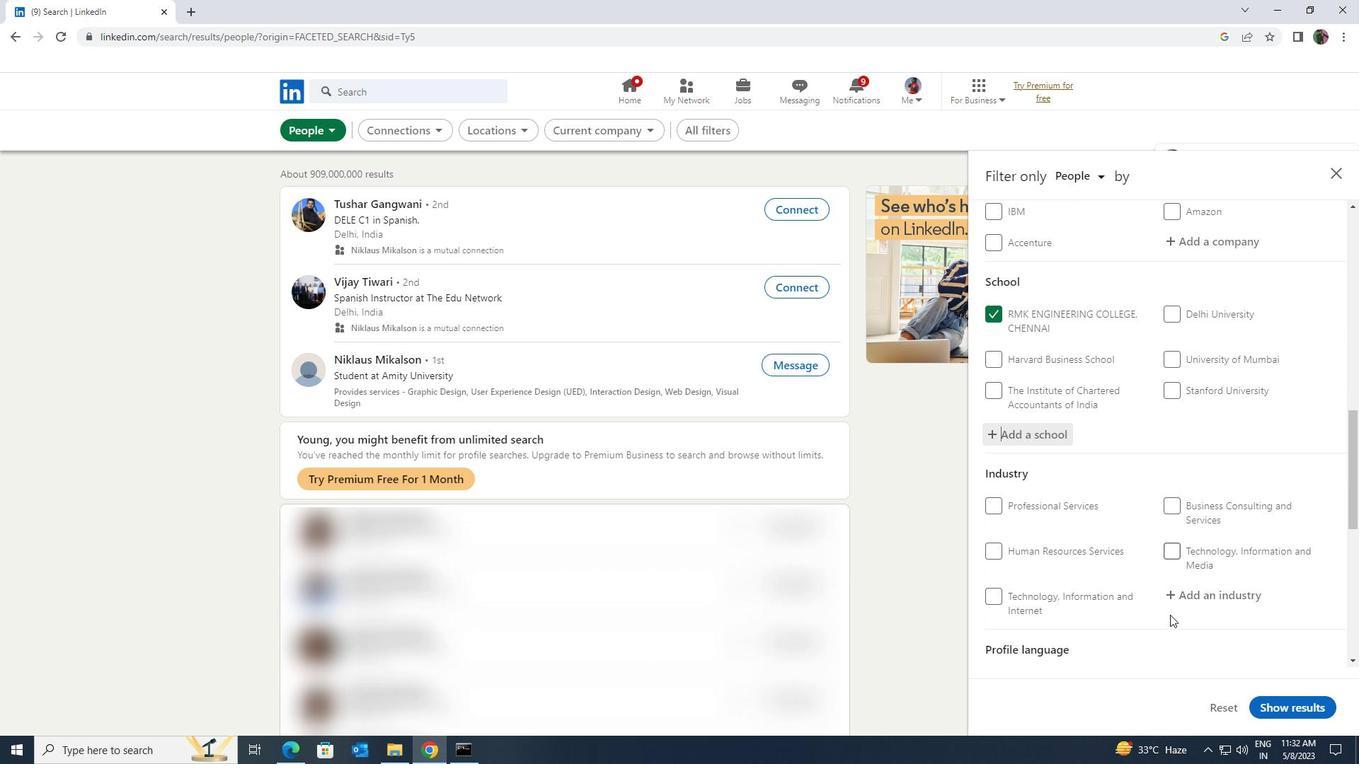 
Action: Mouse pressed left at (1174, 598)
Screenshot: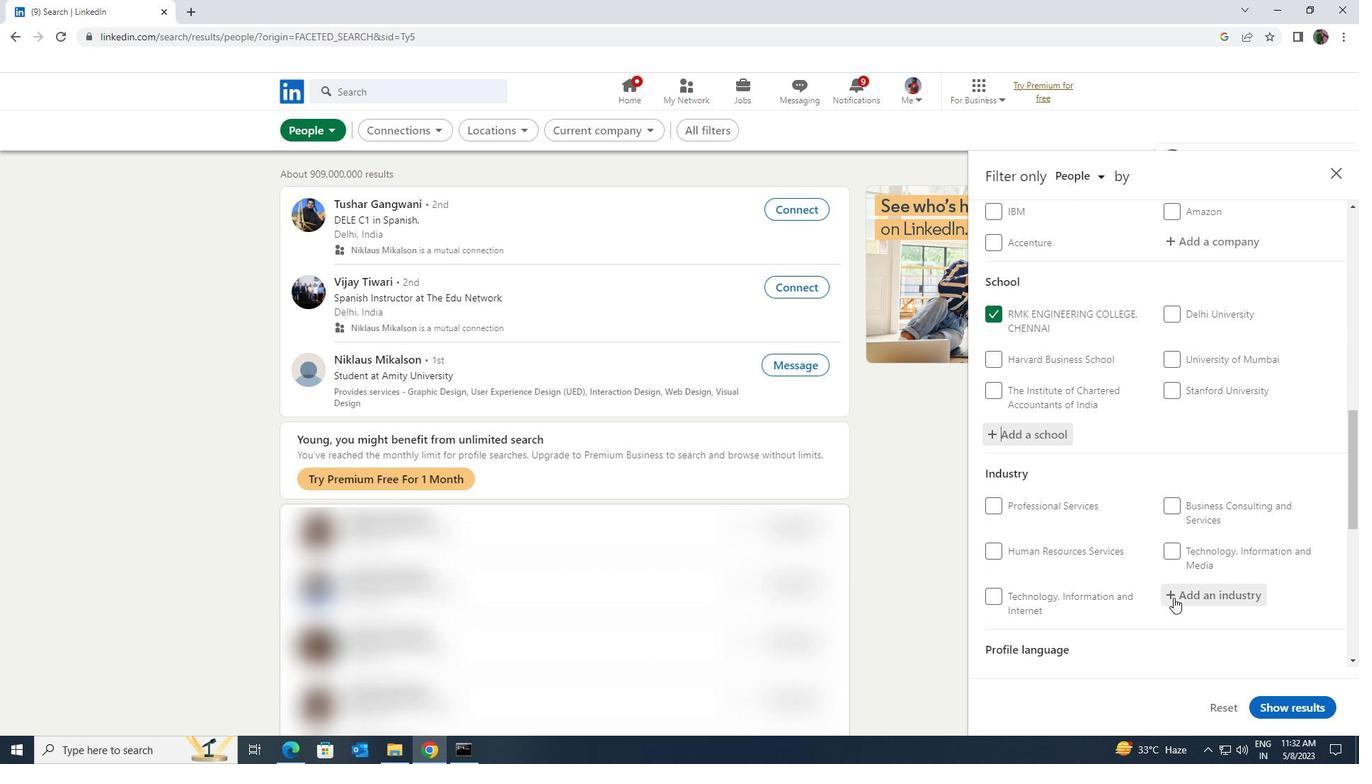 
Action: Key pressed <Key.shift><Key.shift><Key.shift><Key.shift><Key.shift><Key.shift><Key.shift>RELIGIOUS
Screenshot: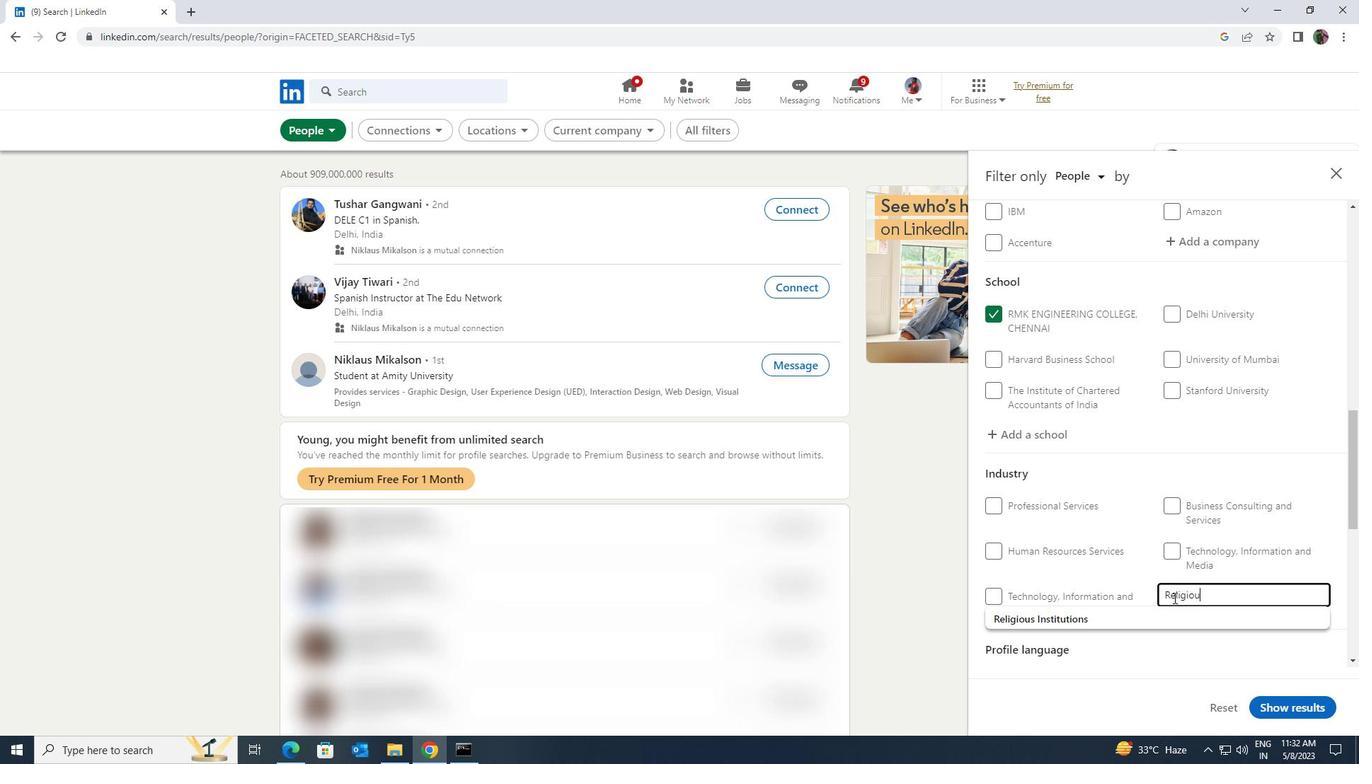 
Action: Mouse moved to (1167, 612)
Screenshot: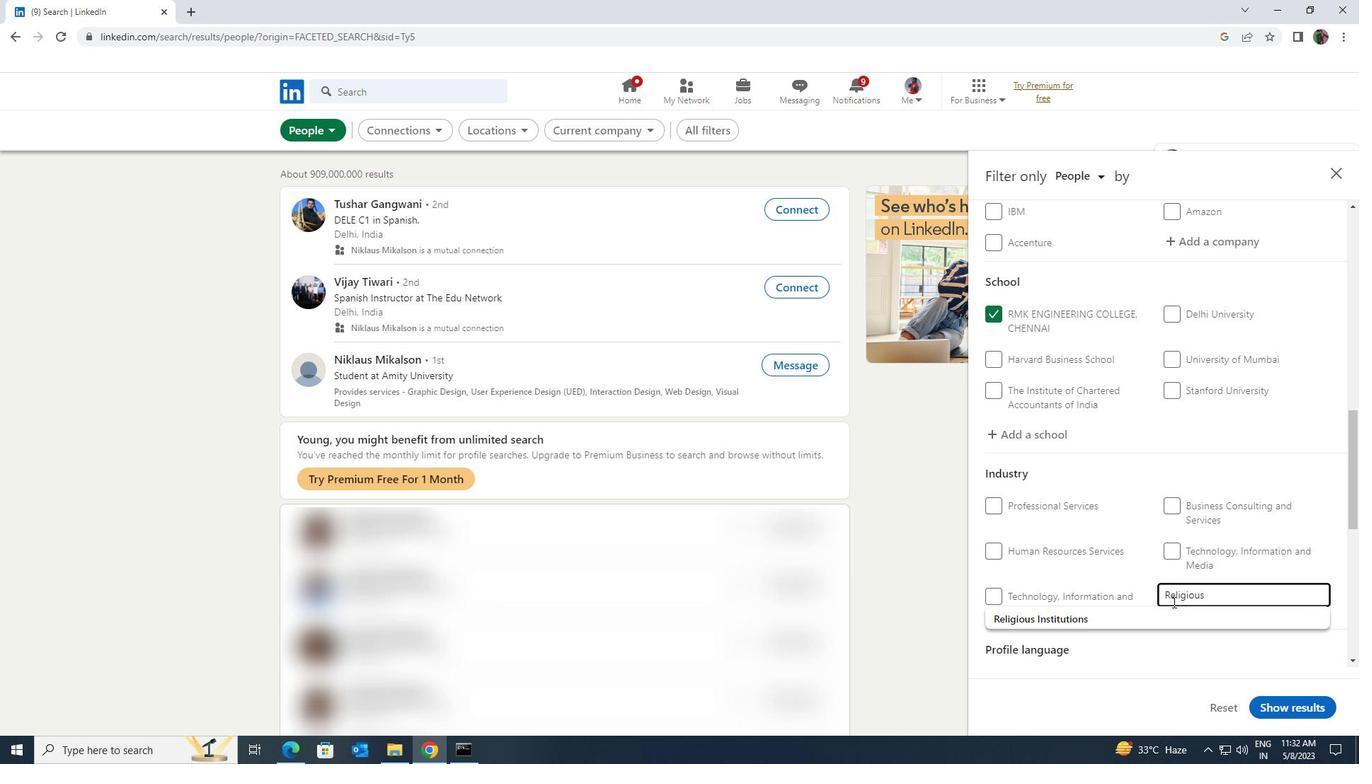 
Action: Mouse pressed left at (1167, 612)
Screenshot: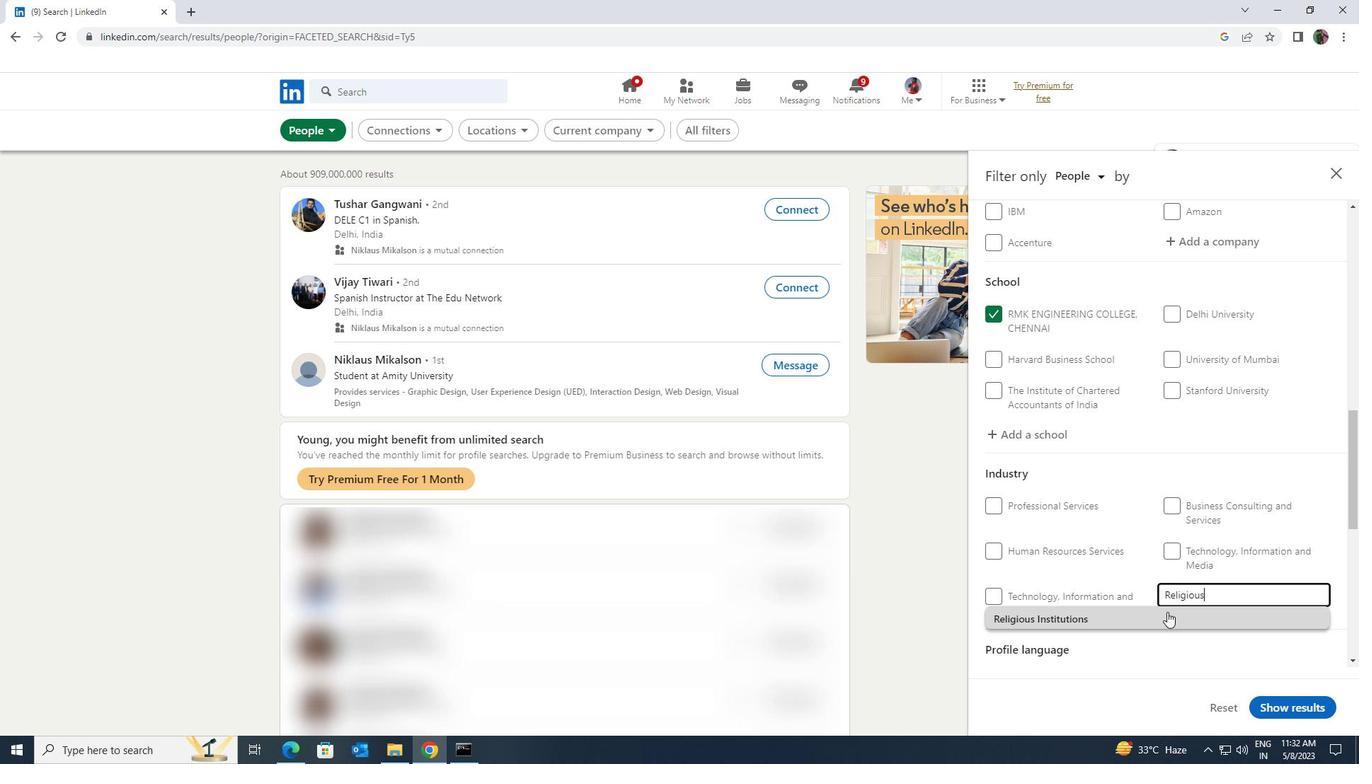
Action: Mouse scrolled (1167, 611) with delta (0, 0)
Screenshot: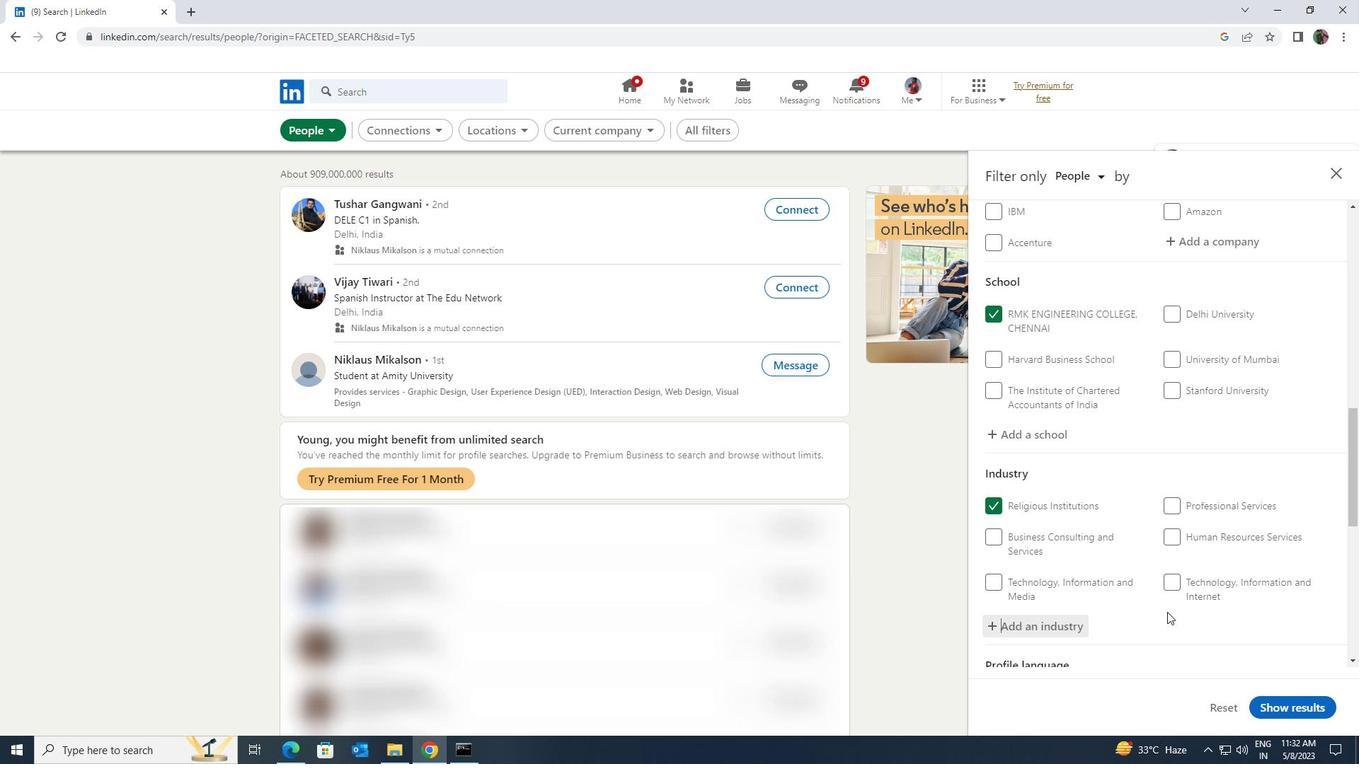 
Action: Mouse scrolled (1167, 611) with delta (0, 0)
Screenshot: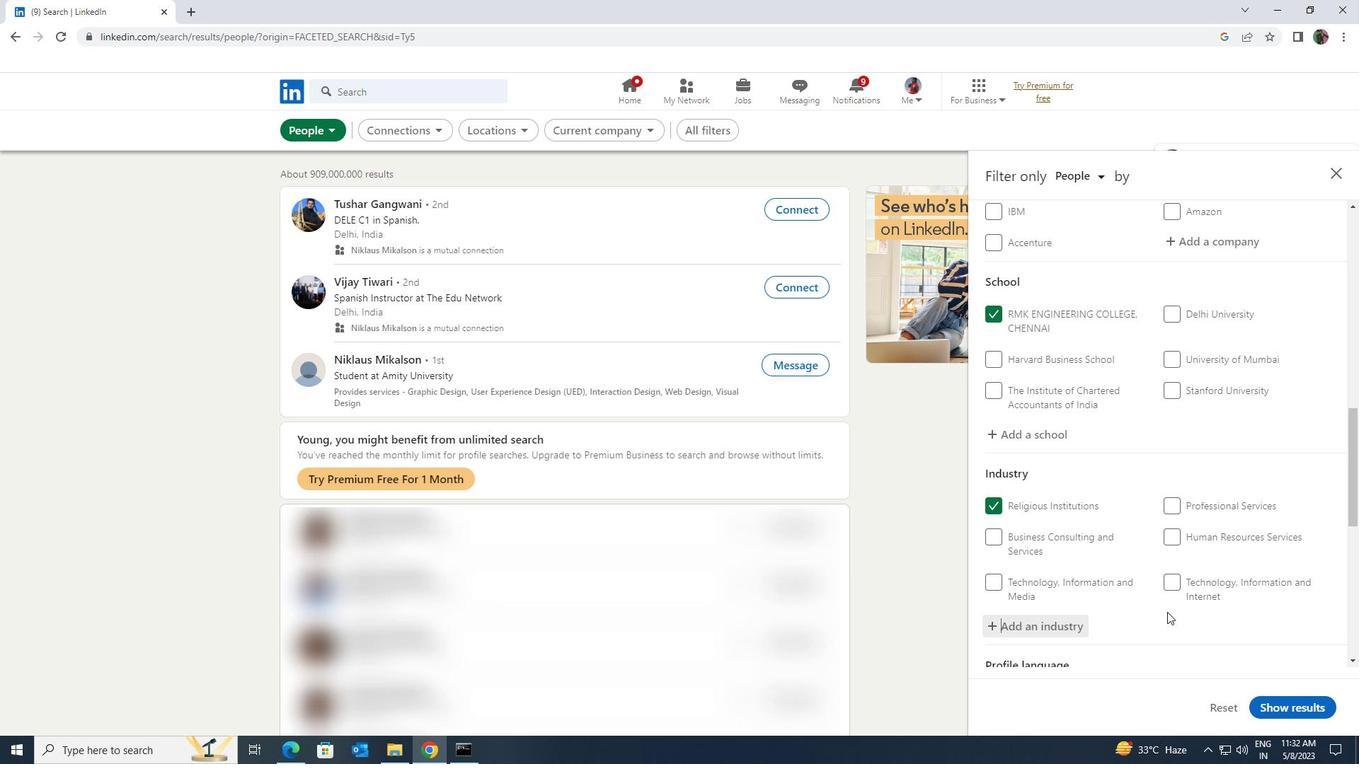 
Action: Mouse scrolled (1167, 611) with delta (0, 0)
Screenshot: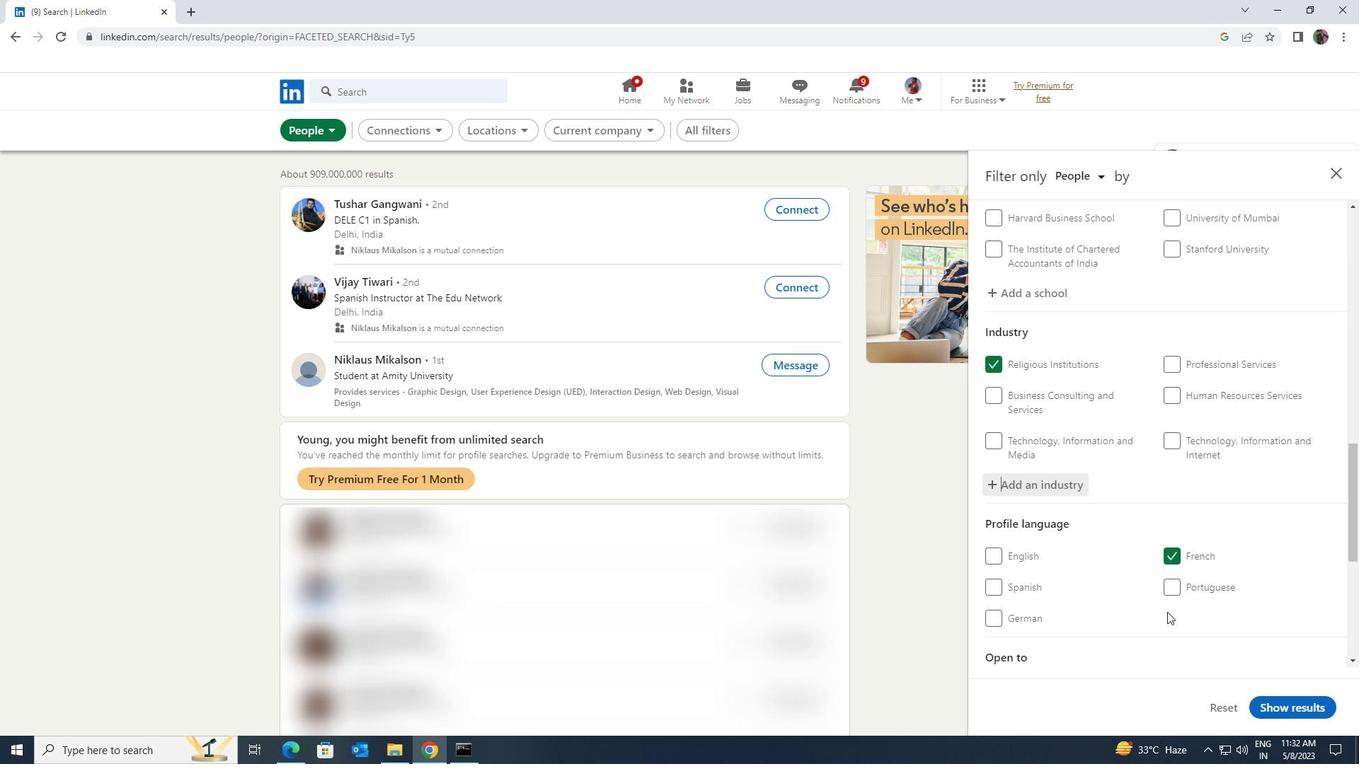 
Action: Mouse scrolled (1167, 611) with delta (0, 0)
Screenshot: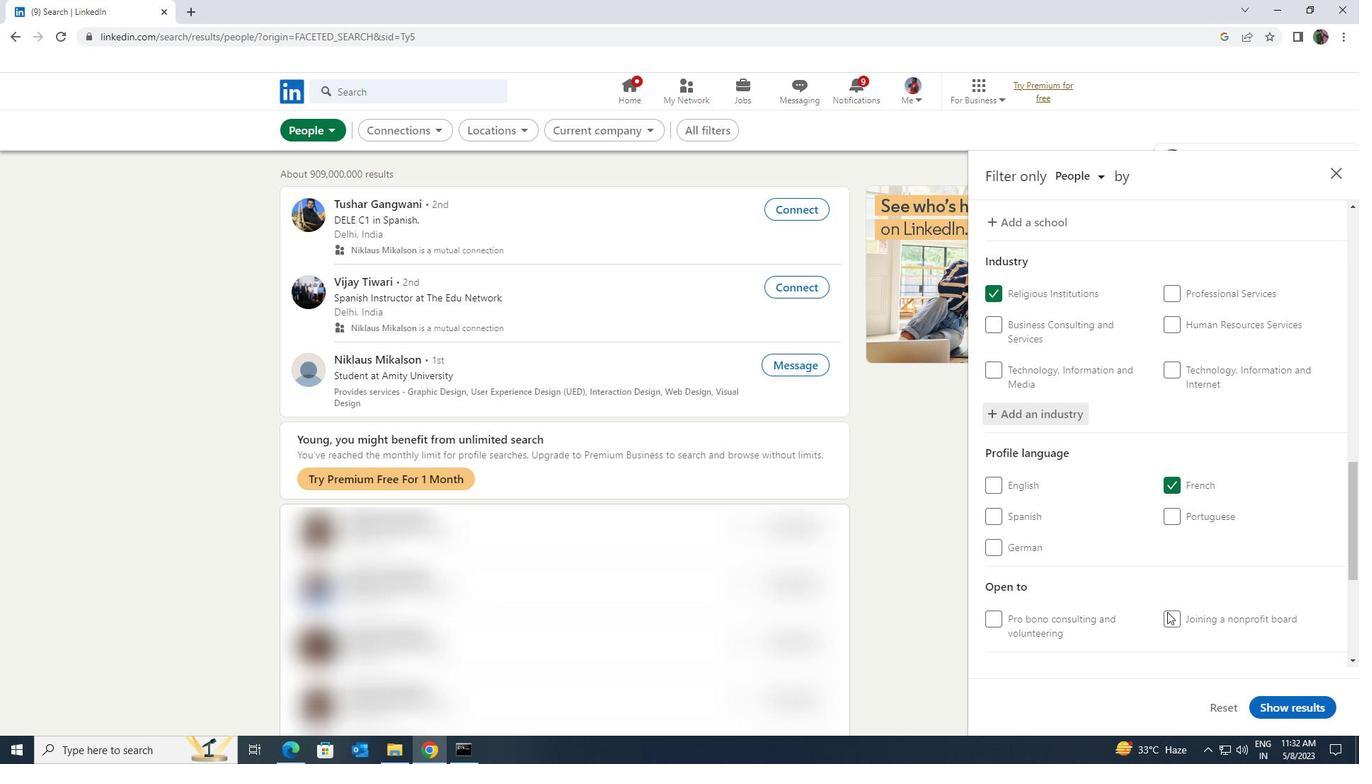 
Action: Mouse scrolled (1167, 611) with delta (0, 0)
Screenshot: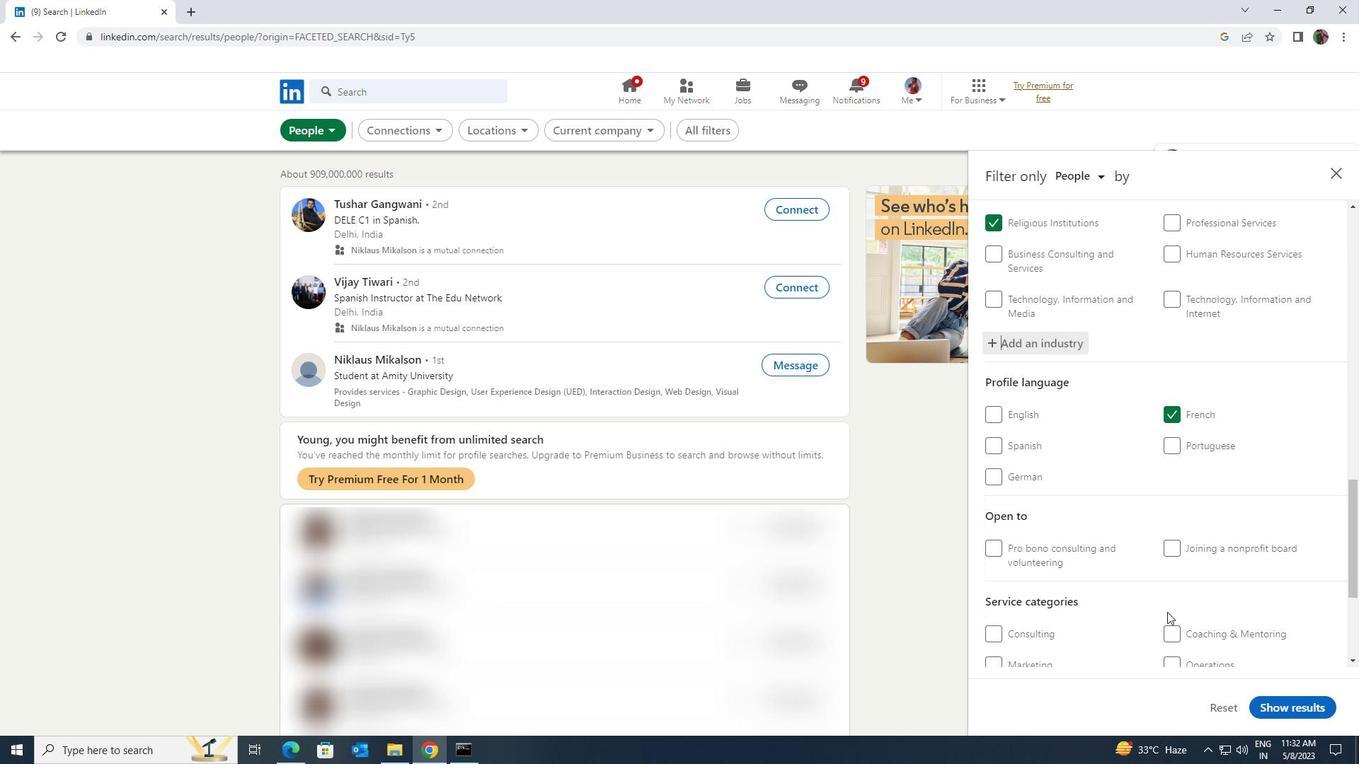 
Action: Mouse moved to (1174, 618)
Screenshot: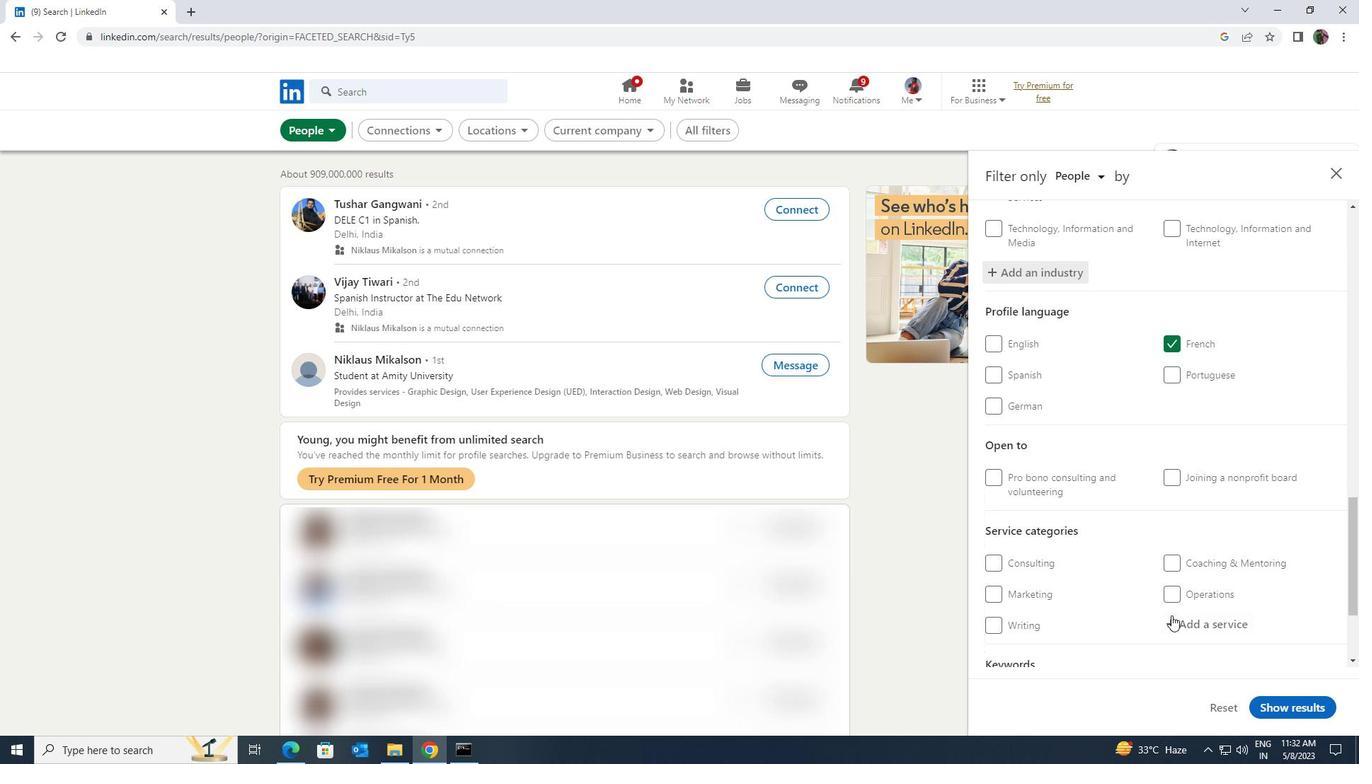 
Action: Mouse pressed left at (1174, 618)
Screenshot: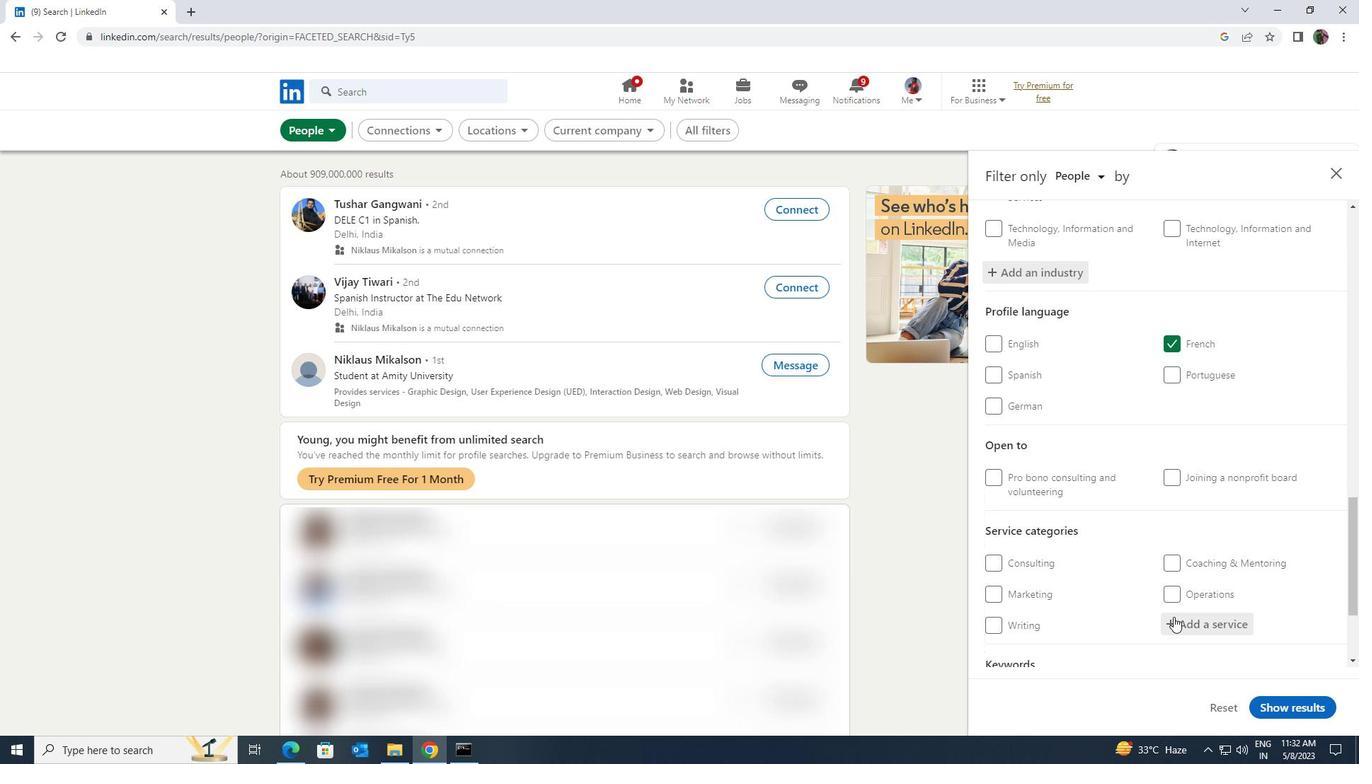 
Action: Key pressed <Key.shift><Key.shift>RESEARC<Key.enter>
Screenshot: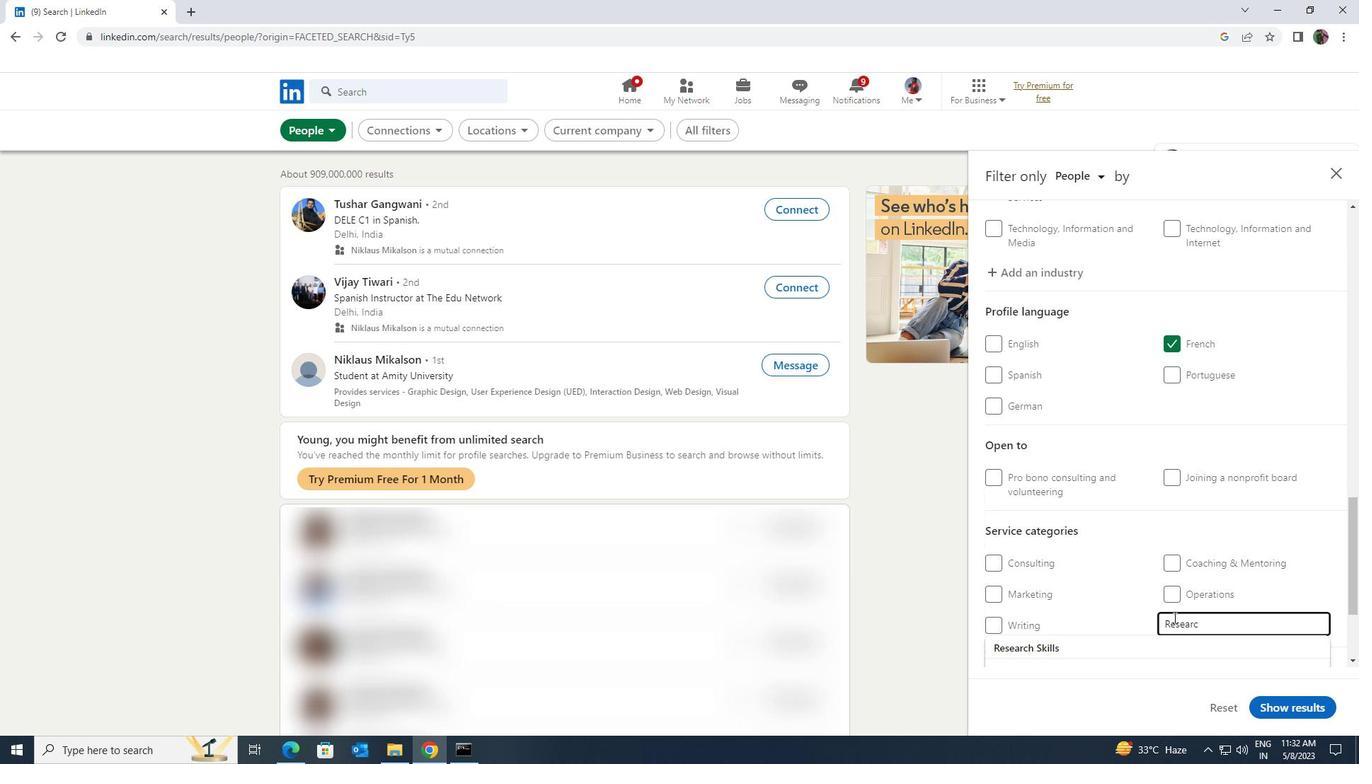 
Action: Mouse scrolled (1174, 617) with delta (0, 0)
Screenshot: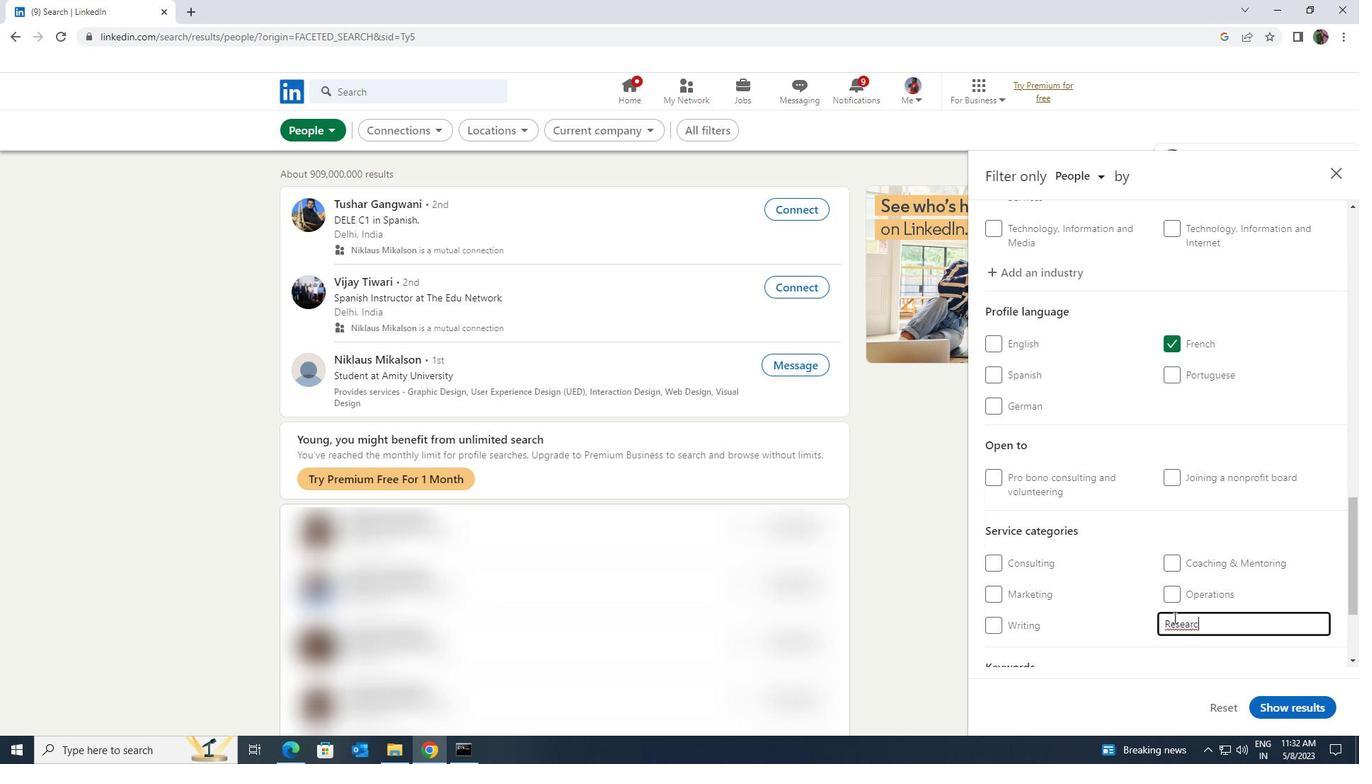 
Action: Mouse scrolled (1174, 617) with delta (0, 0)
Screenshot: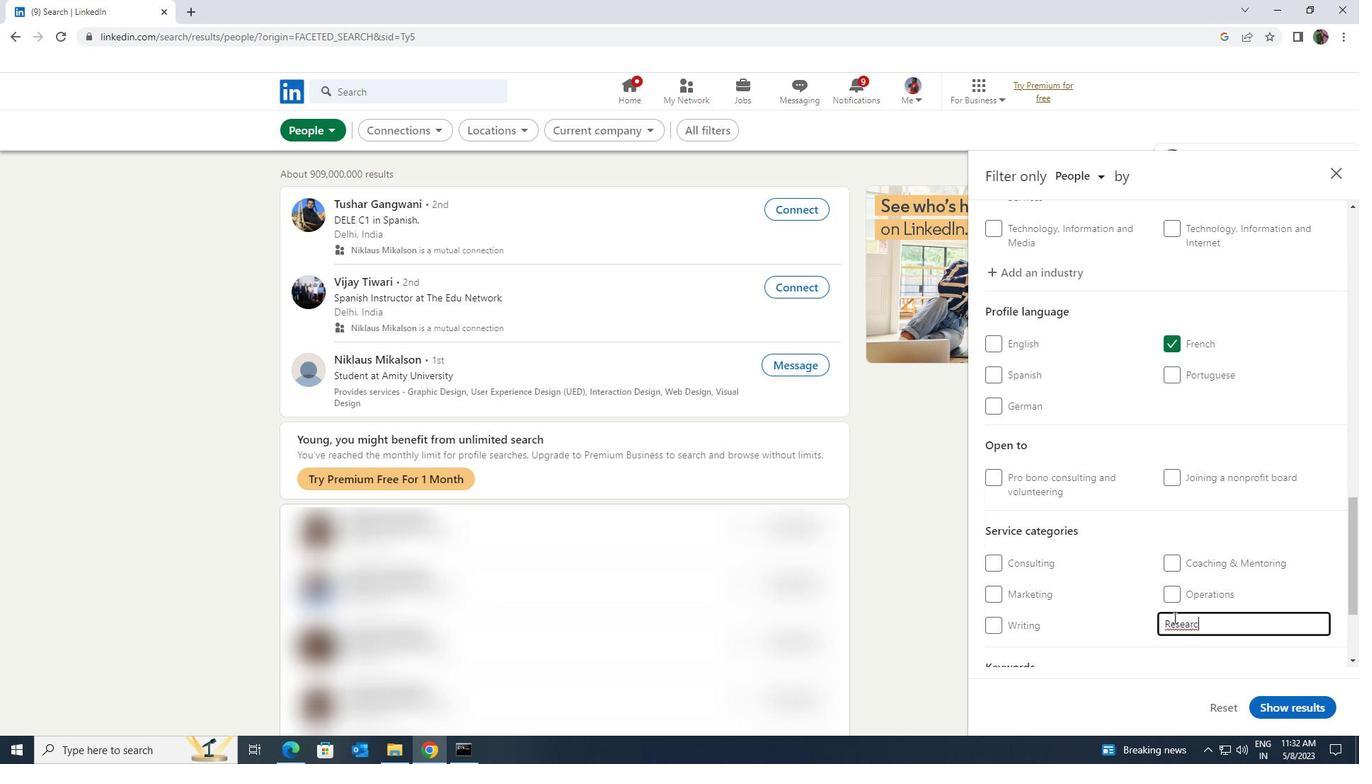 
Action: Mouse moved to (1201, 480)
Screenshot: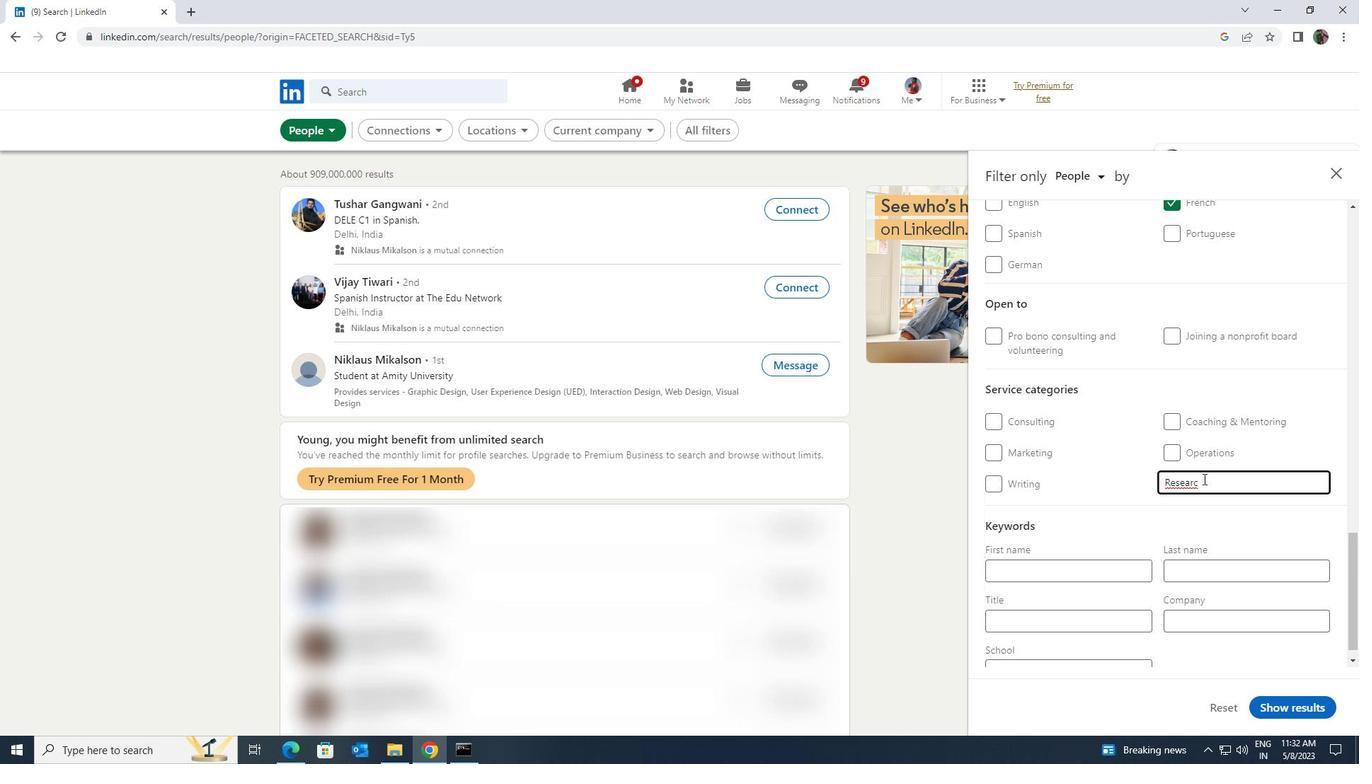 
Action: Mouse pressed left at (1201, 480)
Screenshot: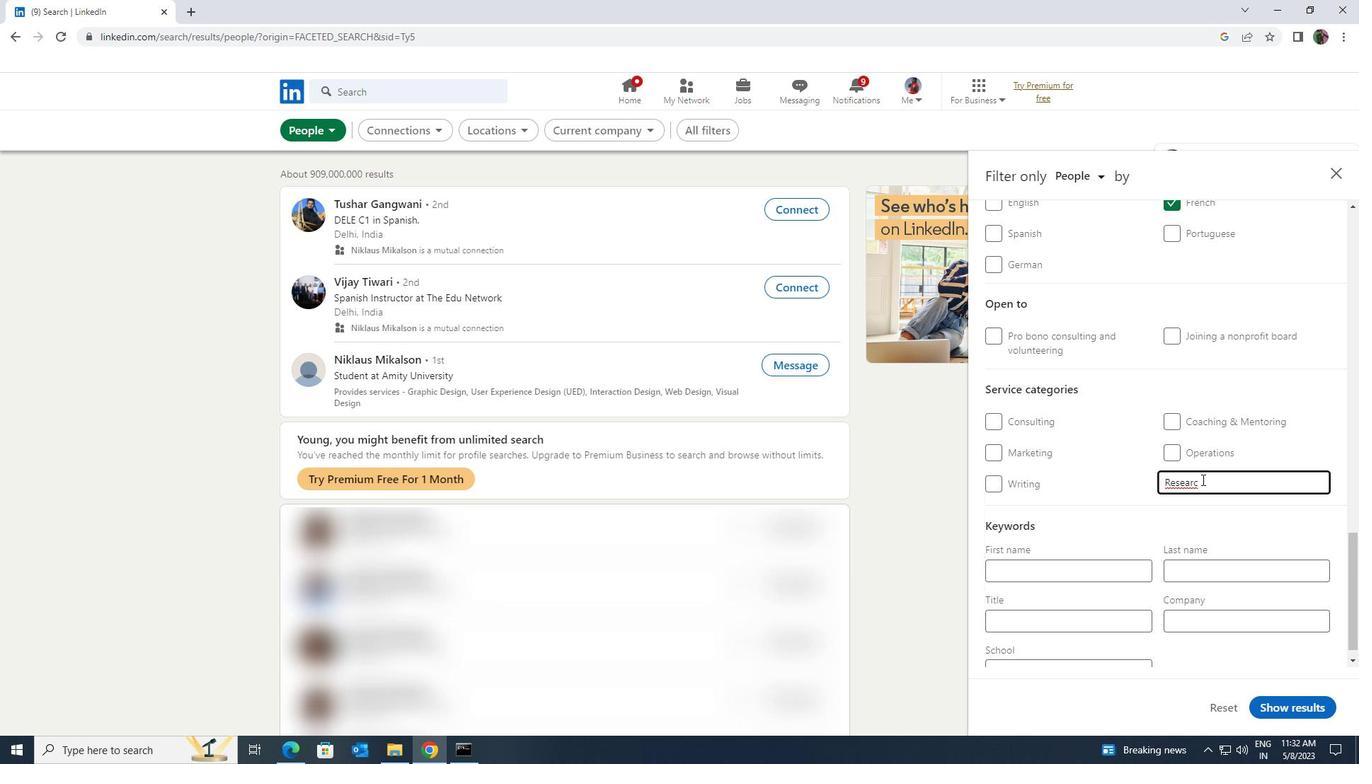 
Action: Key pressed H<Key.enter>
Screenshot: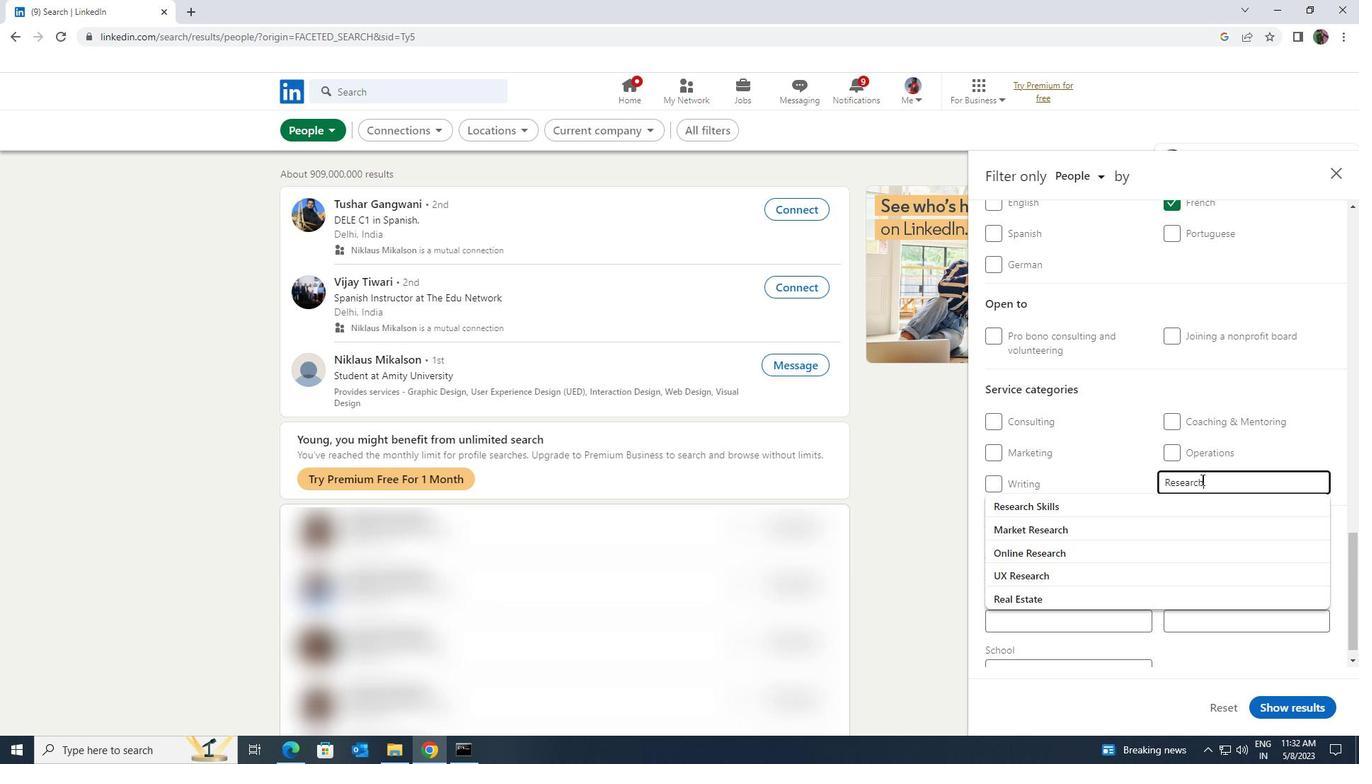 
Action: Mouse scrolled (1201, 479) with delta (0, 0)
Screenshot: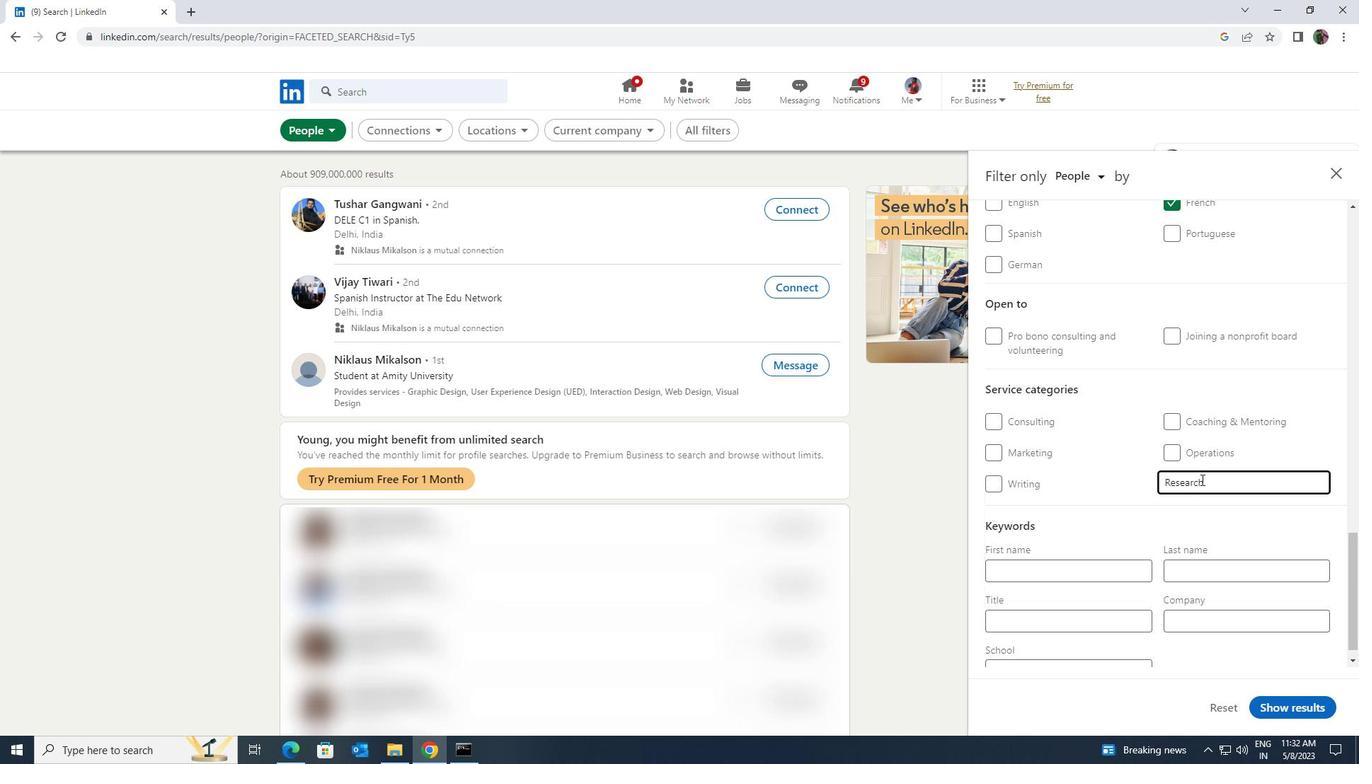 
Action: Mouse scrolled (1201, 479) with delta (0, 0)
Screenshot: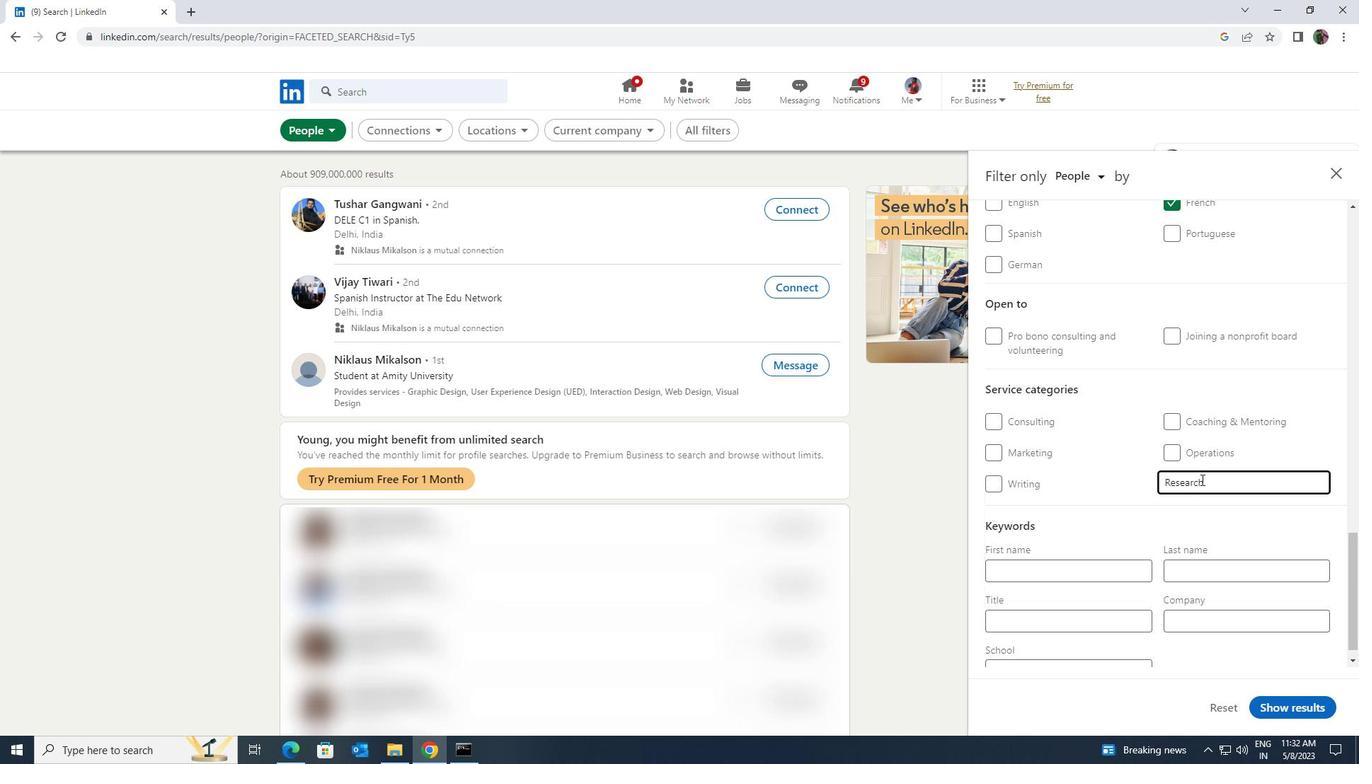 
Action: Mouse moved to (1108, 596)
Screenshot: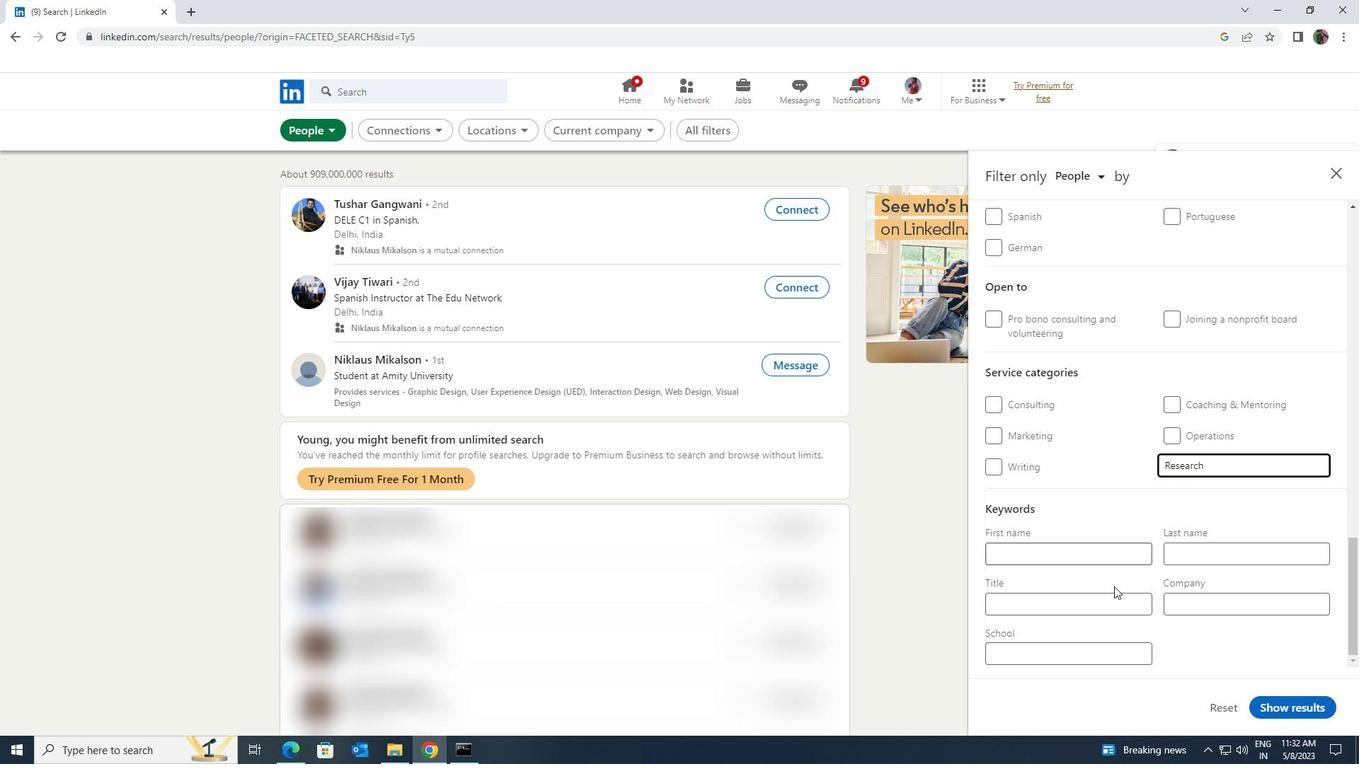 
Action: Mouse pressed left at (1108, 596)
Screenshot: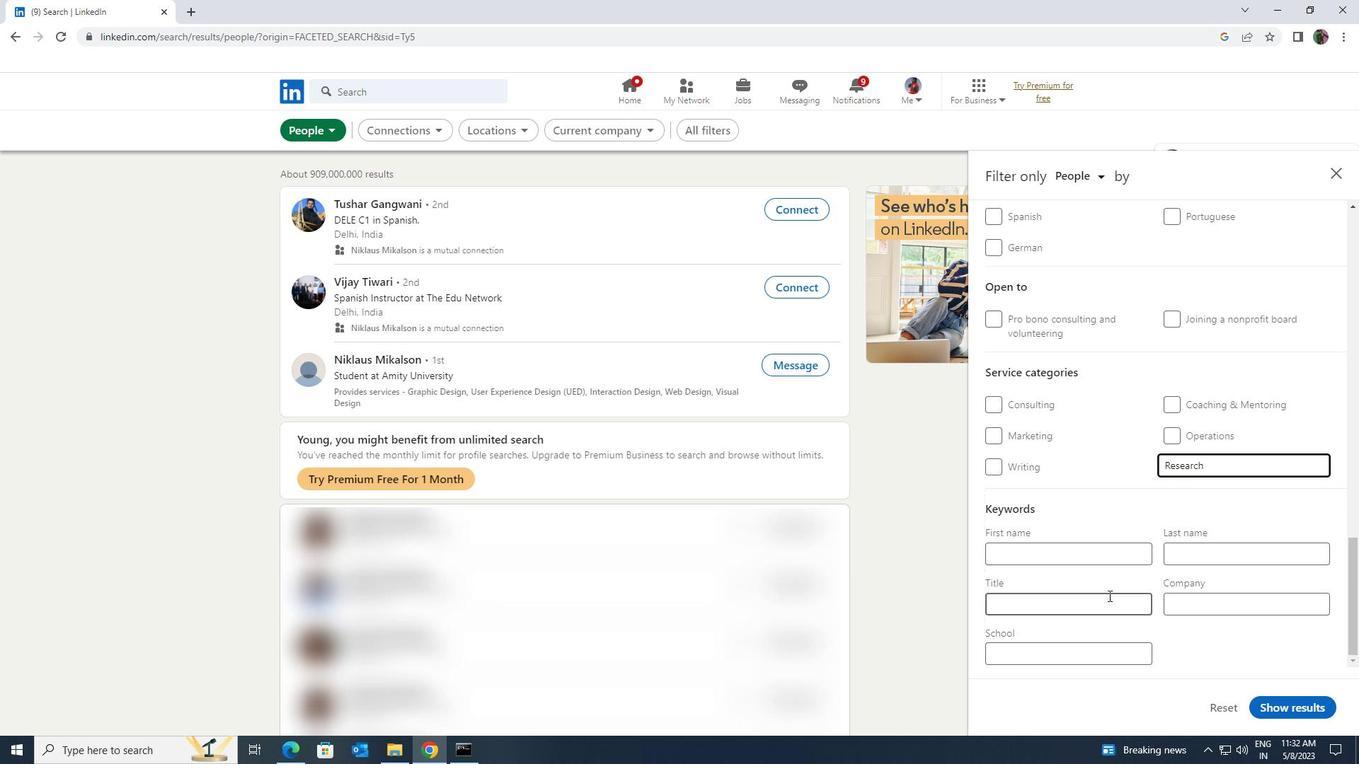 
Action: Key pressed <Key.shift><Key.shift><Key.shift><Key.shift><Key.shift><Key.shift><Key.shift><Key.shift><Key.shift><Key.shift><Key.shift><Key.shift>N<Key.shift><Key.backspace><Key.shift>MEDICAL<Key.space><Key.shift>RELATIONS<Key.space><Key.shift><Key.shift><Key.shift><Key.shift><Key.shift><Key.shift><Key.shift><Key.shift><Key.shift><Key.shift><Key.shift><Key.shift><Key.shift><Key.shift>COORINATOR
Screenshot: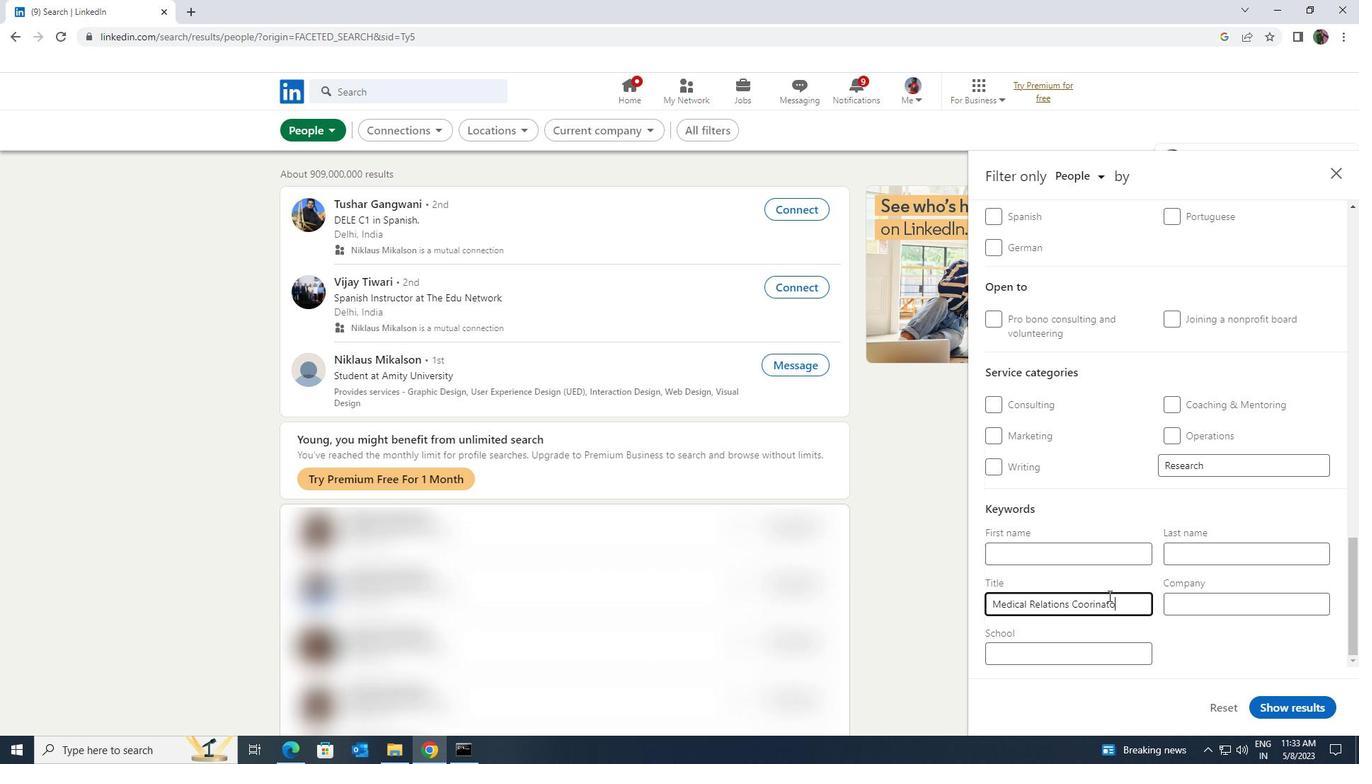 
Action: Mouse moved to (1284, 703)
Screenshot: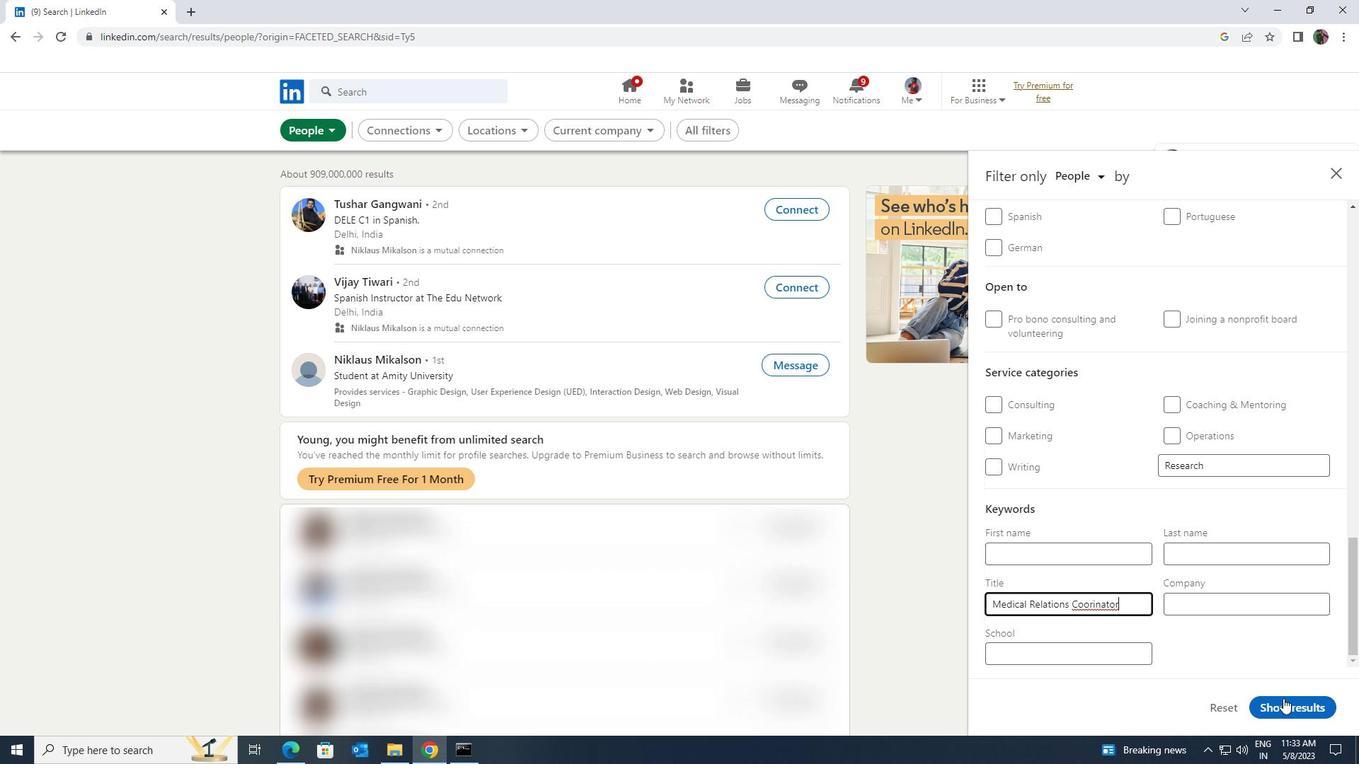 
Action: Mouse pressed left at (1284, 703)
Screenshot: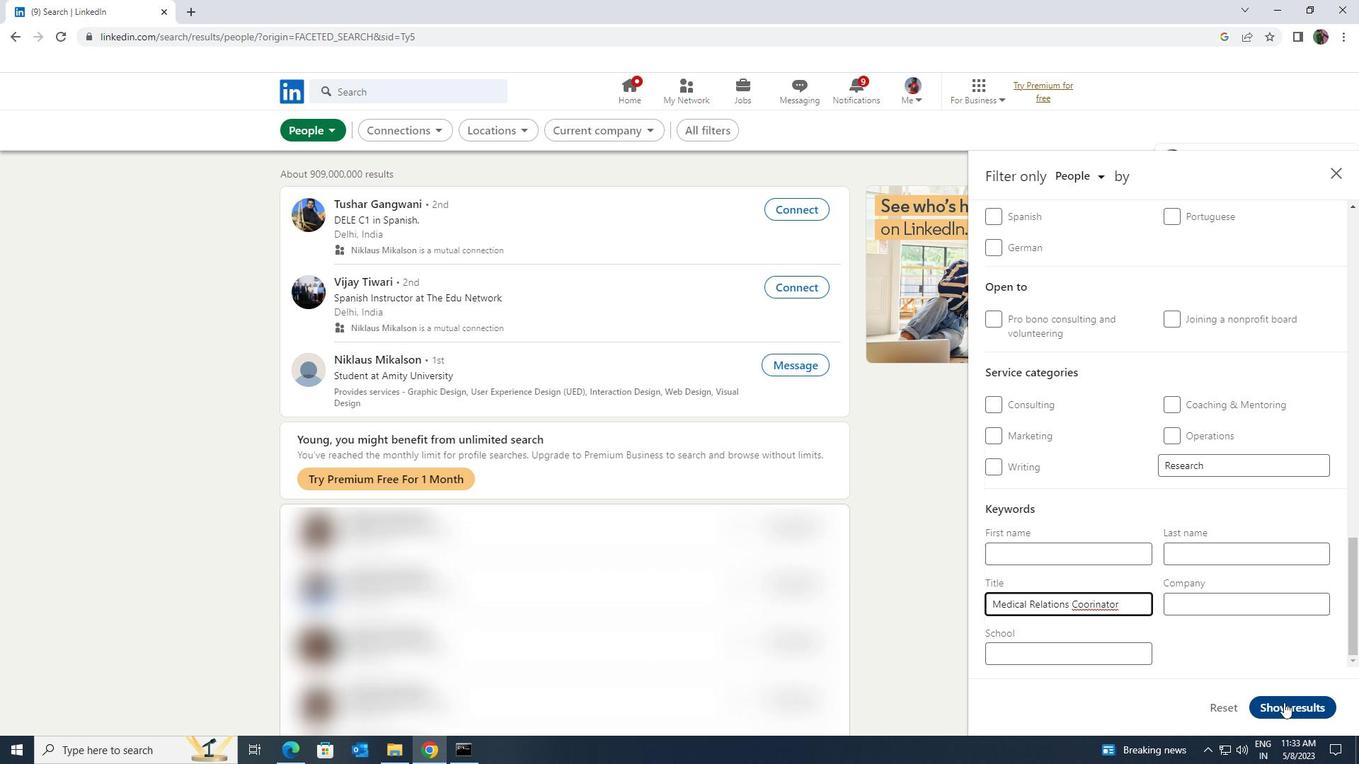 
